 Task: Find a one-way flight from Minneapolis-St. Paul International to Cedar Rapids on Tuesday, 9 May for 3 passengers in Premium economy, with a price up to ₹1,500, using Delta airlines, and 1 carry-on bag.
Action: Mouse moved to (268, 91)
Screenshot: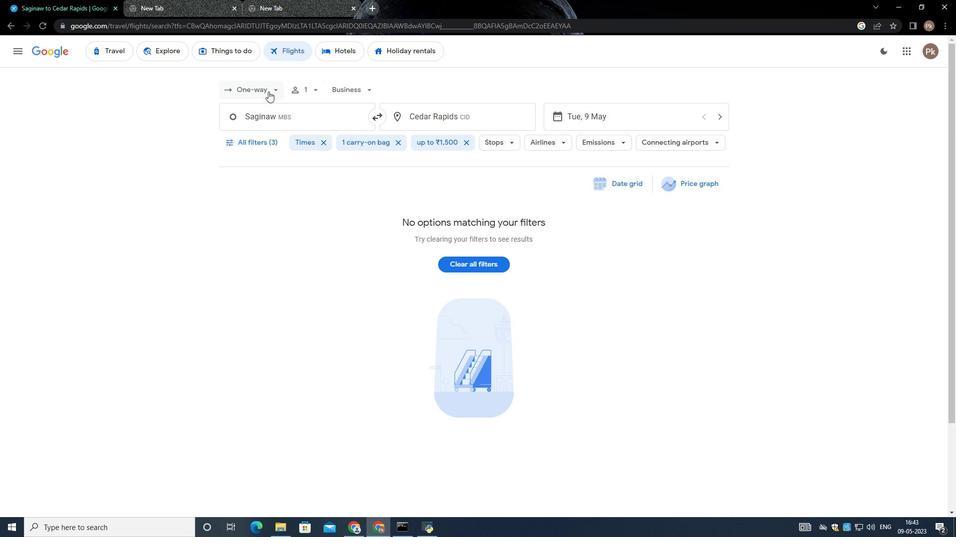 
Action: Mouse pressed left at (268, 91)
Screenshot: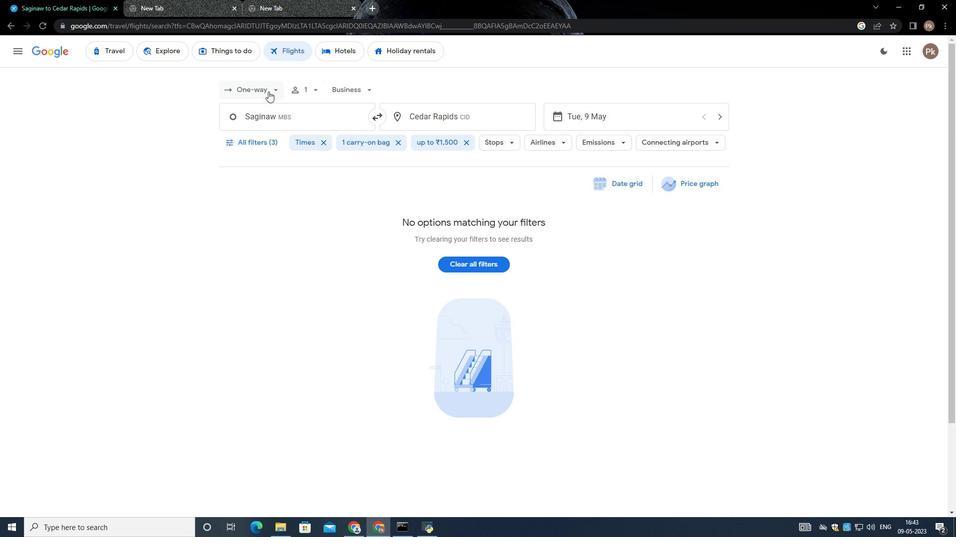
Action: Mouse moved to (279, 138)
Screenshot: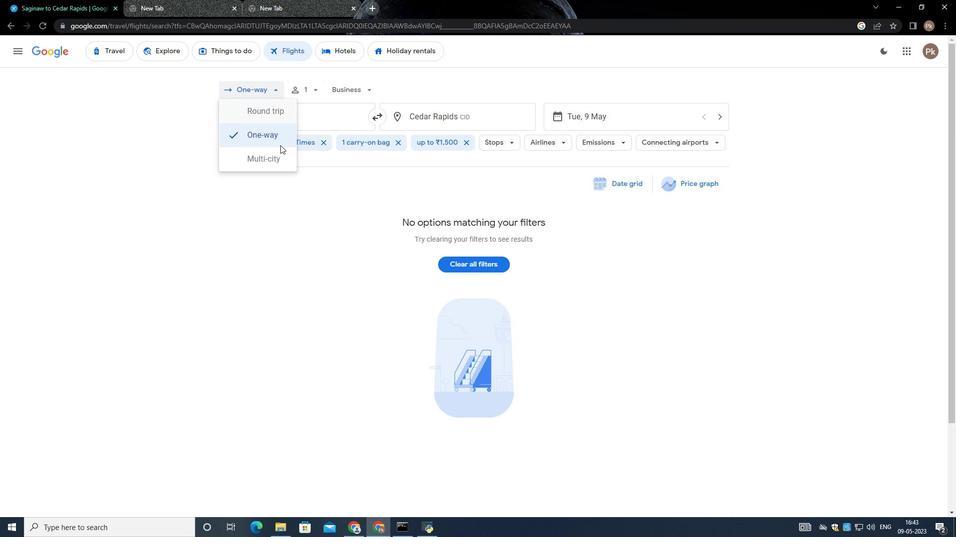 
Action: Mouse pressed left at (279, 138)
Screenshot: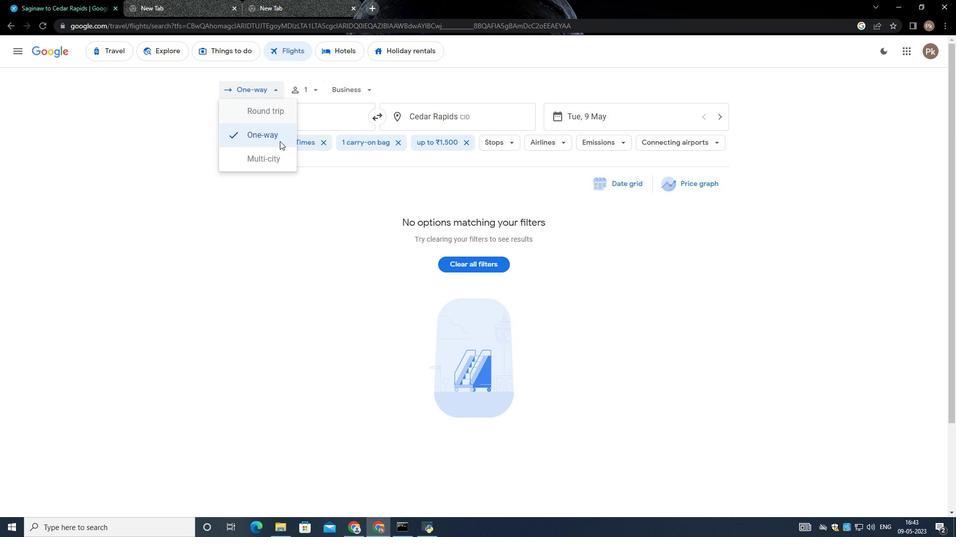 
Action: Mouse moved to (316, 89)
Screenshot: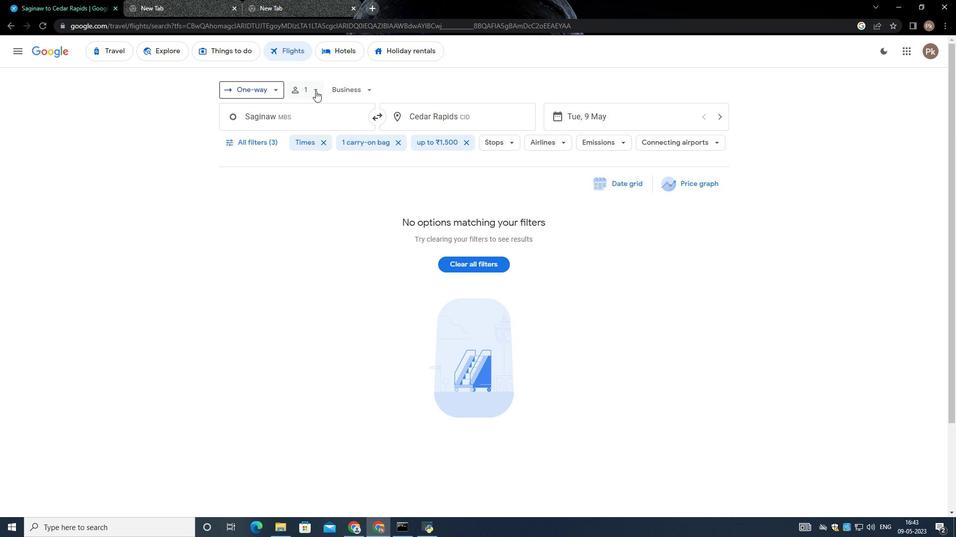 
Action: Mouse pressed left at (316, 89)
Screenshot: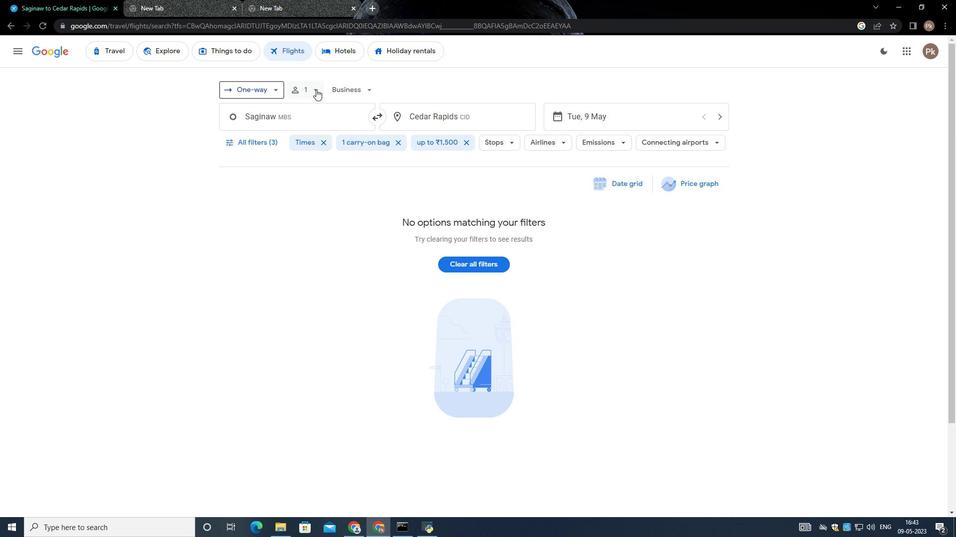 
Action: Mouse moved to (391, 138)
Screenshot: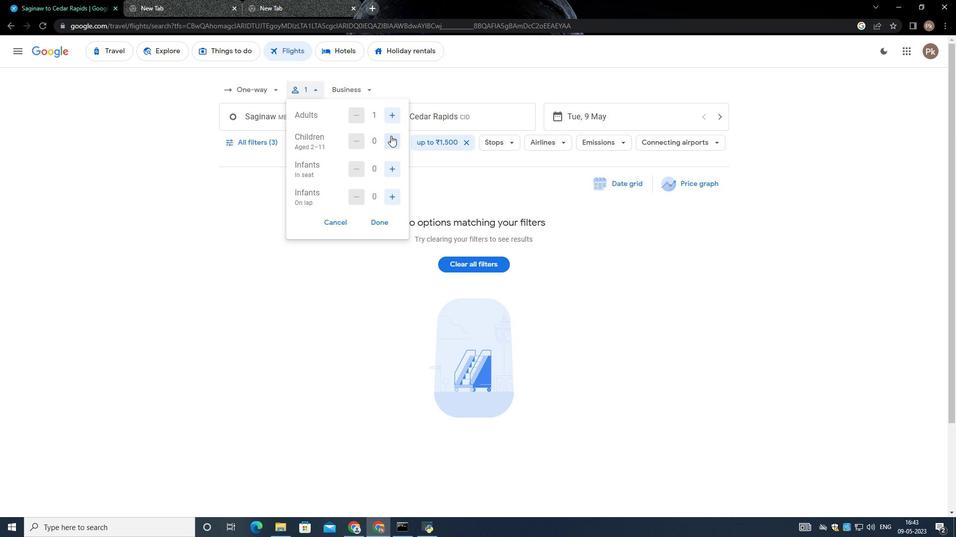 
Action: Mouse pressed left at (391, 138)
Screenshot: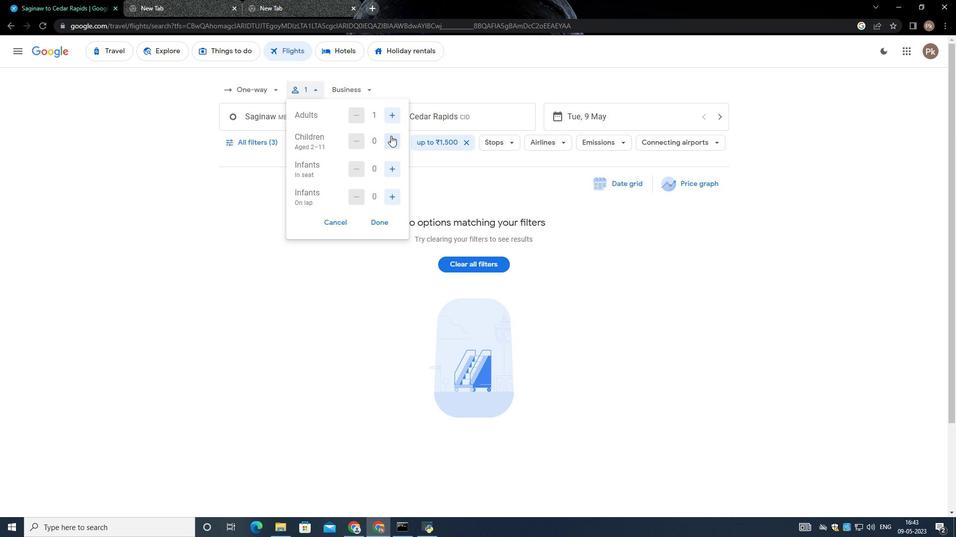 
Action: Mouse moved to (395, 167)
Screenshot: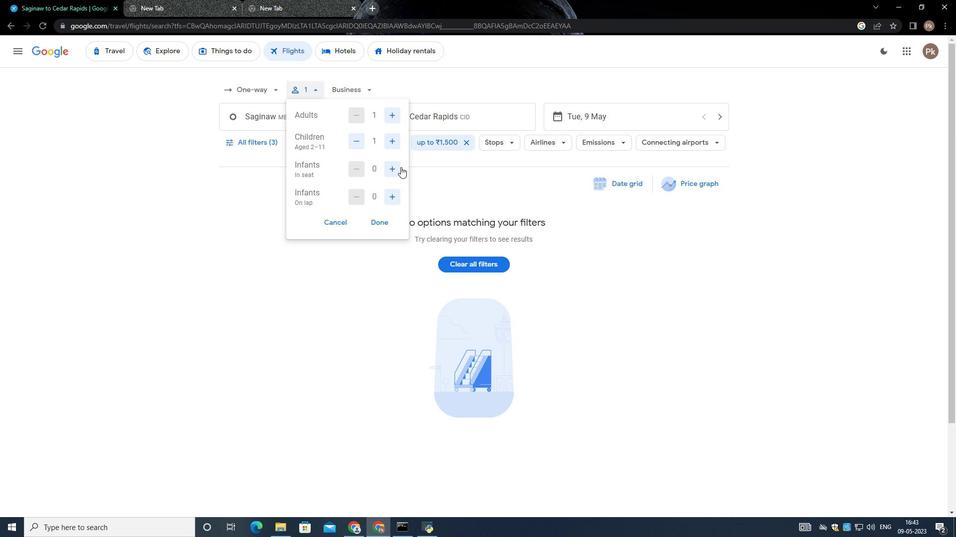 
Action: Mouse pressed left at (395, 167)
Screenshot: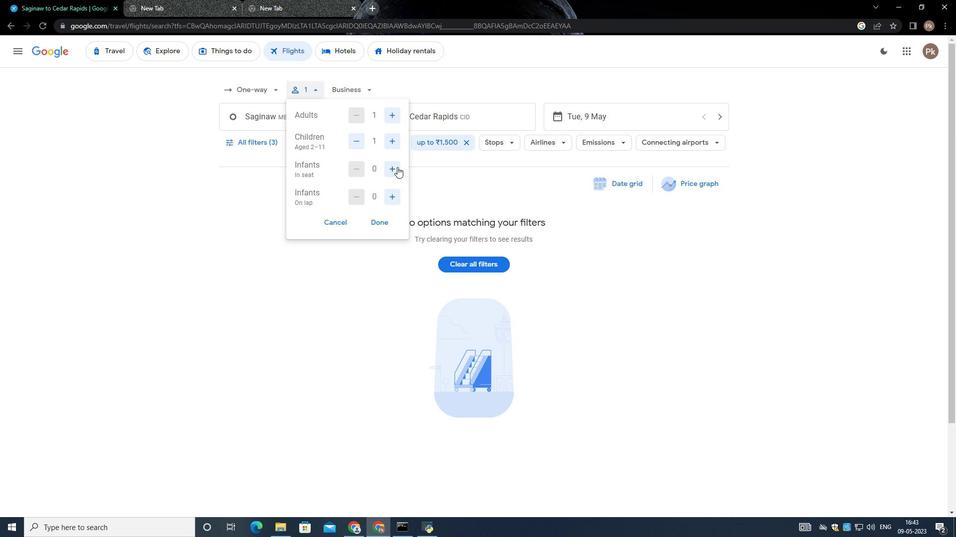
Action: Mouse moved to (381, 217)
Screenshot: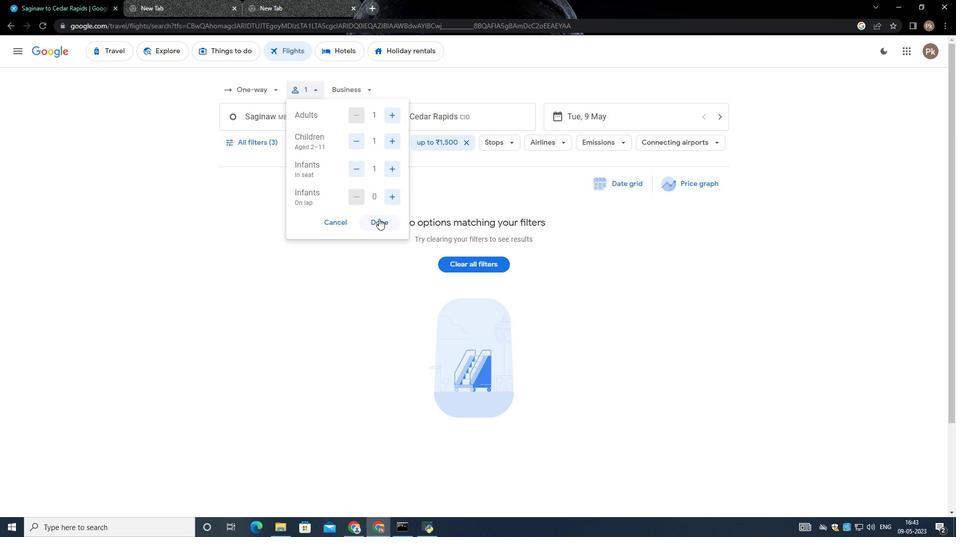 
Action: Mouse pressed left at (381, 217)
Screenshot: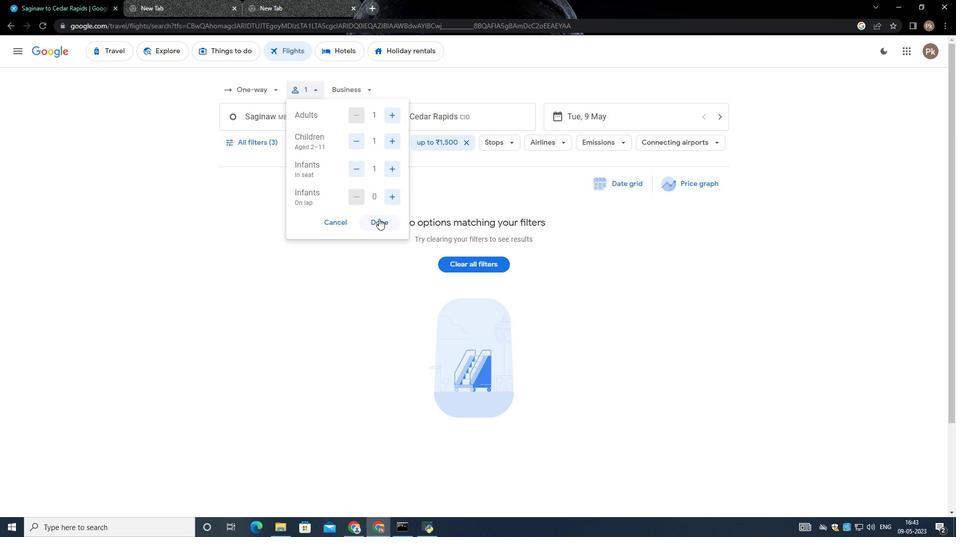 
Action: Mouse moved to (372, 87)
Screenshot: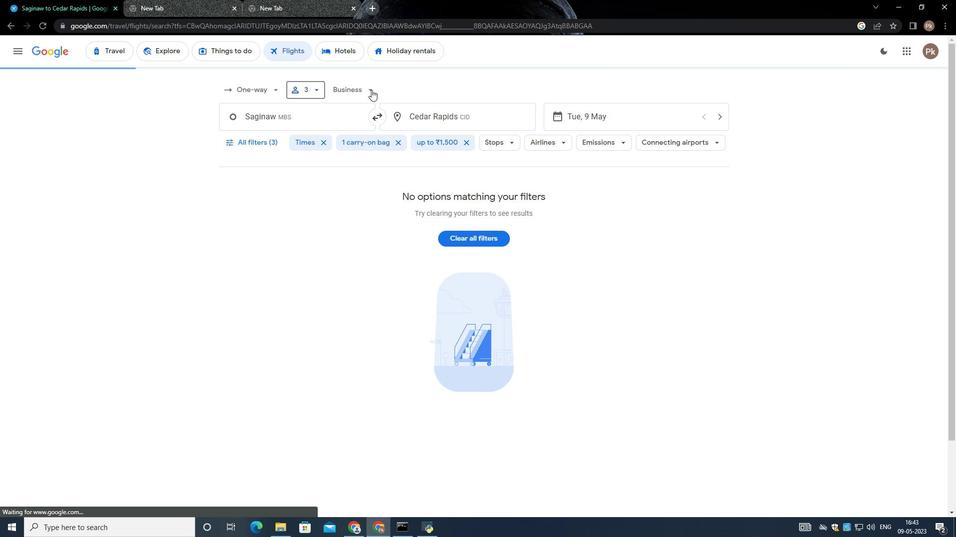 
Action: Mouse pressed left at (372, 87)
Screenshot: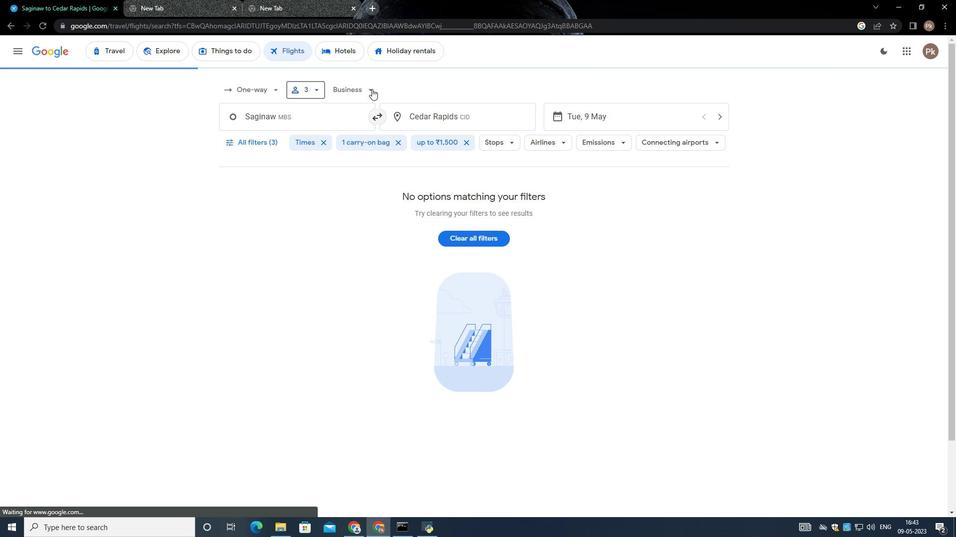 
Action: Mouse moved to (385, 132)
Screenshot: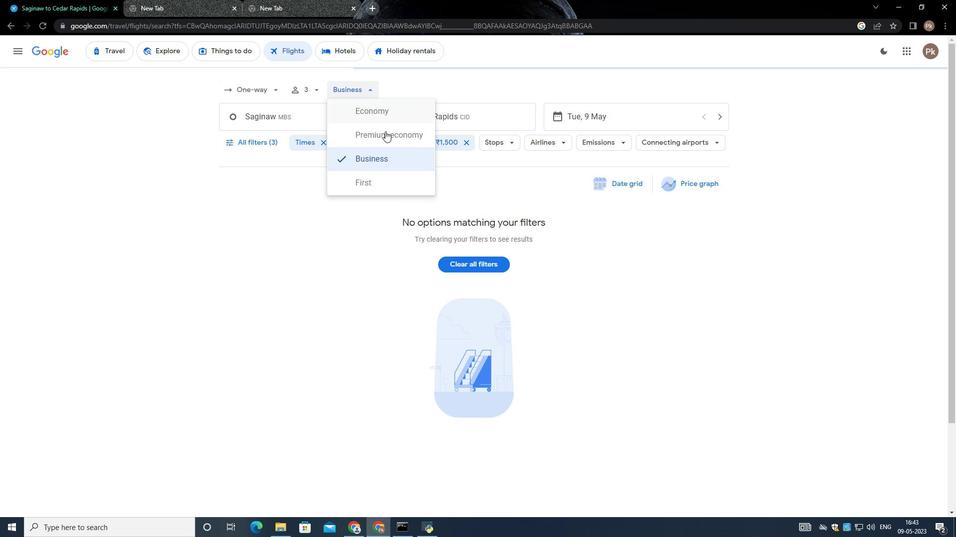 
Action: Mouse pressed left at (384, 132)
Screenshot: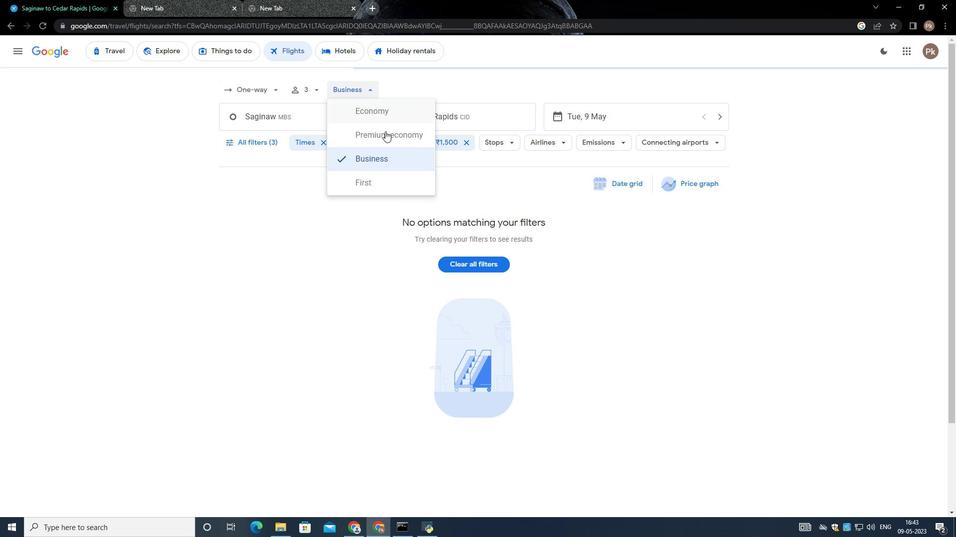 
Action: Mouse moved to (284, 109)
Screenshot: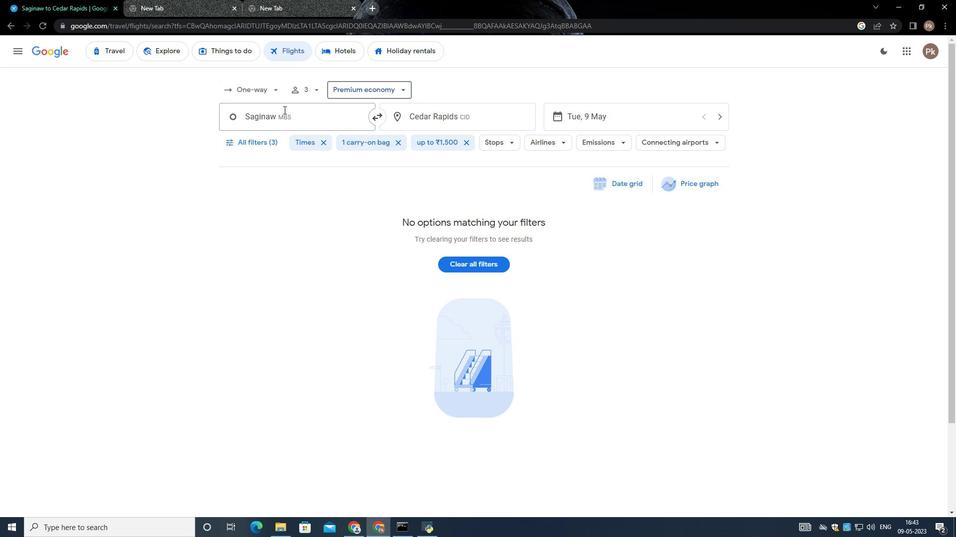 
Action: Mouse pressed left at (284, 109)
Screenshot: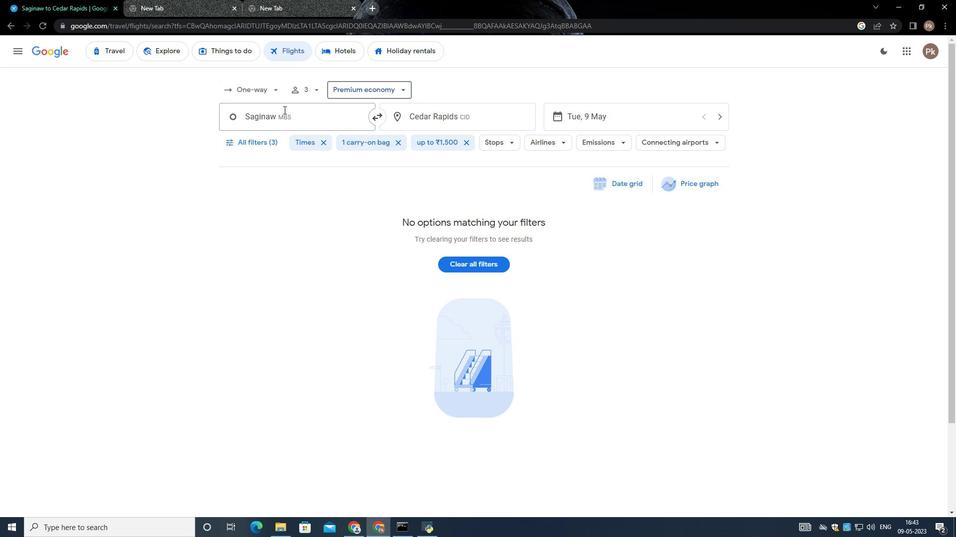 
Action: Mouse moved to (284, 109)
Screenshot: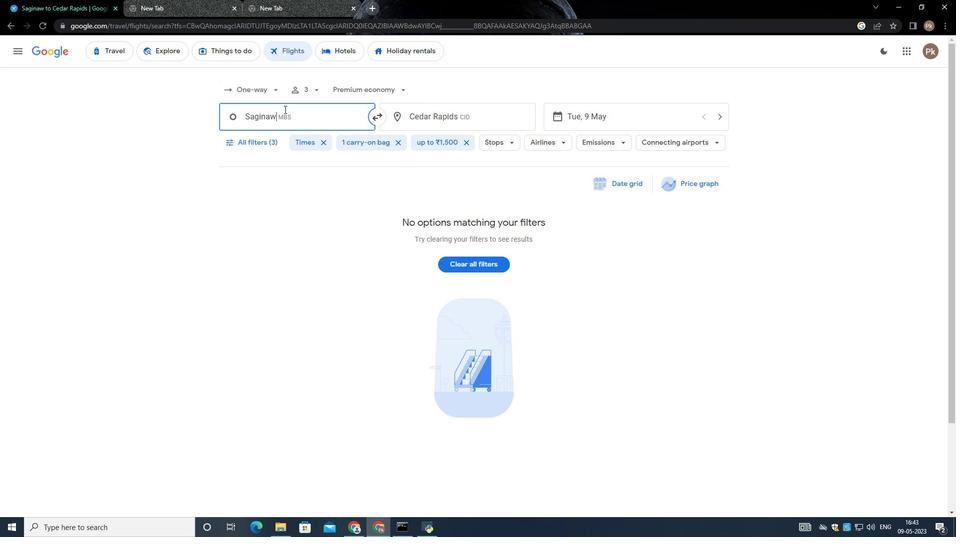 
Action: Key pressed <Key.backspace><Key.shift>Minneapolis-st.<Key.shift>Paul<Key.space><Key.shift>International/world-chamberlain<Key.space><Key.shift>Airport
Screenshot: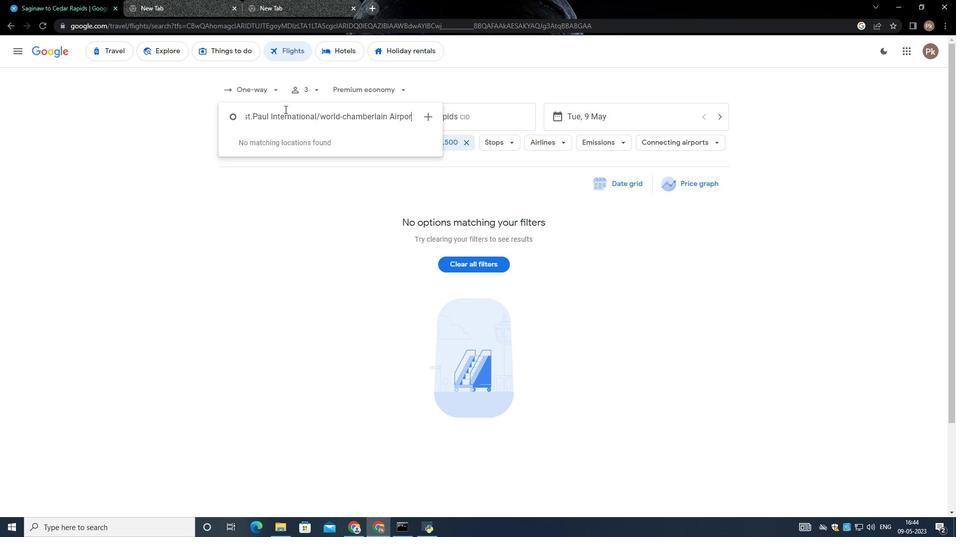 
Action: Mouse moved to (444, 94)
Screenshot: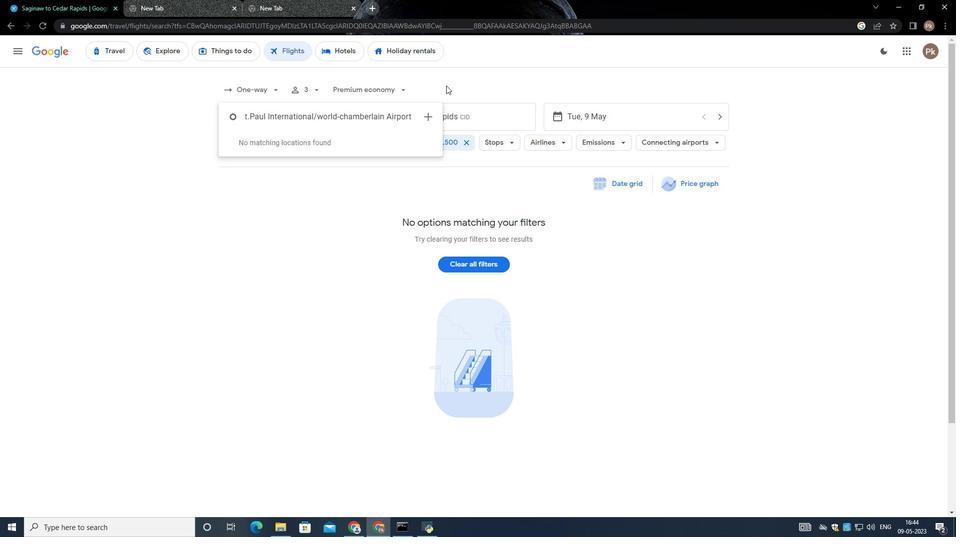 
Action: Key pressed <Key.enter>
Screenshot: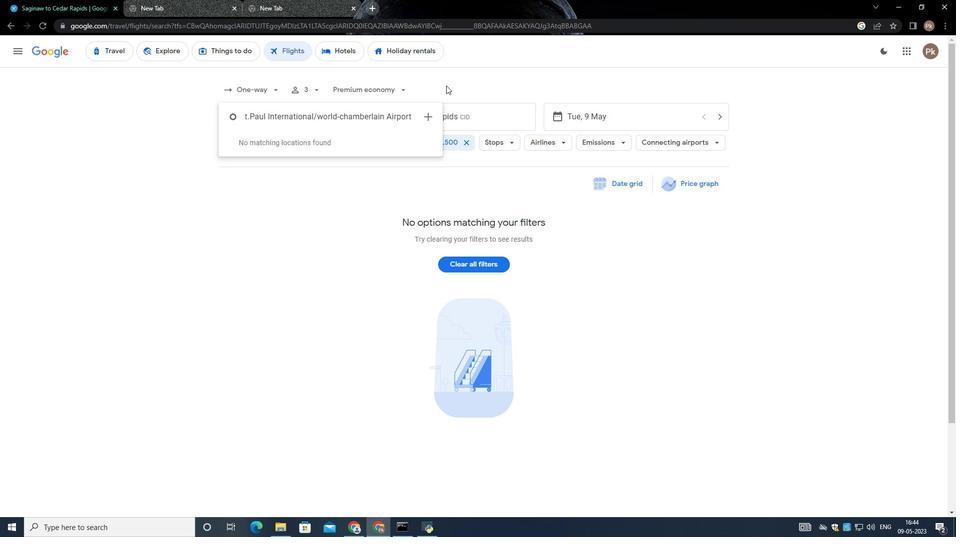 
Action: Mouse moved to (443, 125)
Screenshot: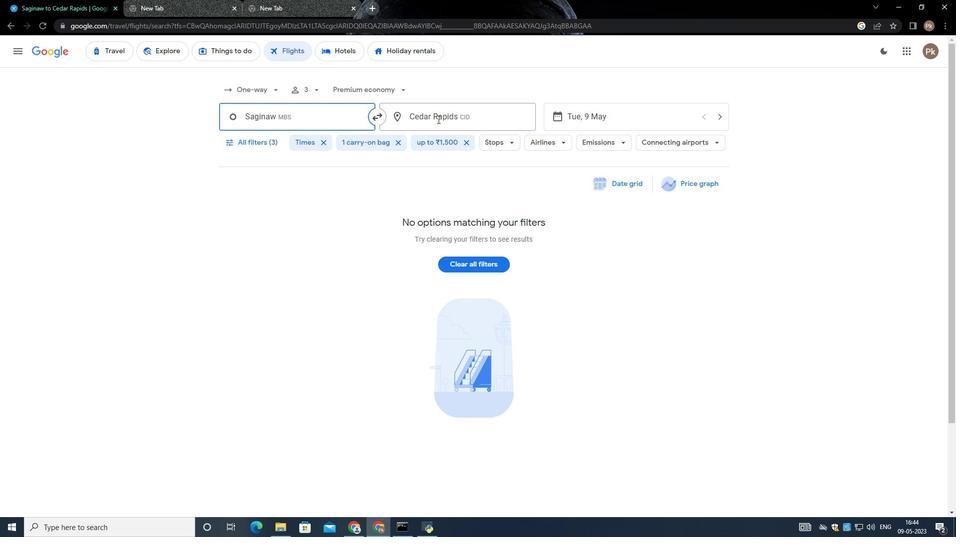 
Action: Mouse pressed left at (443, 125)
Screenshot: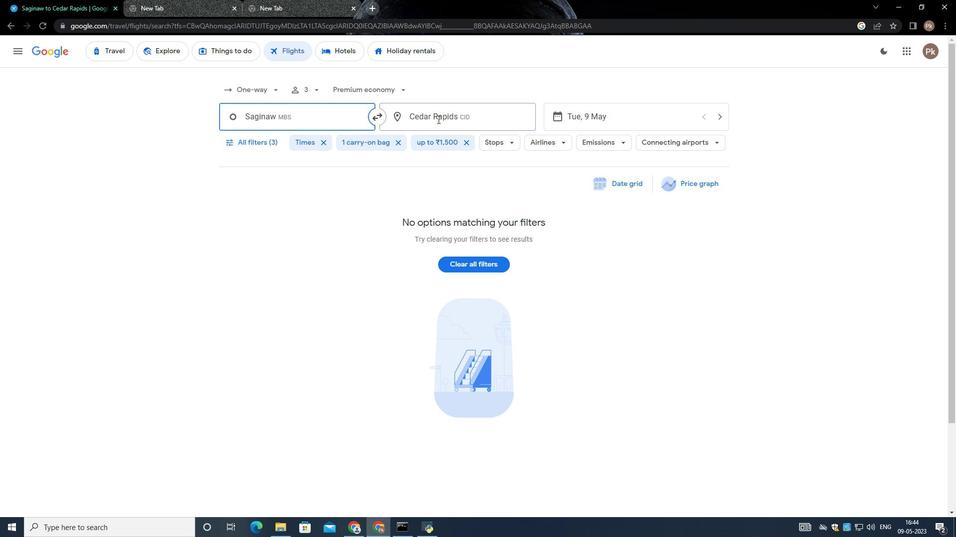 
Action: Mouse moved to (424, 122)
Screenshot: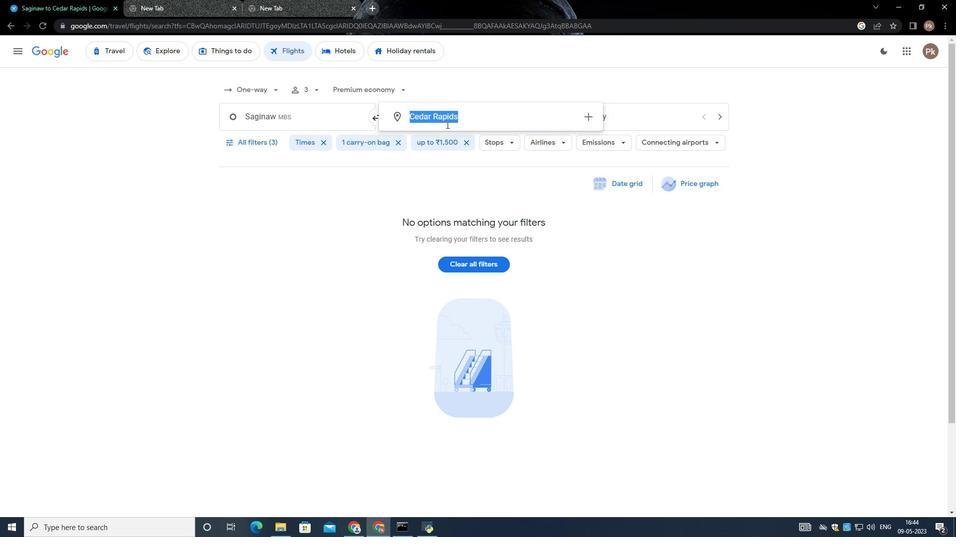
Action: Key pressed <Key.backspace>
Screenshot: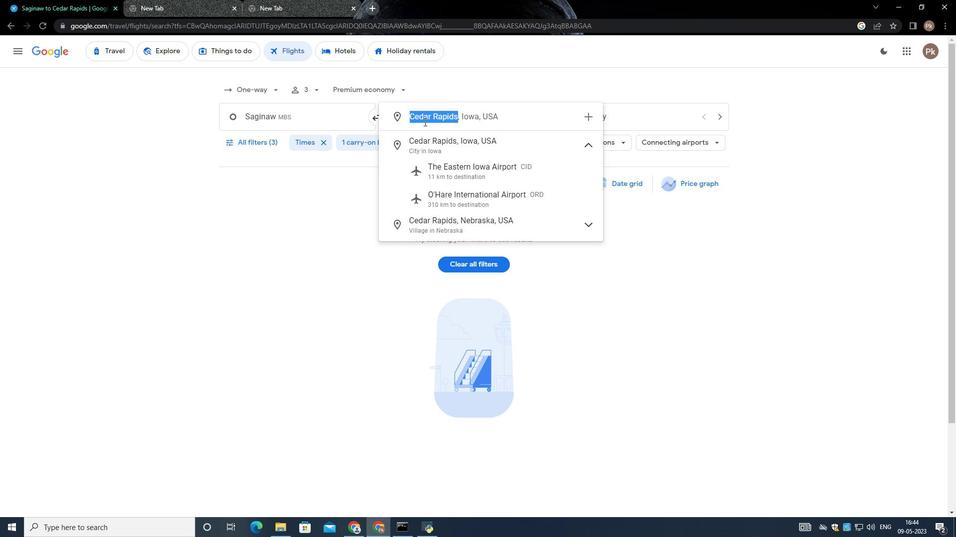 
Action: Mouse moved to (410, 126)
Screenshot: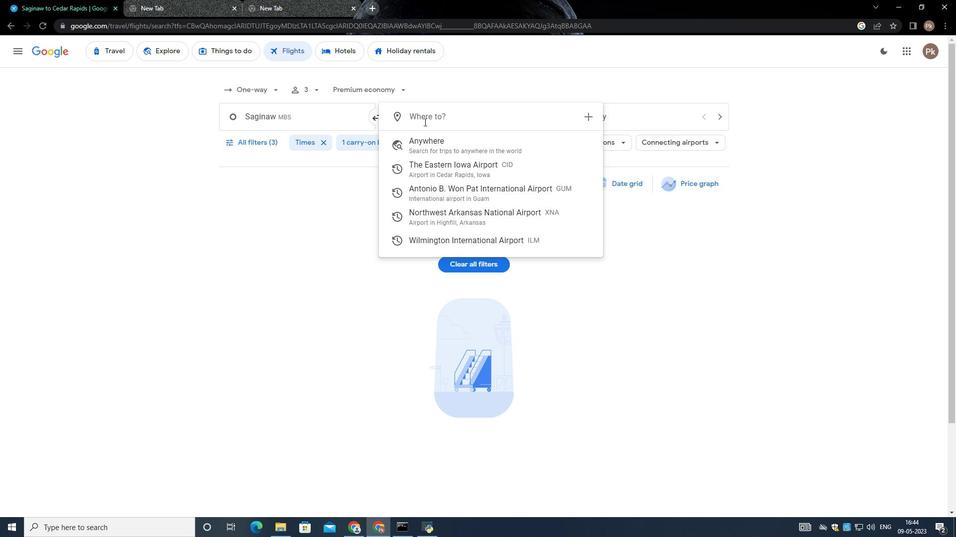 
Action: Key pressed <Key.shift>Eastern<Key.space>lowa
Screenshot: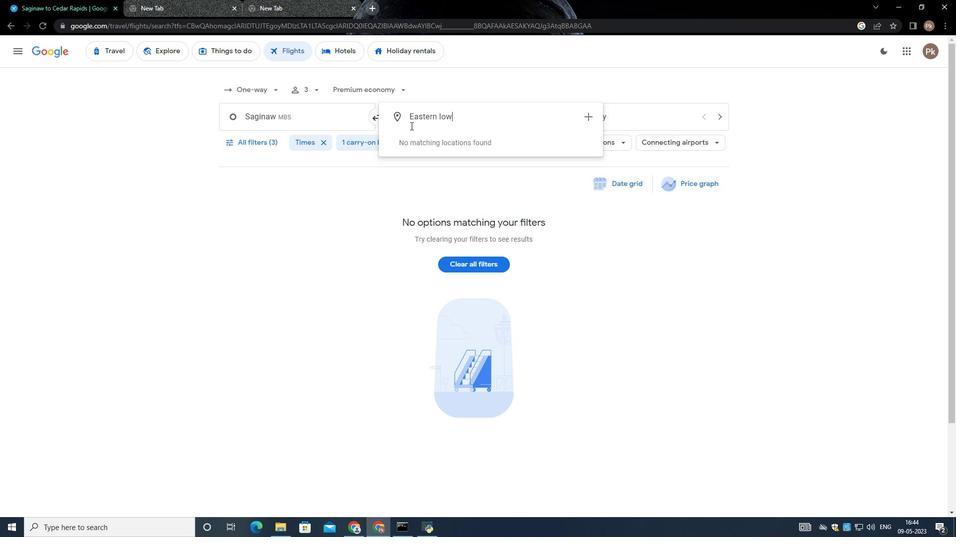 
Action: Mouse scrolled (410, 126) with delta (0, 0)
Screenshot: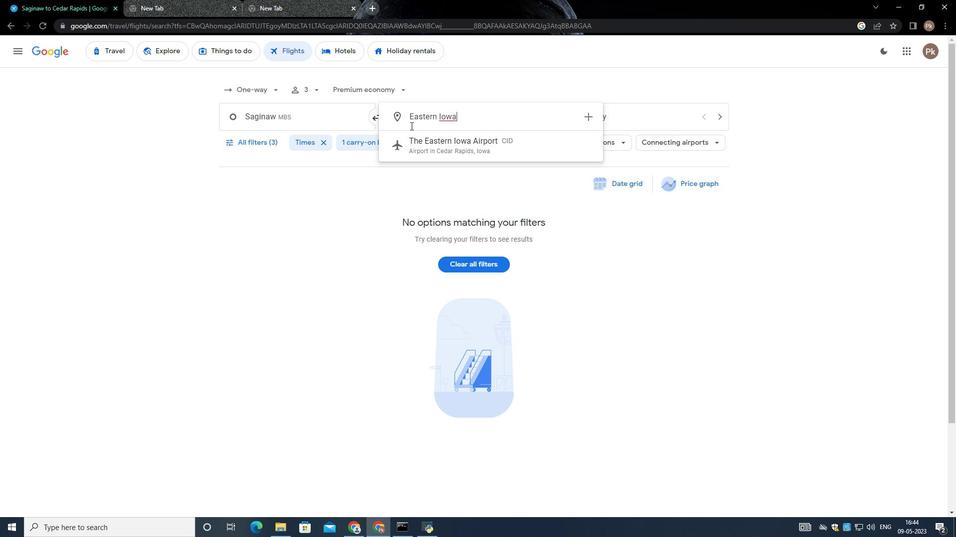 
Action: Mouse moved to (450, 141)
Screenshot: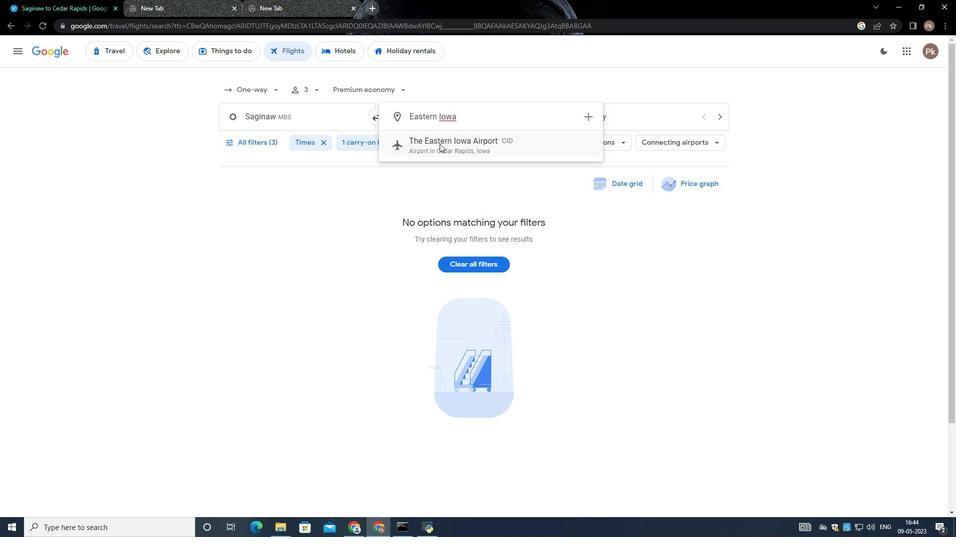 
Action: Mouse pressed left at (450, 141)
Screenshot: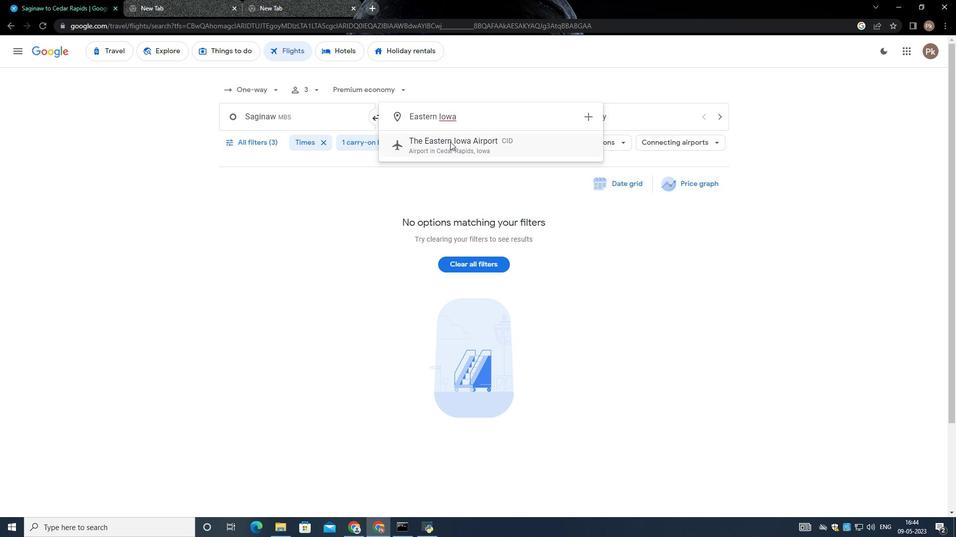 
Action: Mouse moved to (596, 126)
Screenshot: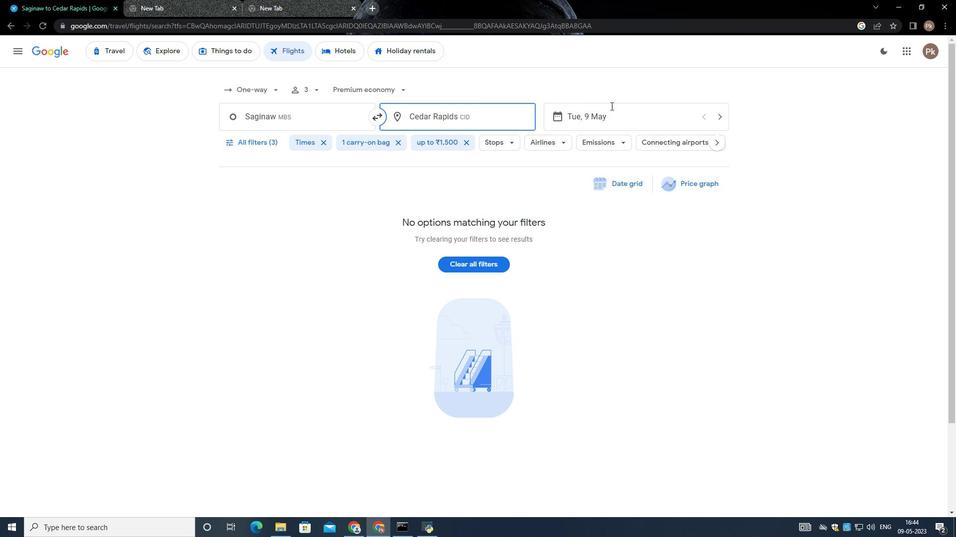 
Action: Mouse pressed left at (596, 126)
Screenshot: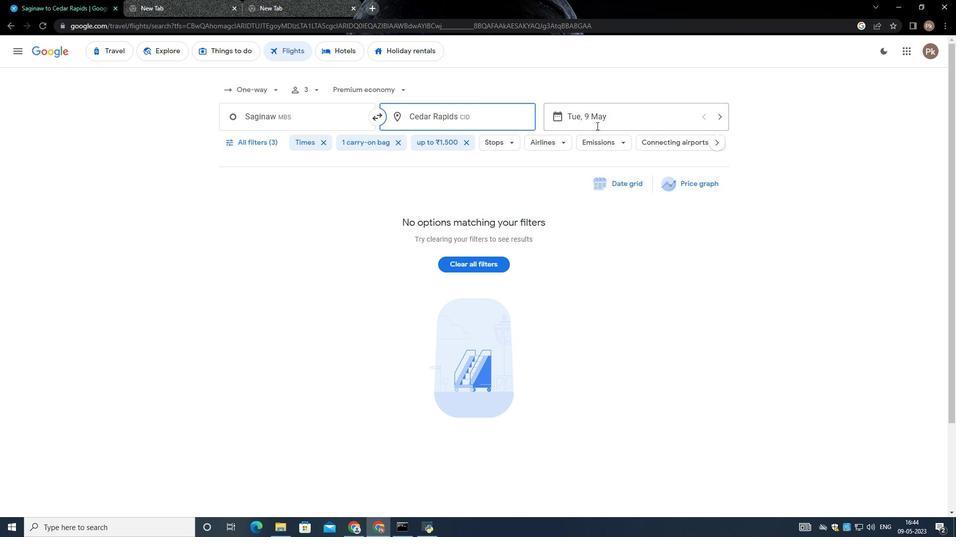 
Action: Mouse moved to (427, 222)
Screenshot: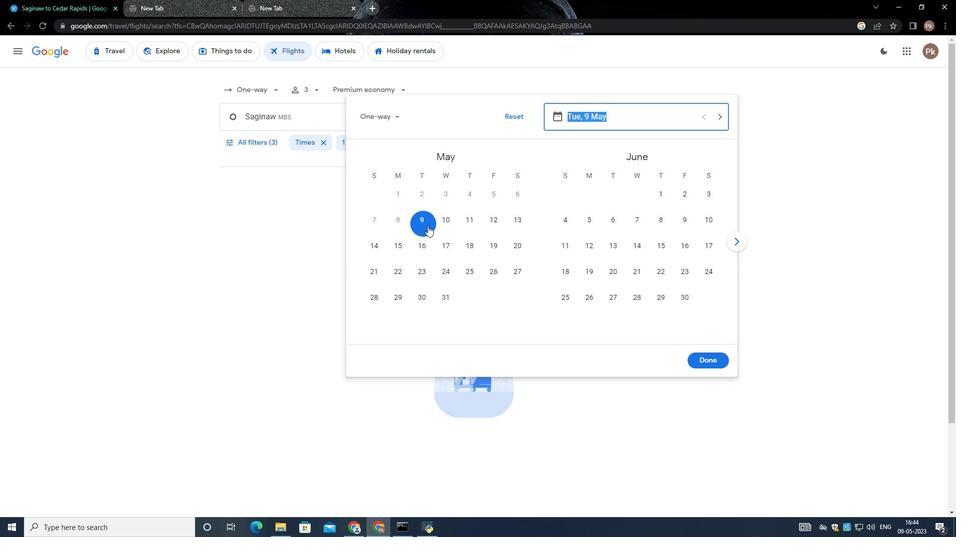 
Action: Mouse pressed left at (427, 222)
Screenshot: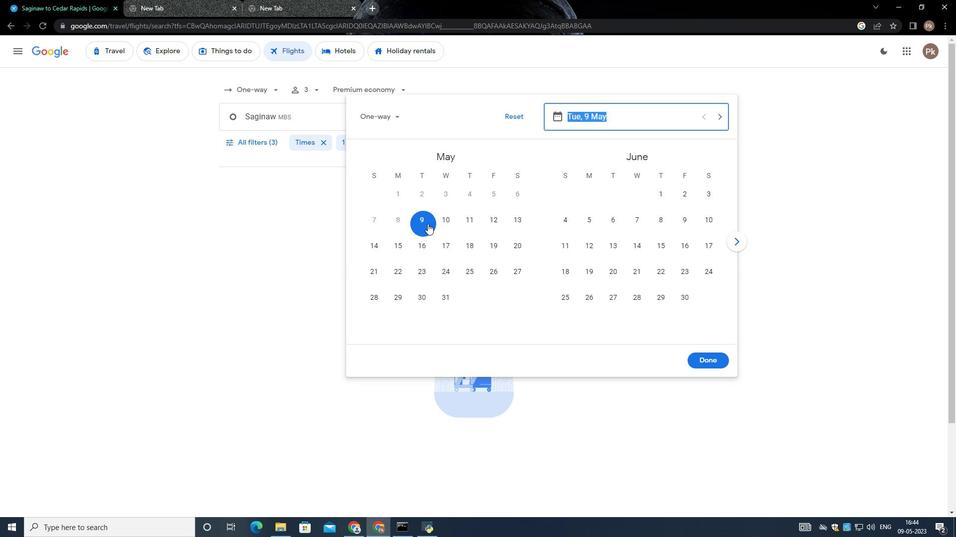 
Action: Mouse moved to (701, 357)
Screenshot: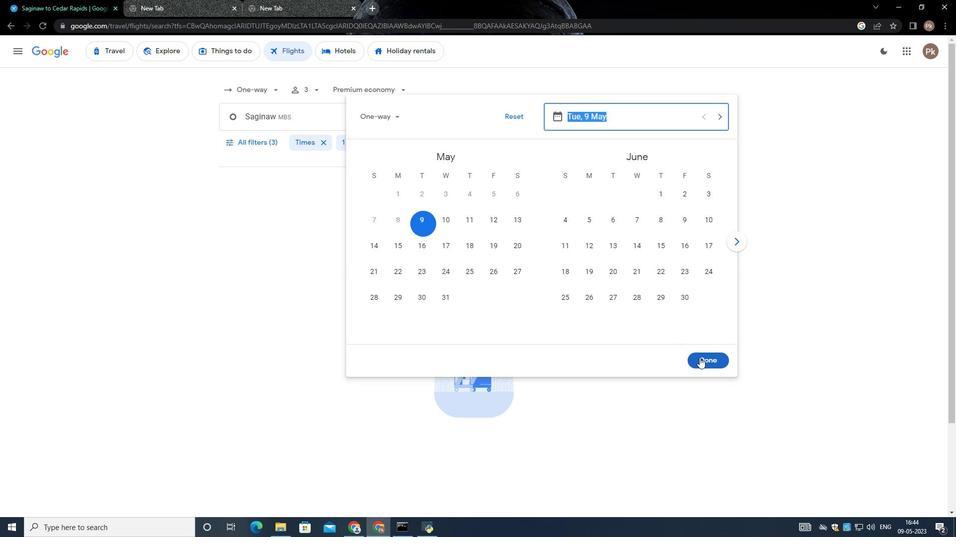 
Action: Mouse pressed left at (701, 357)
Screenshot: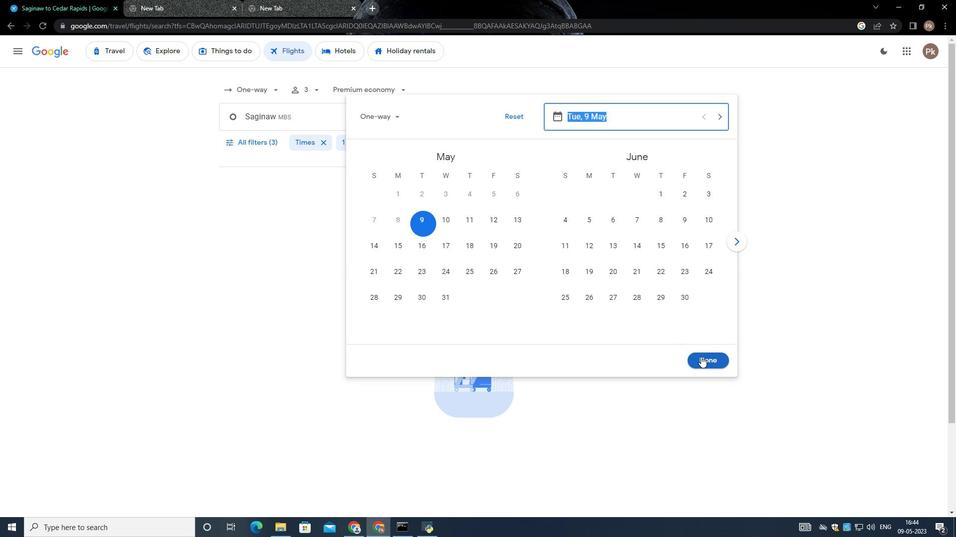 
Action: Mouse moved to (260, 143)
Screenshot: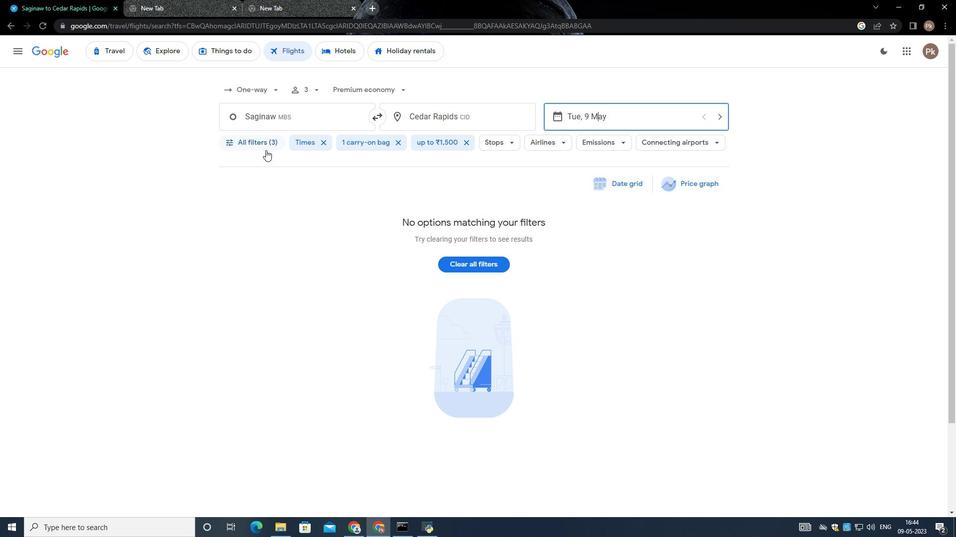 
Action: Mouse pressed left at (260, 143)
Screenshot: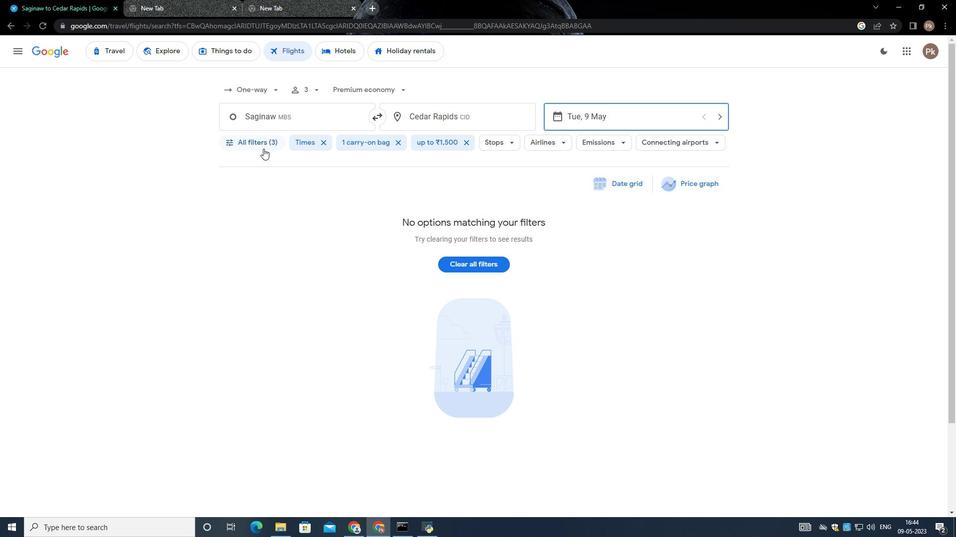 
Action: Mouse moved to (318, 338)
Screenshot: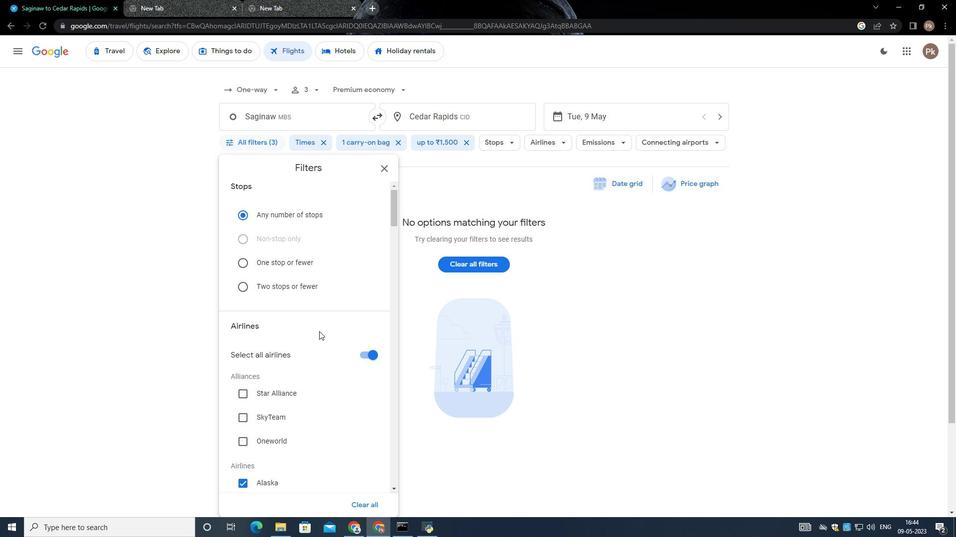 
Action: Mouse scrolled (318, 337) with delta (0, 0)
Screenshot: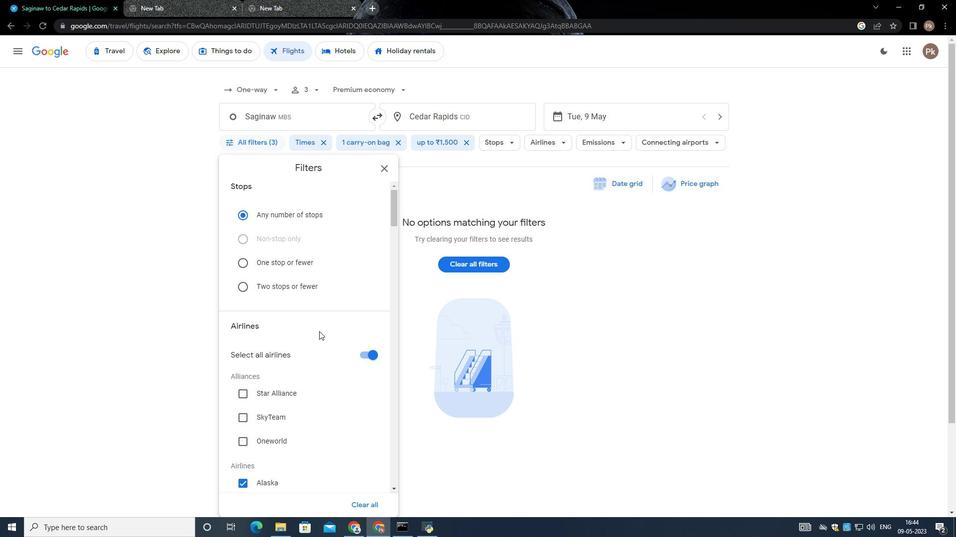 
Action: Mouse moved to (318, 344)
Screenshot: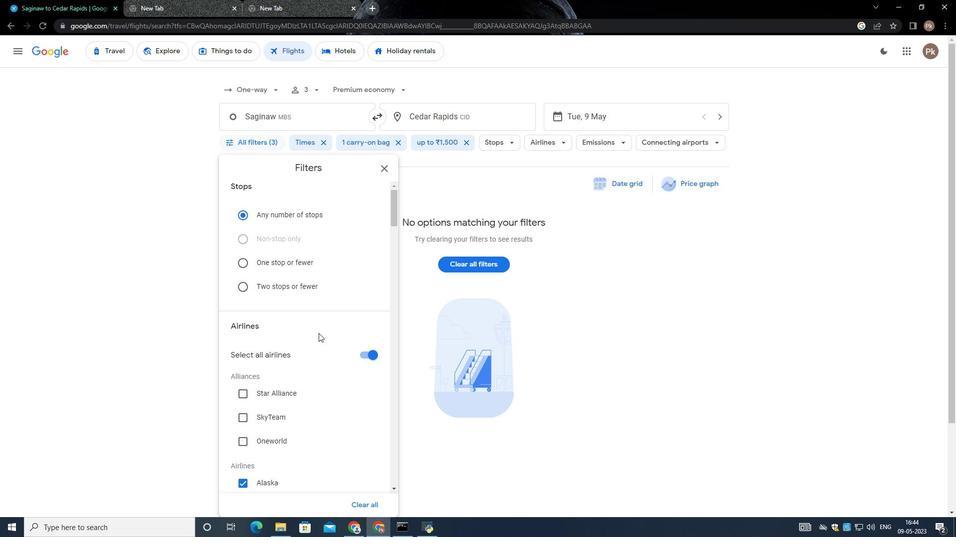 
Action: Mouse scrolled (318, 343) with delta (0, 0)
Screenshot: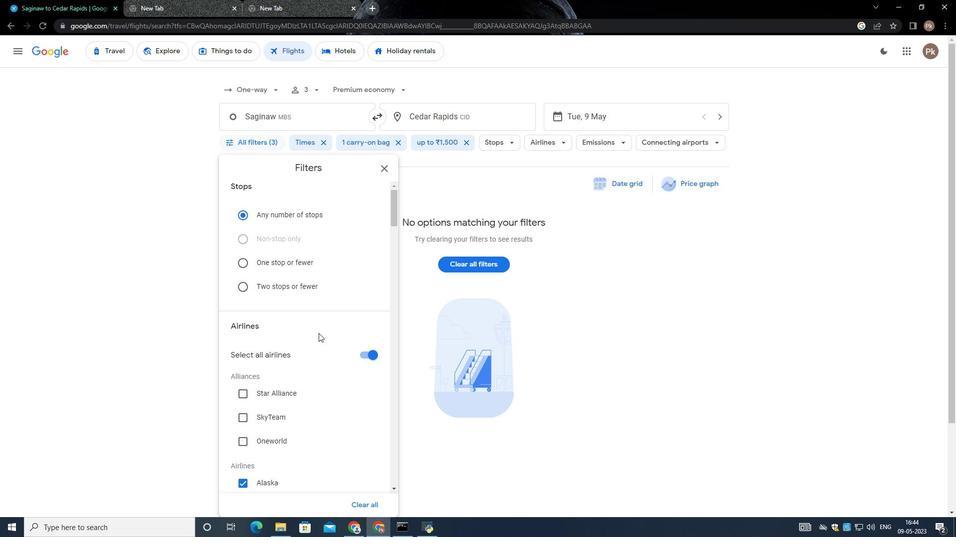 
Action: Mouse moved to (348, 428)
Screenshot: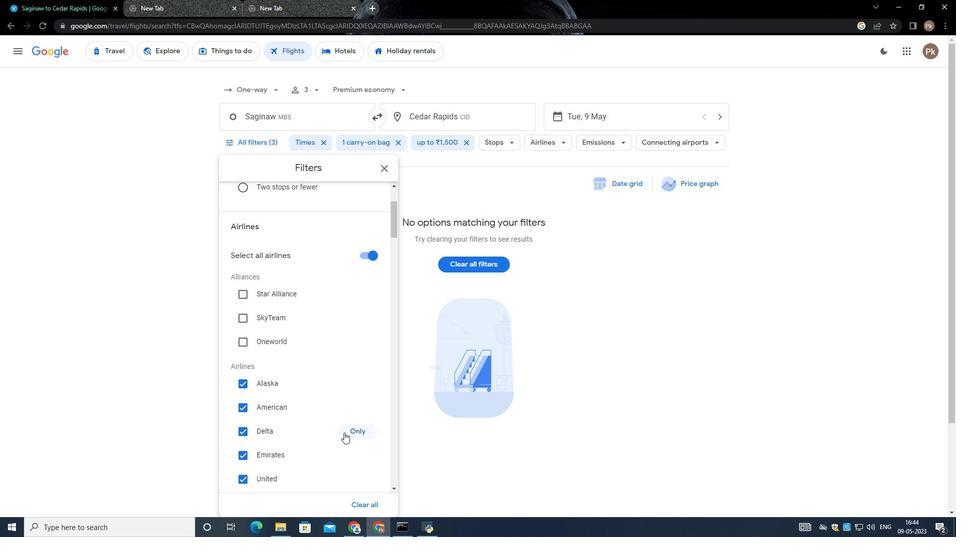 
Action: Mouse pressed left at (348, 428)
Screenshot: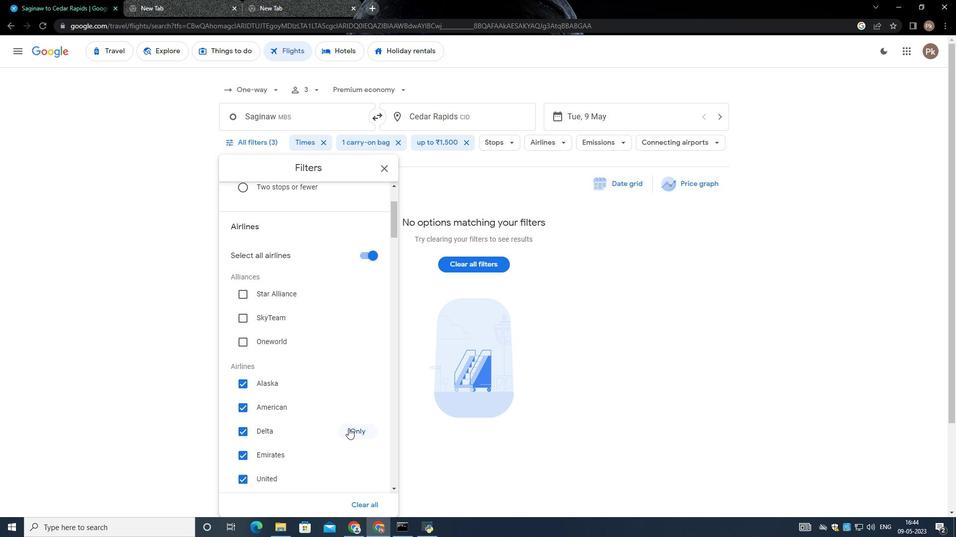 
Action: Mouse moved to (313, 357)
Screenshot: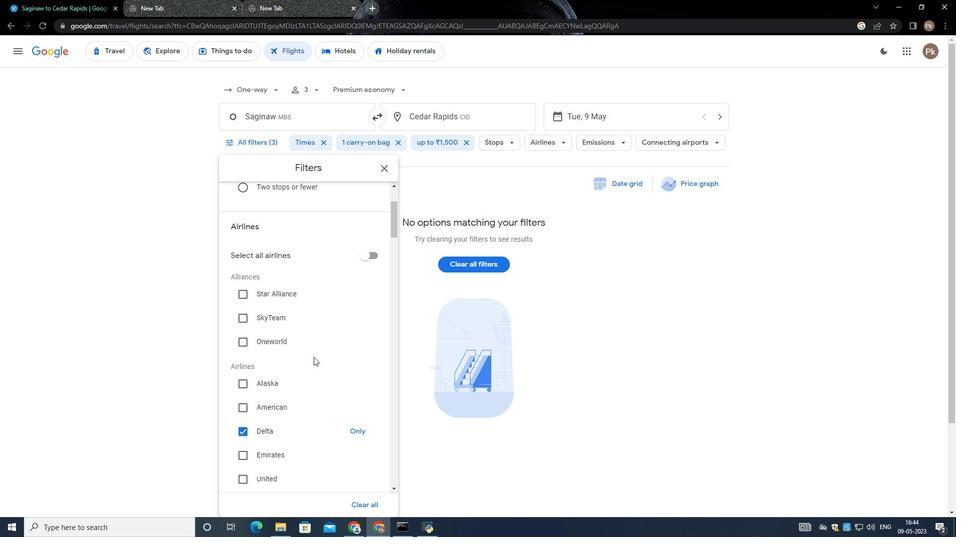 
Action: Mouse scrolled (313, 356) with delta (0, 0)
Screenshot: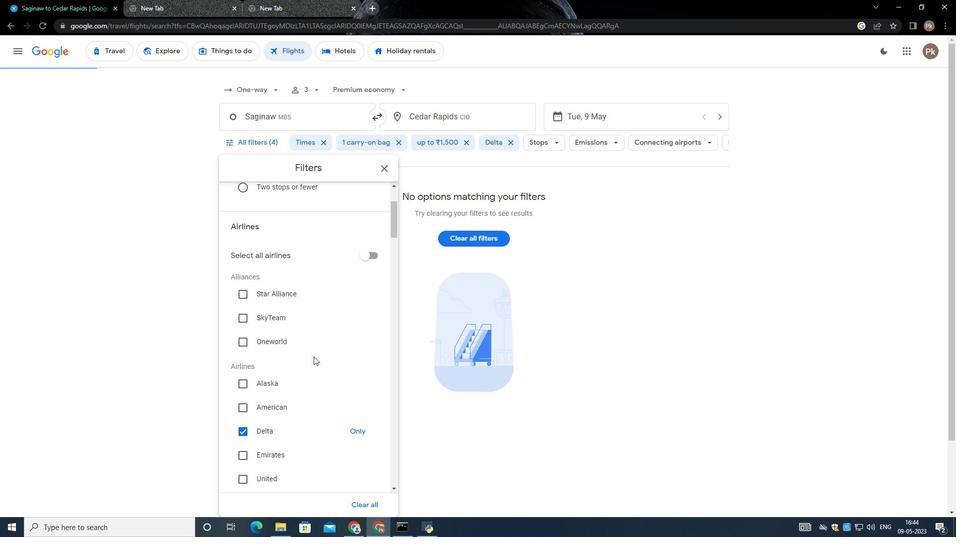 
Action: Mouse scrolled (313, 356) with delta (0, 0)
Screenshot: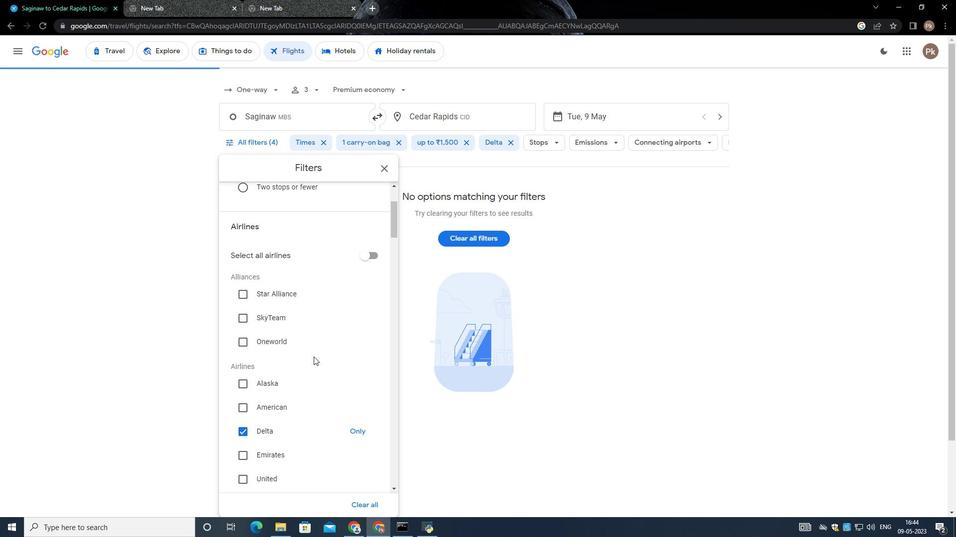 
Action: Mouse scrolled (313, 356) with delta (0, 0)
Screenshot: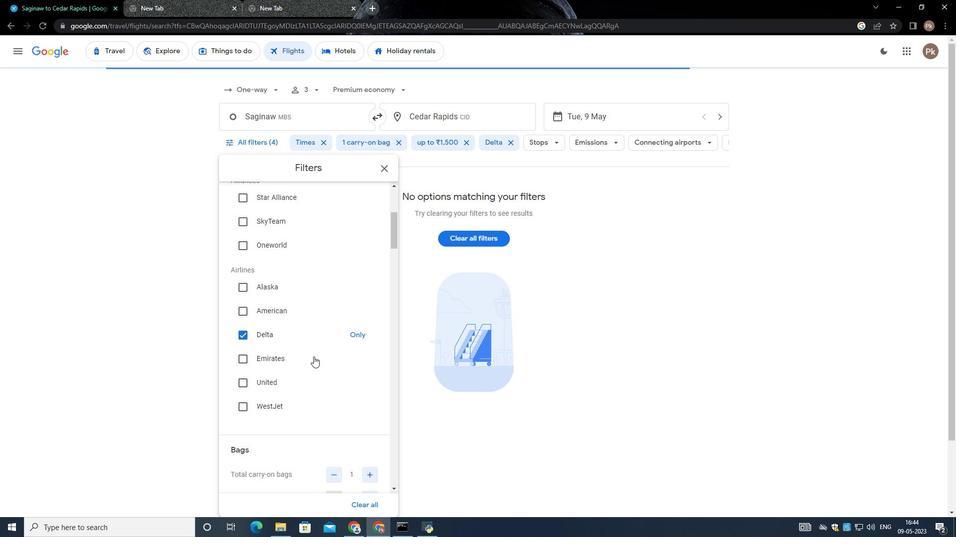 
Action: Mouse scrolled (313, 356) with delta (0, 0)
Screenshot: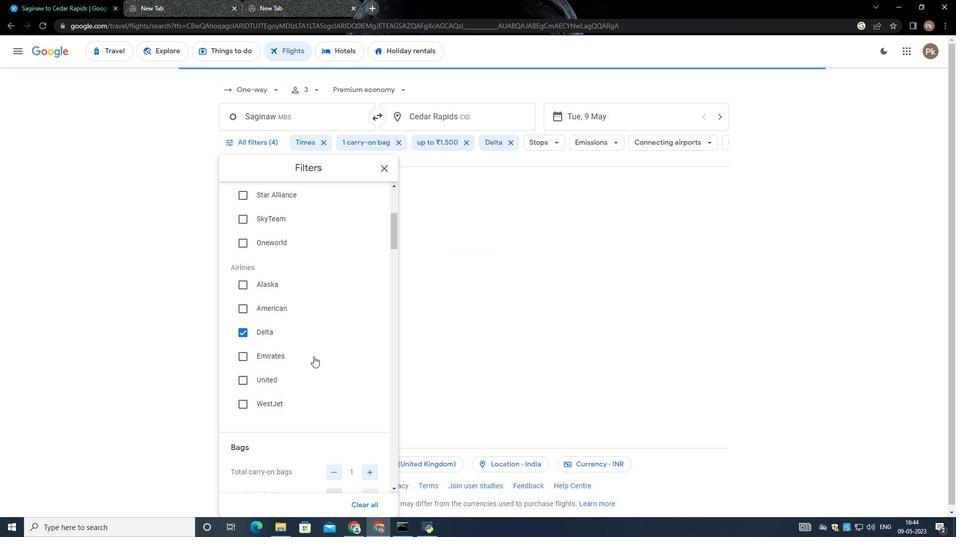 
Action: Mouse moved to (367, 395)
Screenshot: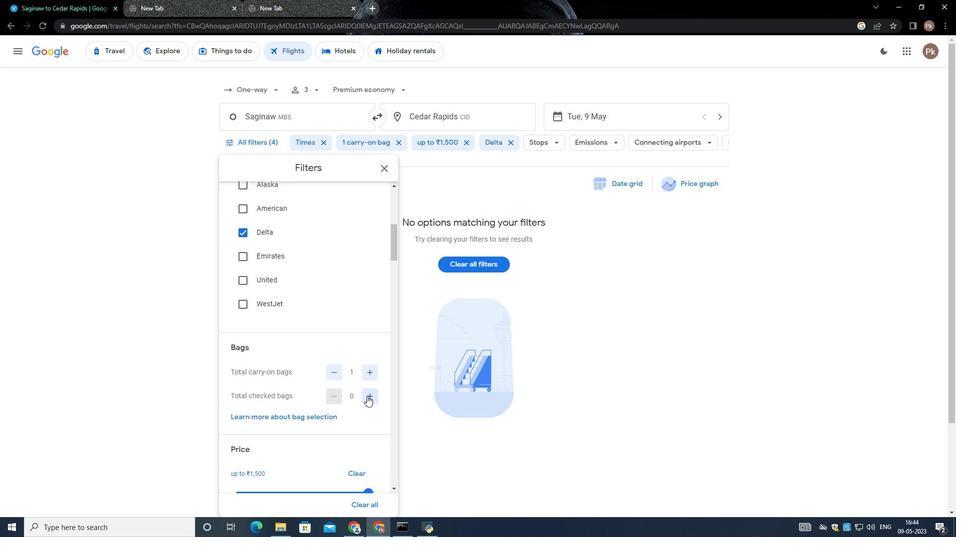 
Action: Mouse pressed left at (367, 395)
Screenshot: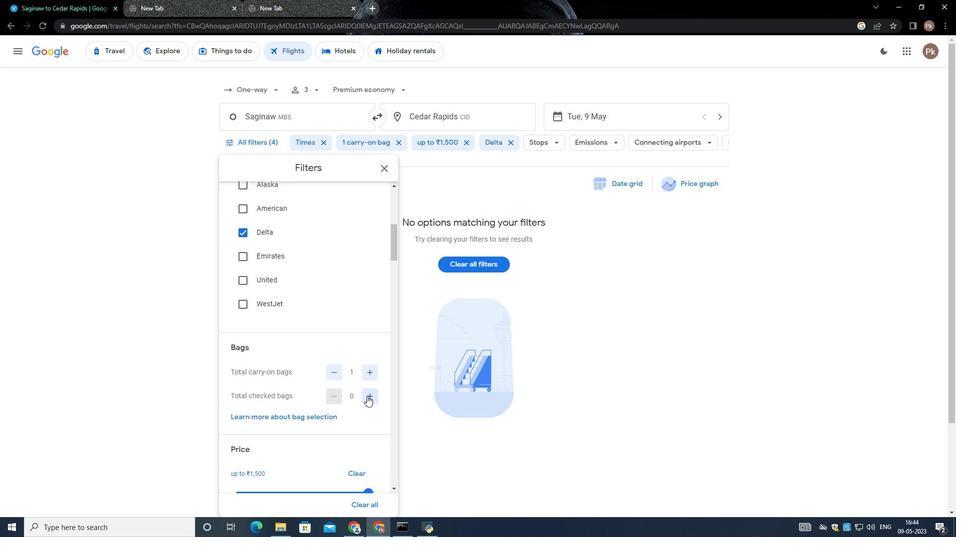 
Action: Mouse moved to (368, 394)
Screenshot: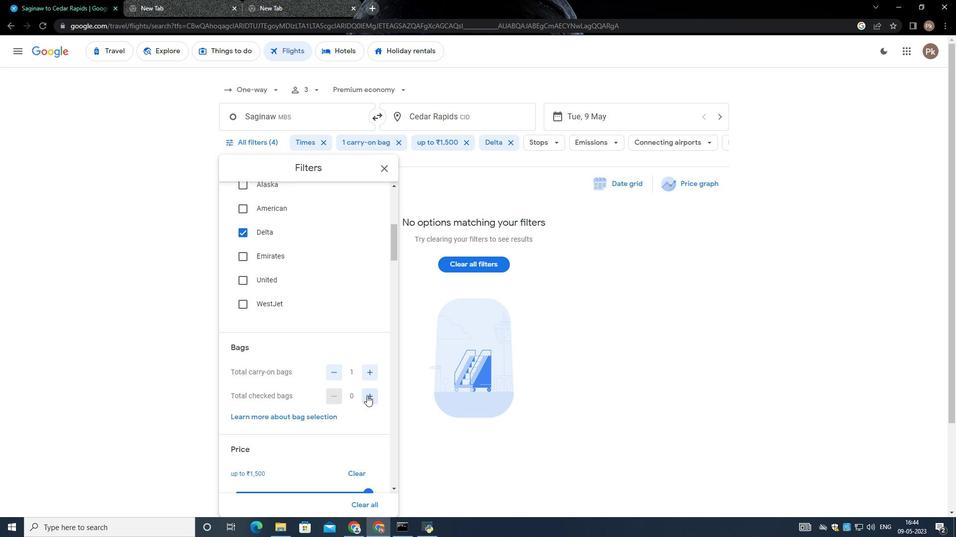 
Action: Mouse pressed left at (368, 394)
Screenshot: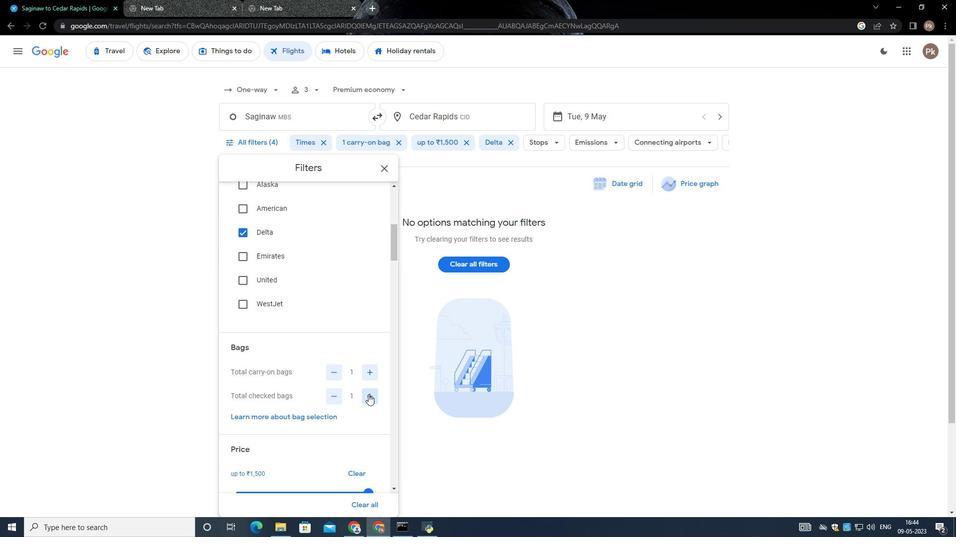 
Action: Mouse moved to (336, 370)
Screenshot: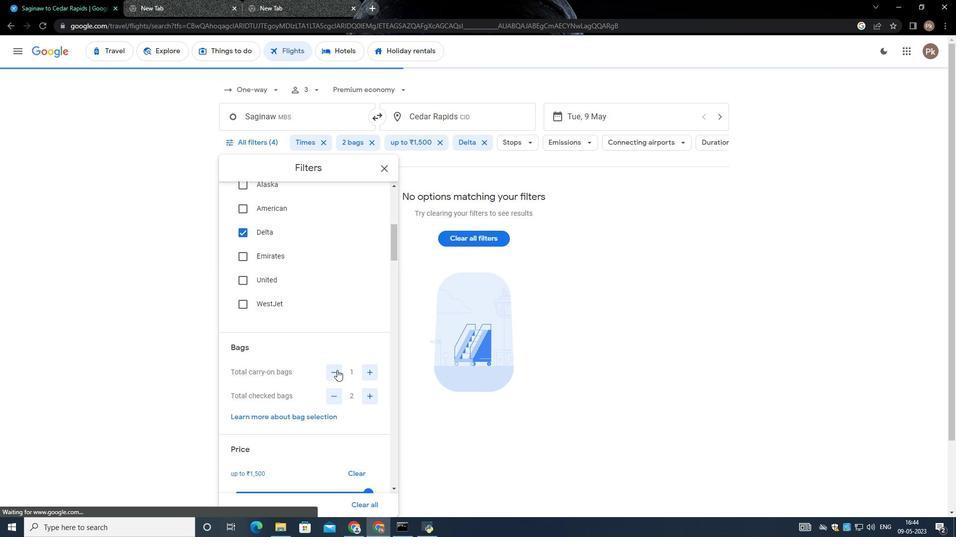 
Action: Mouse pressed left at (336, 370)
Screenshot: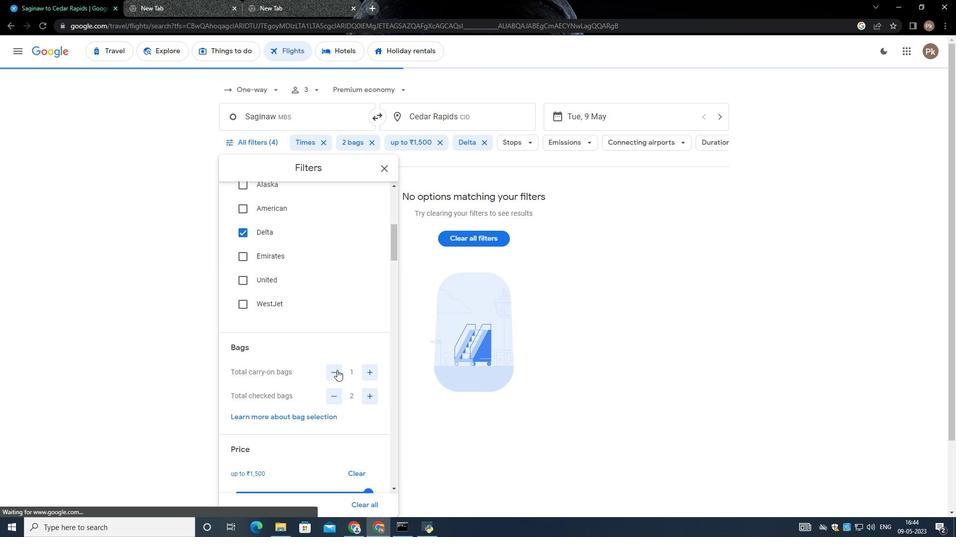 
Action: Mouse moved to (298, 347)
Screenshot: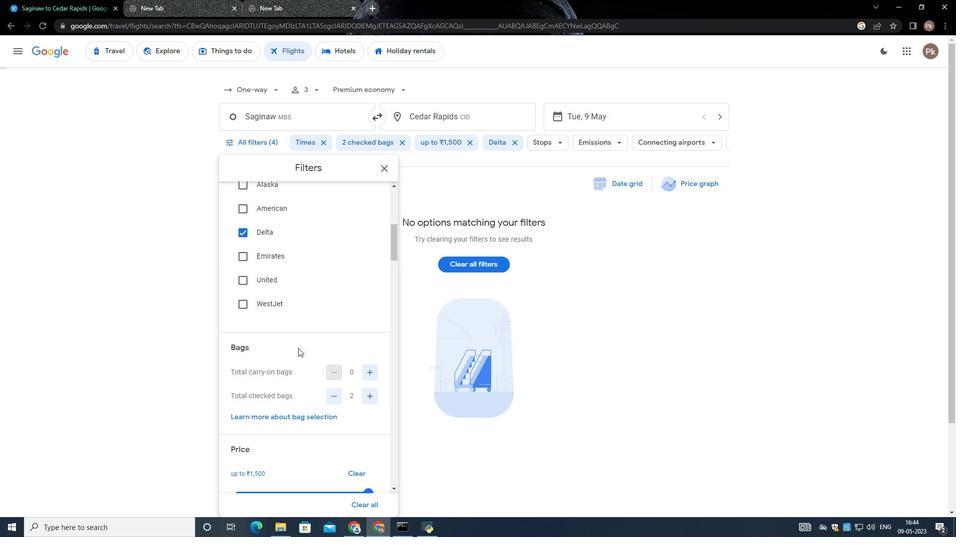 
Action: Mouse scrolled (298, 346) with delta (0, 0)
Screenshot: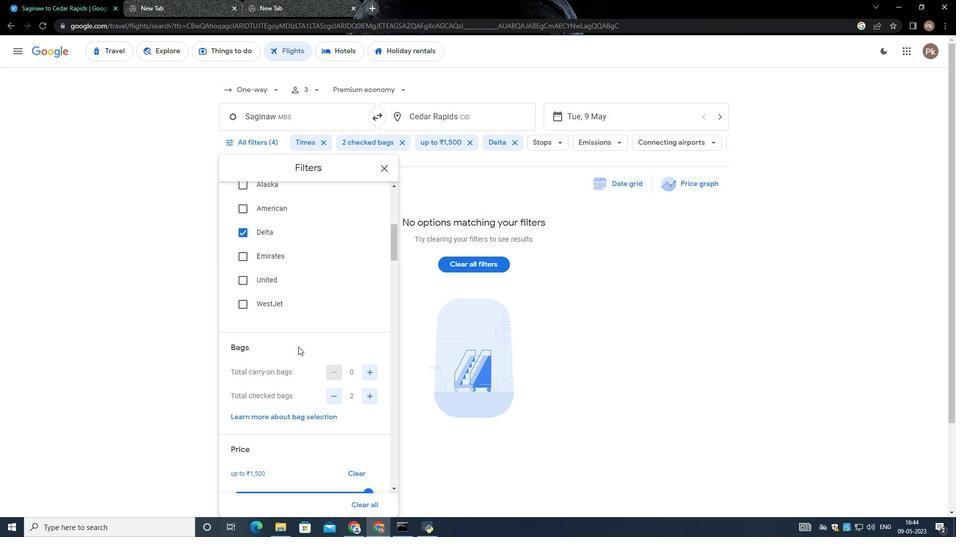 
Action: Mouse moved to (297, 346)
Screenshot: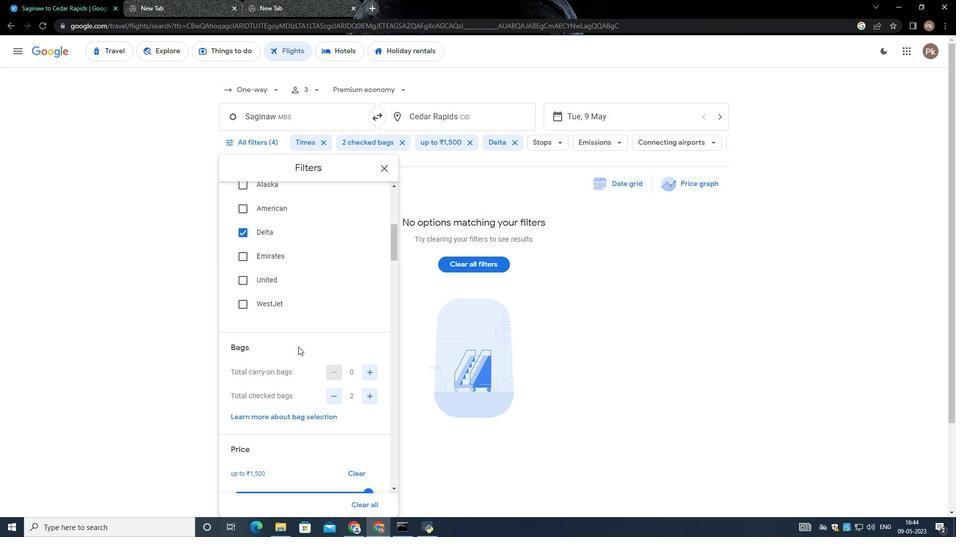 
Action: Mouse scrolled (297, 346) with delta (0, 0)
Screenshot: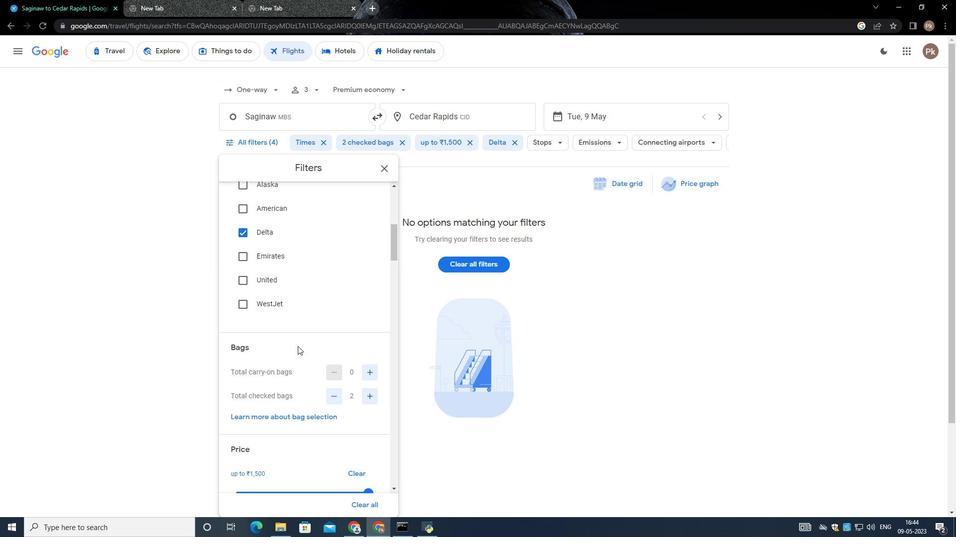 
Action: Mouse moved to (367, 393)
Screenshot: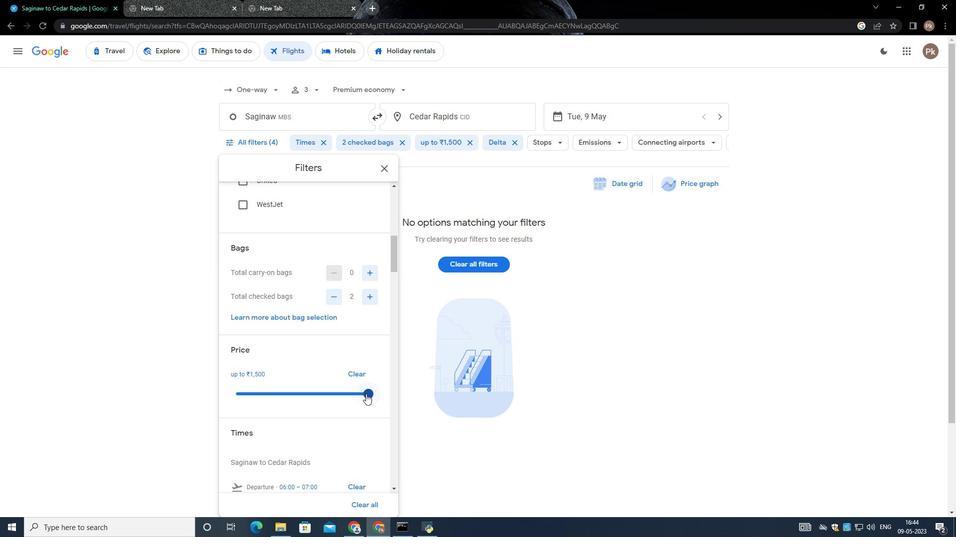 
Action: Mouse pressed left at (367, 393)
Screenshot: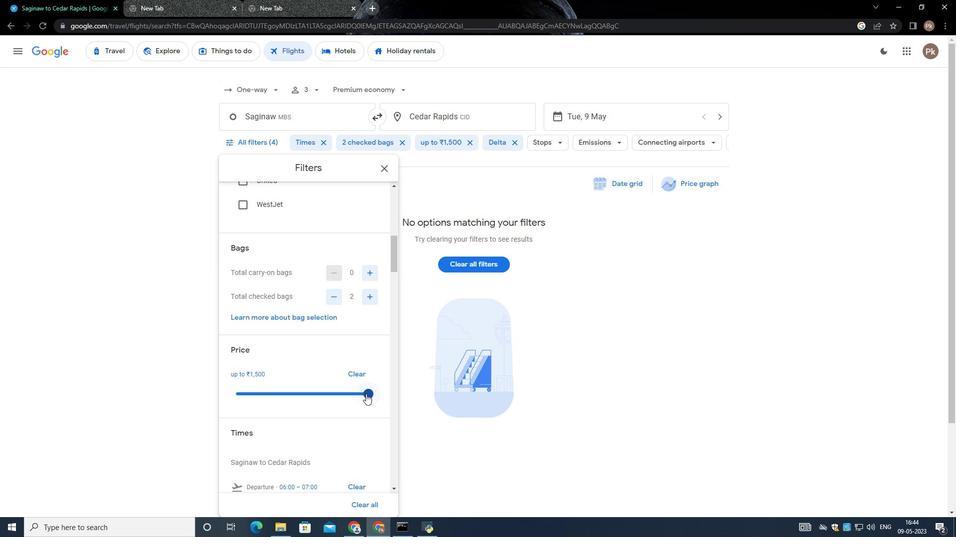
Action: Mouse moved to (330, 370)
Screenshot: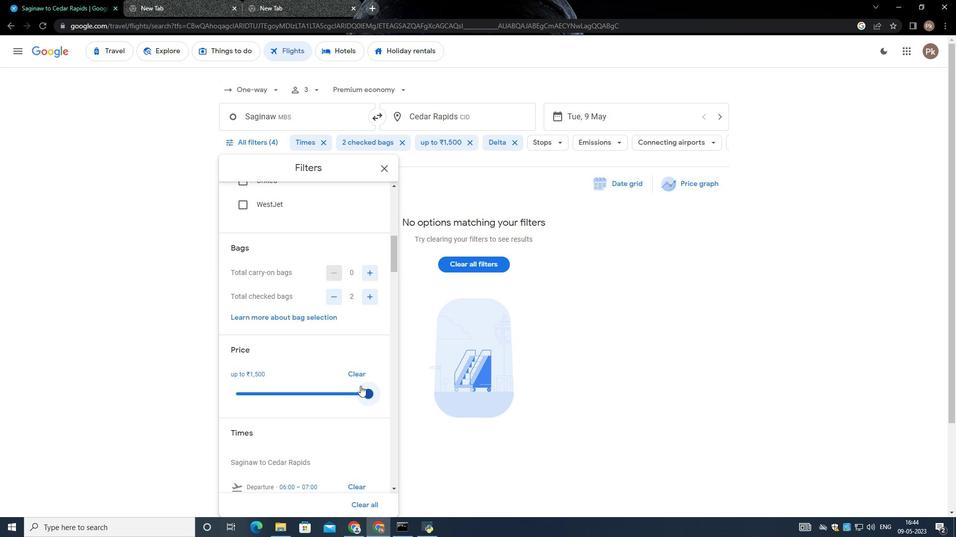 
Action: Mouse scrolled (330, 369) with delta (0, 0)
Screenshot: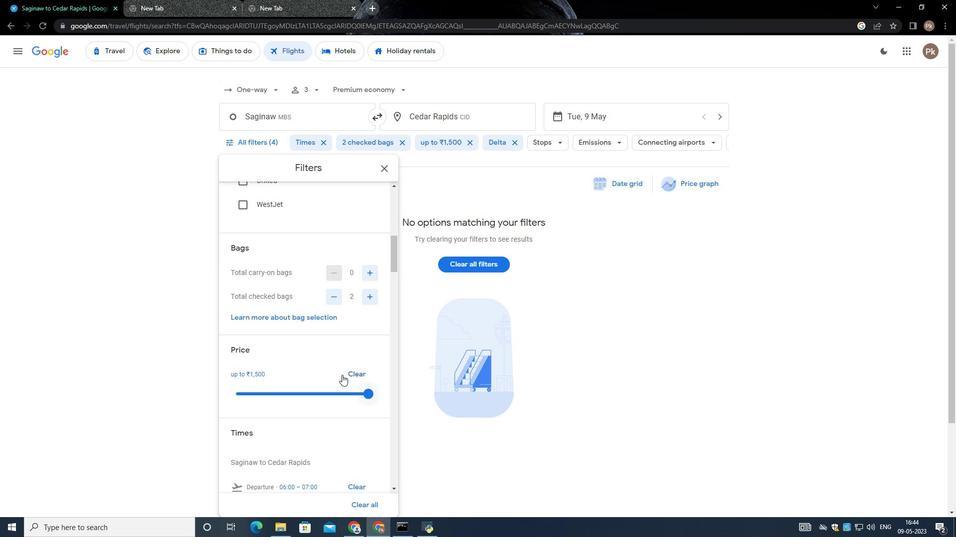 
Action: Mouse scrolled (330, 369) with delta (0, 0)
Screenshot: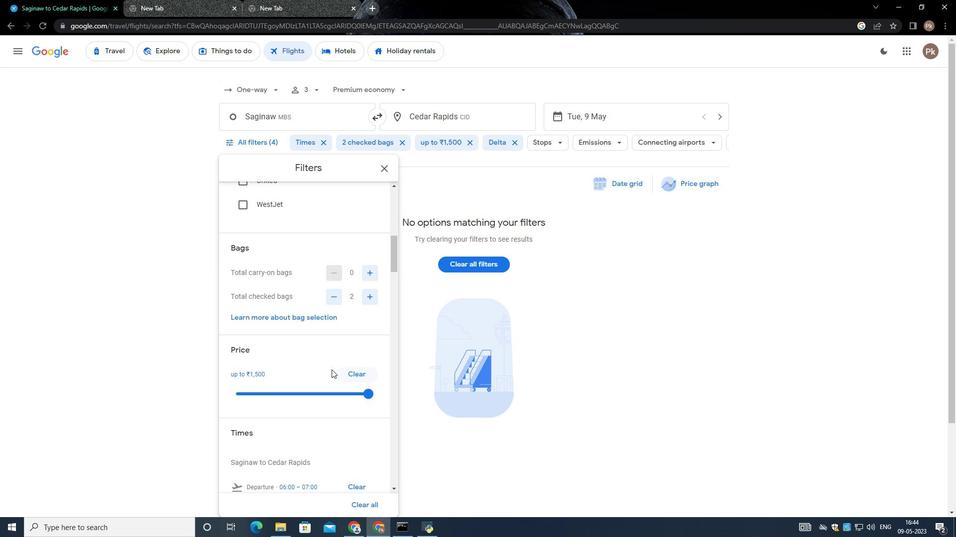
Action: Mouse scrolled (330, 369) with delta (0, 0)
Screenshot: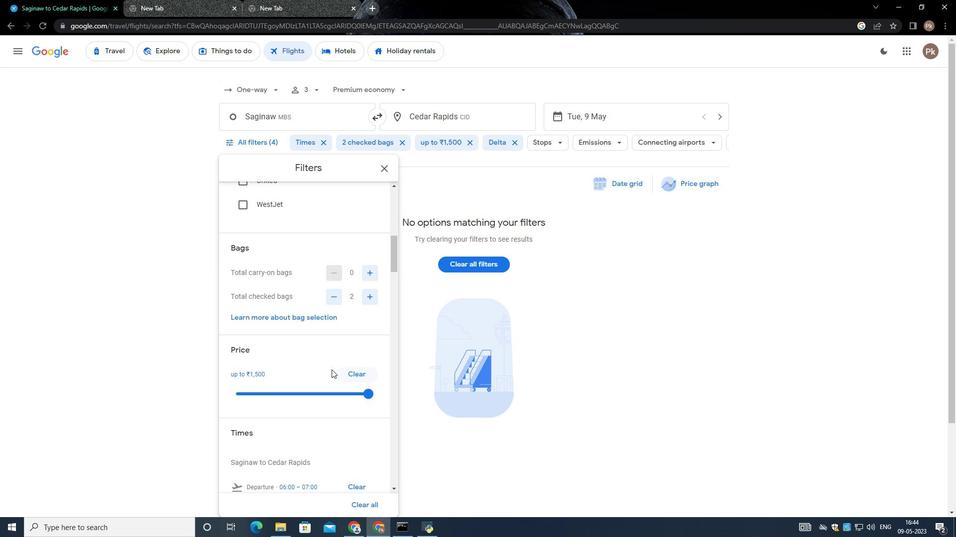 
Action: Mouse scrolled (330, 369) with delta (0, 0)
Screenshot: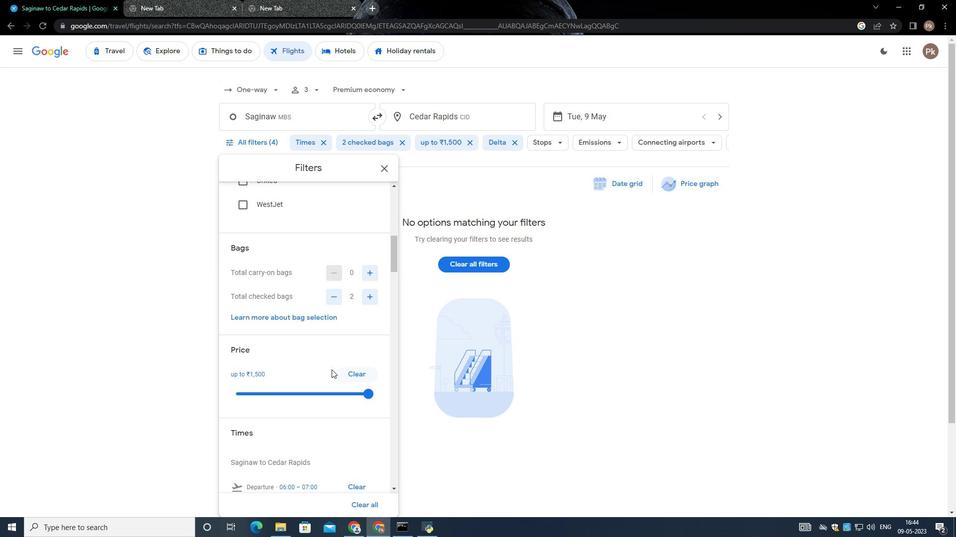 
Action: Mouse moved to (339, 346)
Screenshot: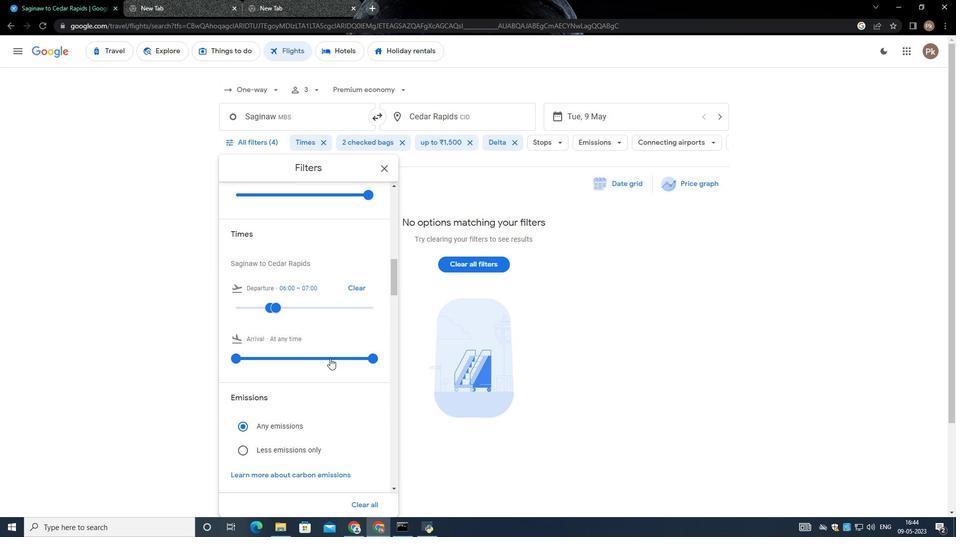 
Action: Mouse scrolled (339, 346) with delta (0, 0)
Screenshot: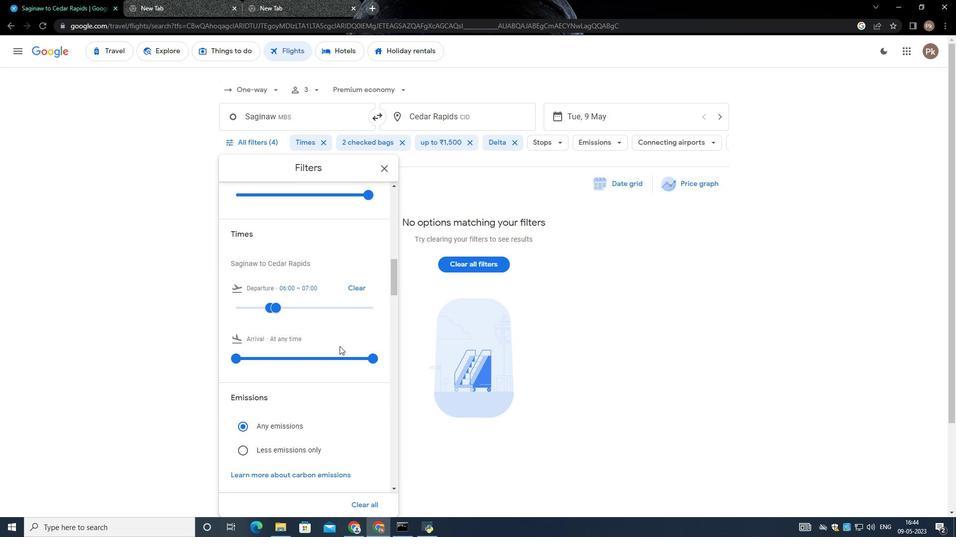 
Action: Mouse moved to (292, 247)
Screenshot: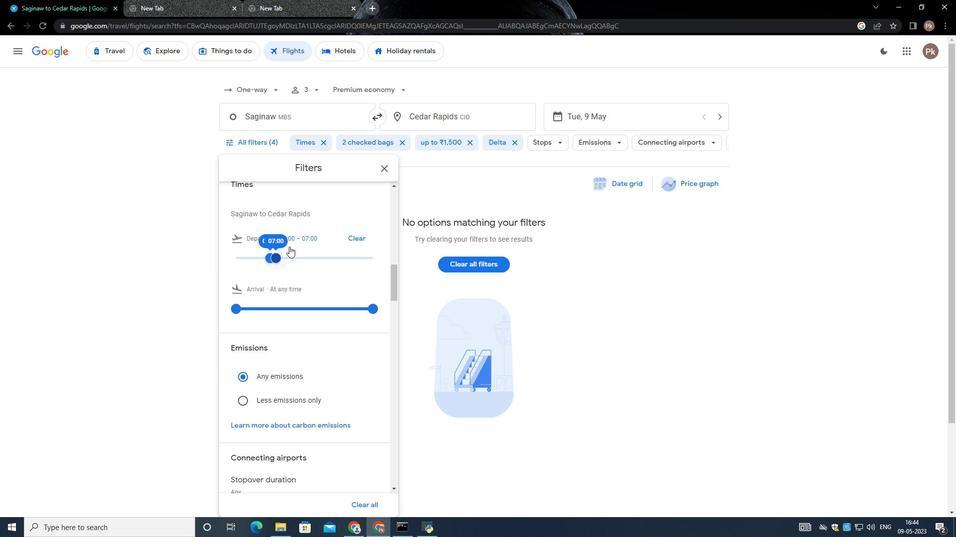 
Action: Mouse pressed left at (292, 247)
Screenshot: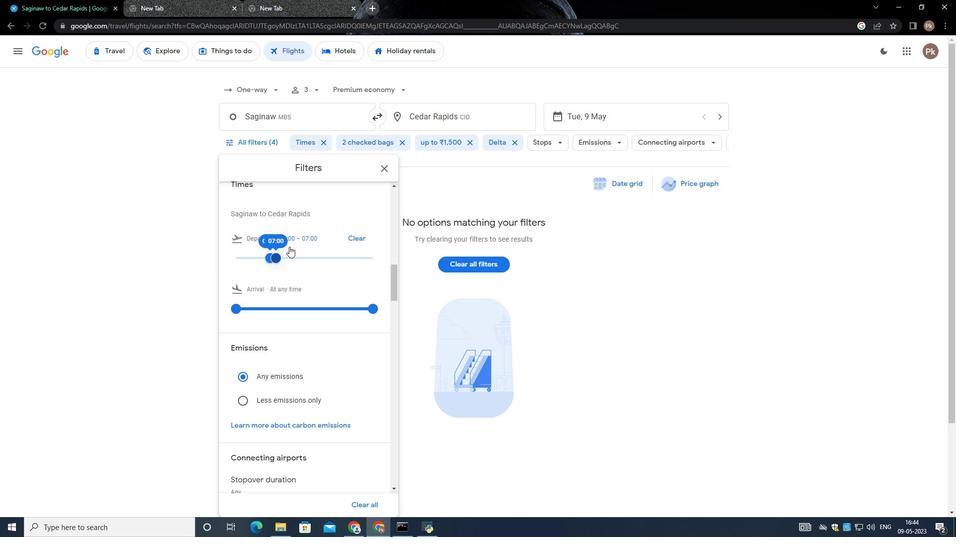 
Action: Mouse moved to (270, 257)
Screenshot: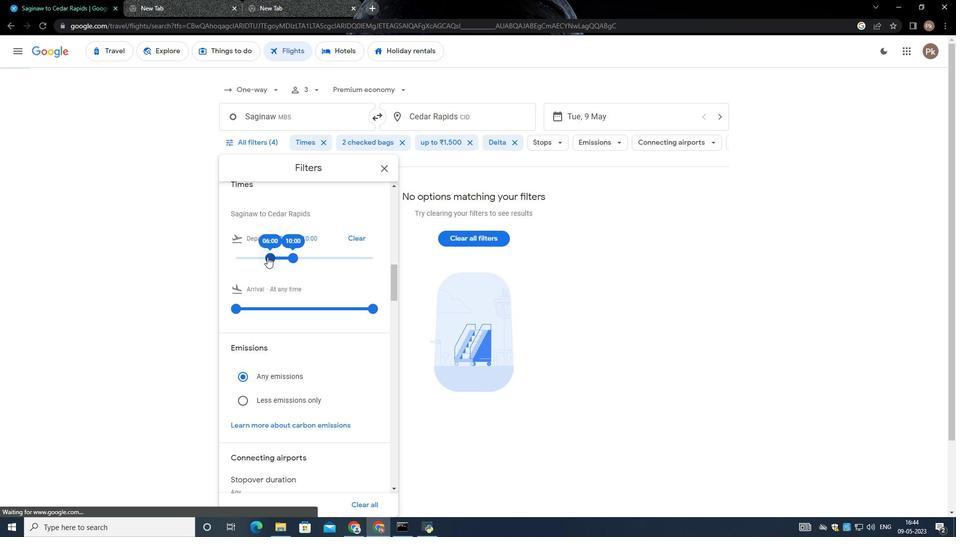 
Action: Mouse pressed left at (270, 257)
Screenshot: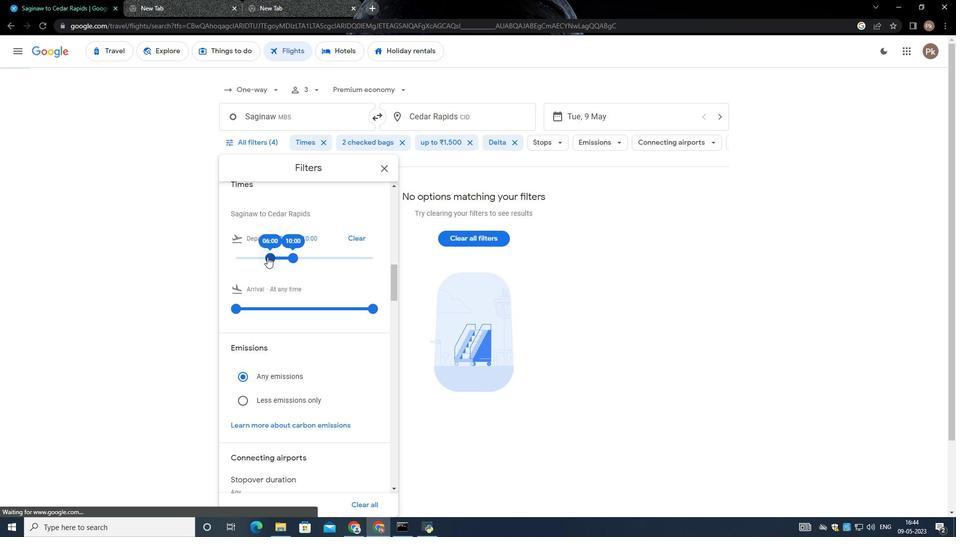 
Action: Mouse moved to (291, 256)
Screenshot: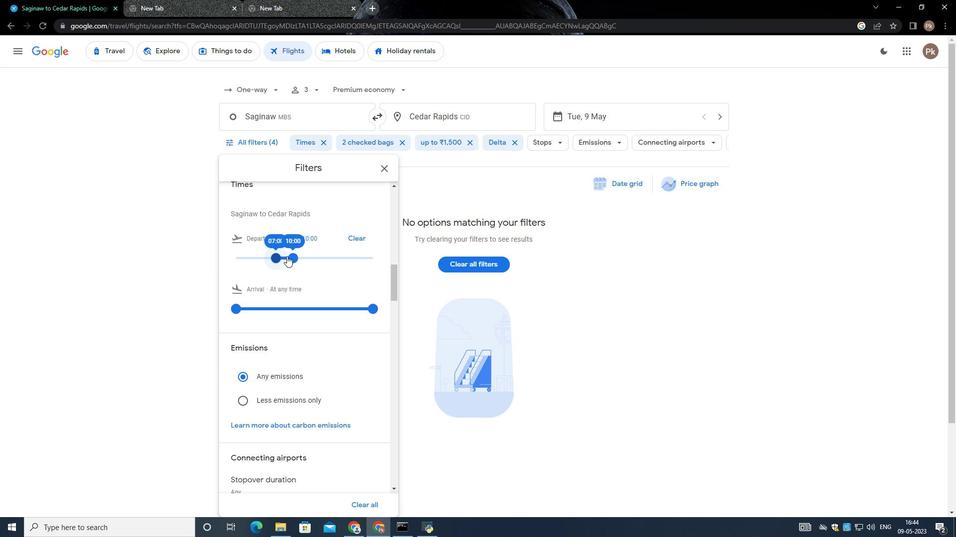 
Action: Mouse pressed left at (291, 256)
Screenshot: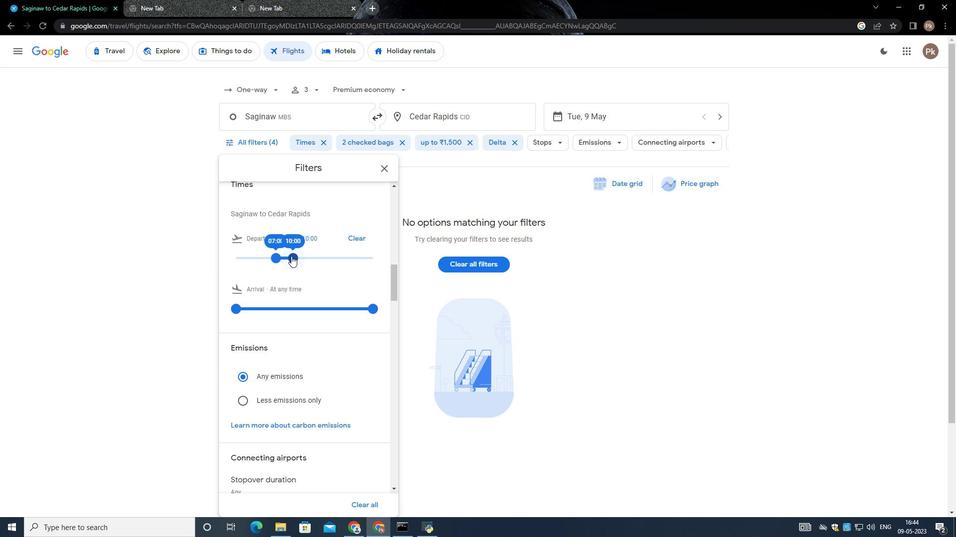 
Action: Mouse moved to (287, 364)
Screenshot: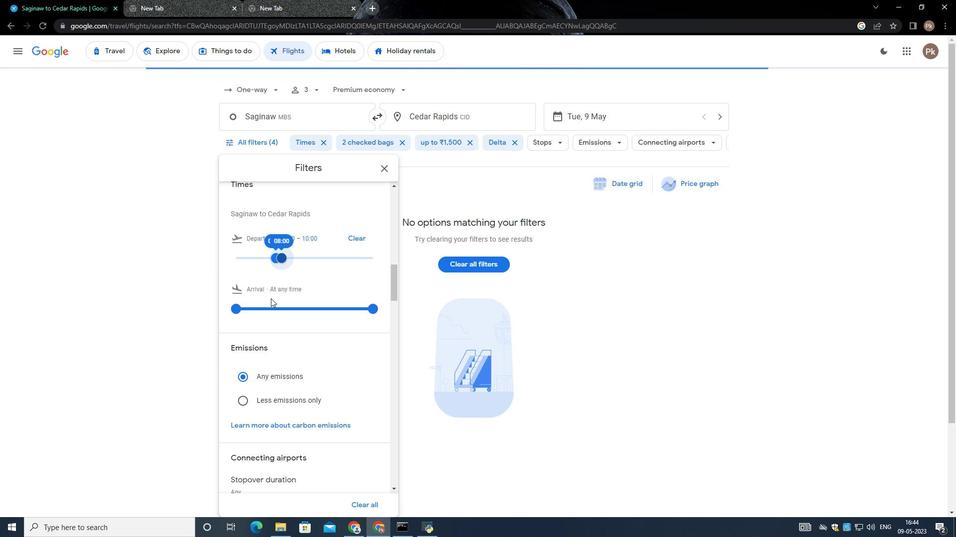 
Action: Mouse scrolled (287, 363) with delta (0, 0)
Screenshot: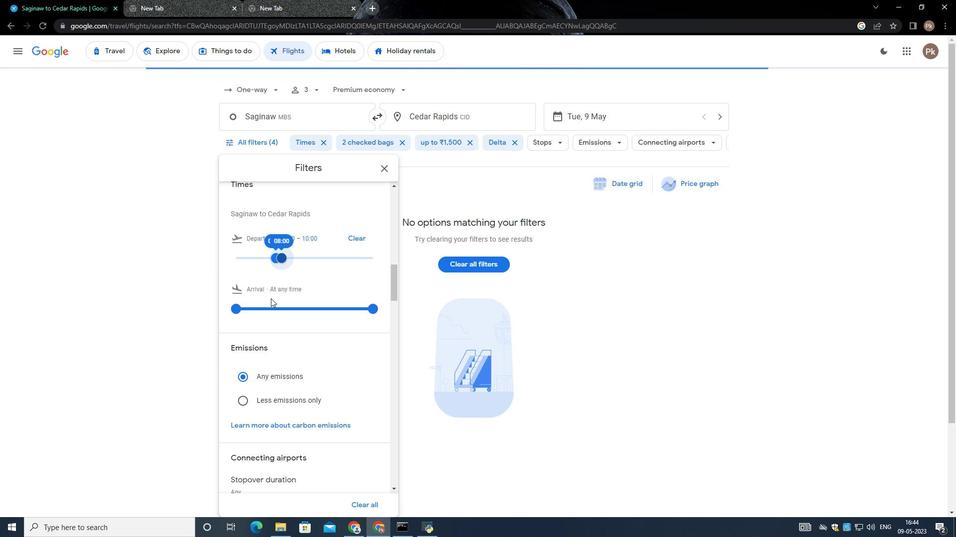
Action: Mouse moved to (289, 388)
Screenshot: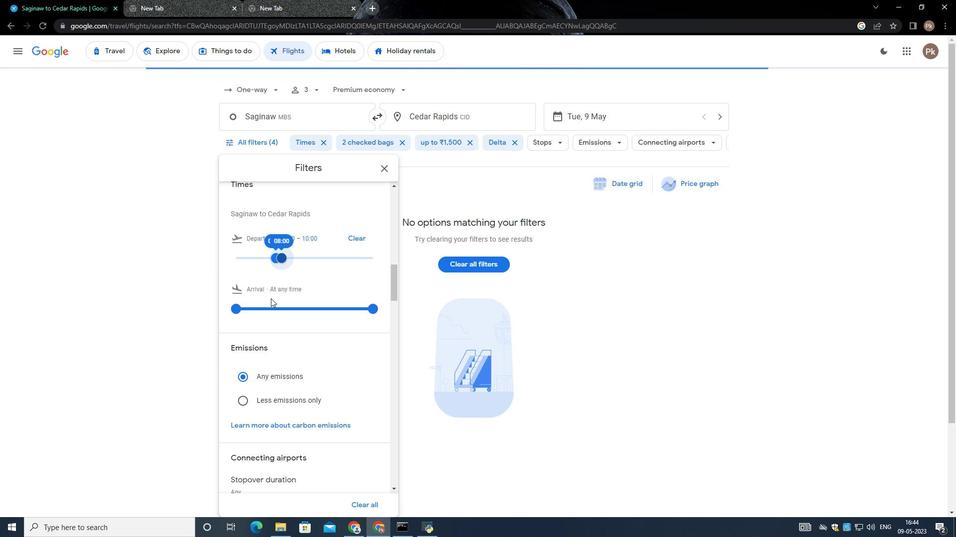 
Action: Mouse scrolled (289, 388) with delta (0, 0)
Screenshot: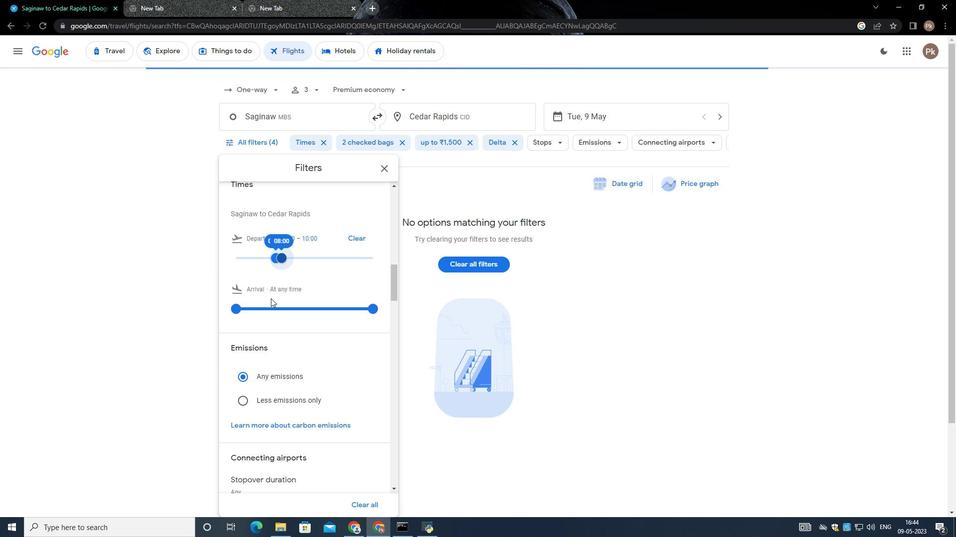 
Action: Mouse moved to (289, 400)
Screenshot: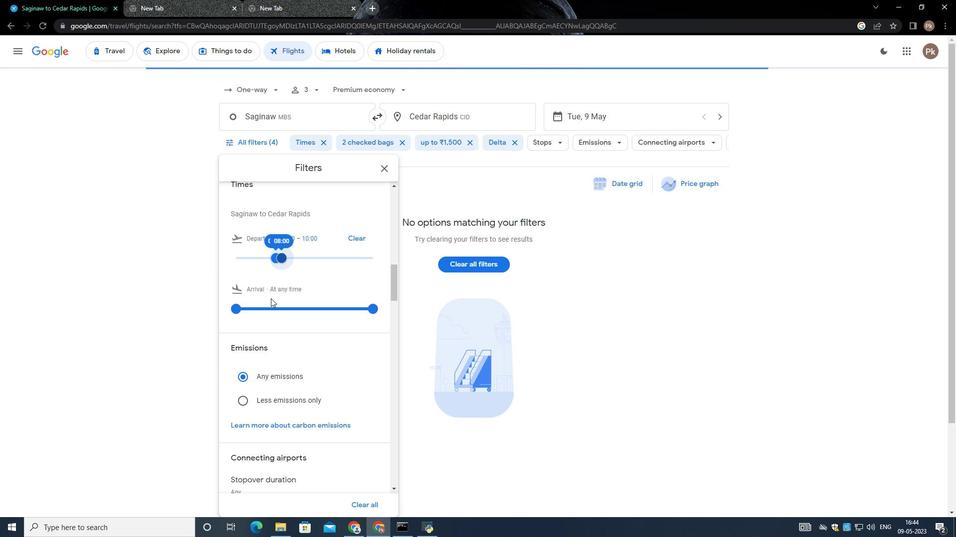 
Action: Mouse scrolled (289, 399) with delta (0, 0)
Screenshot: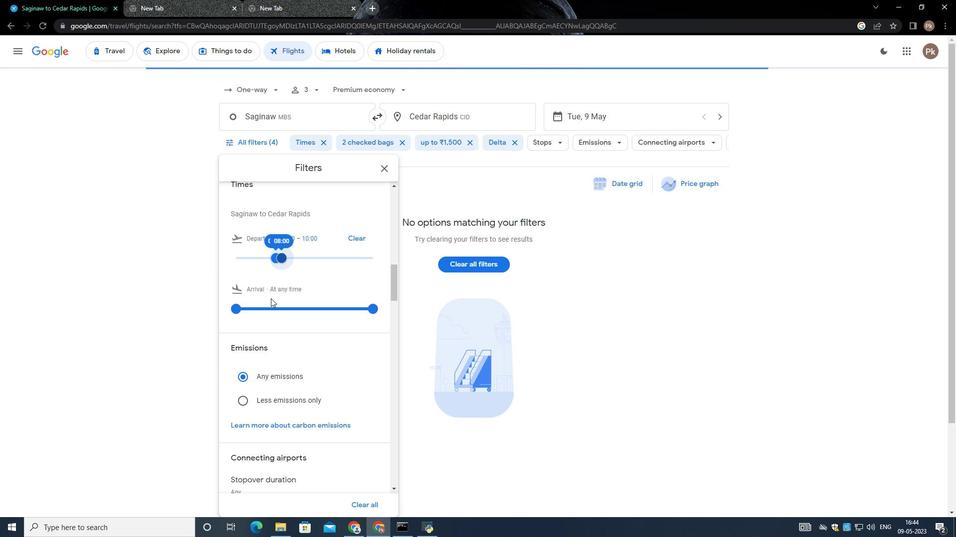 
Action: Mouse moved to (289, 403)
Screenshot: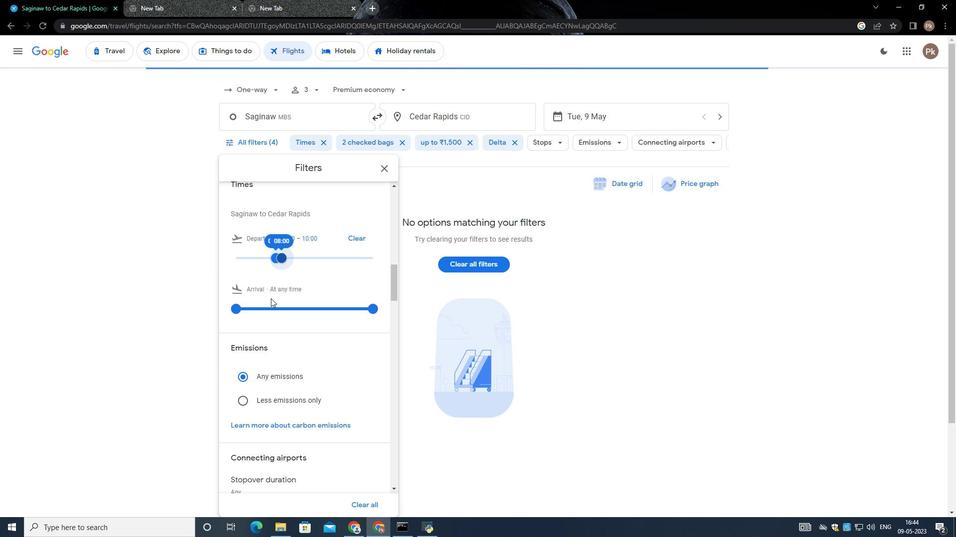 
Action: Mouse scrolled (289, 402) with delta (0, 0)
Screenshot: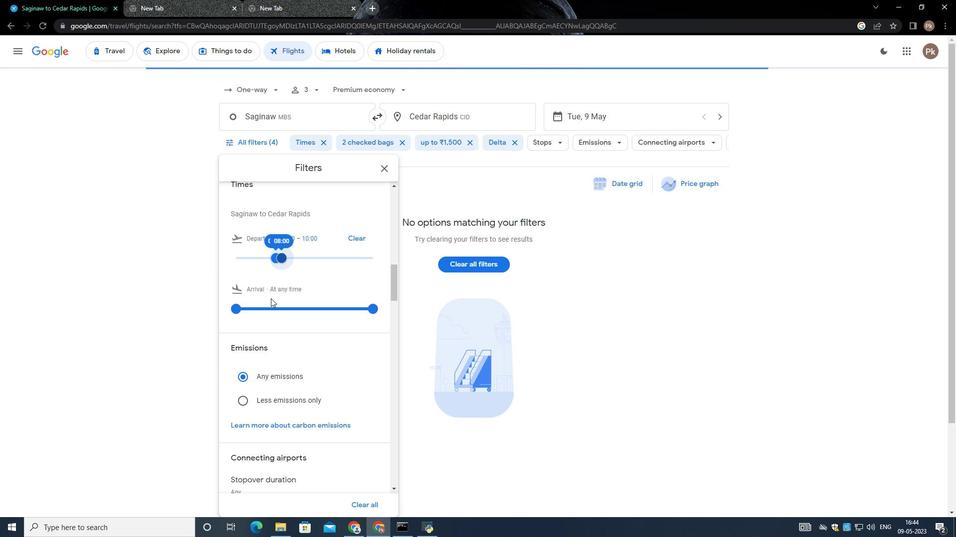 
Action: Mouse moved to (289, 406)
Screenshot: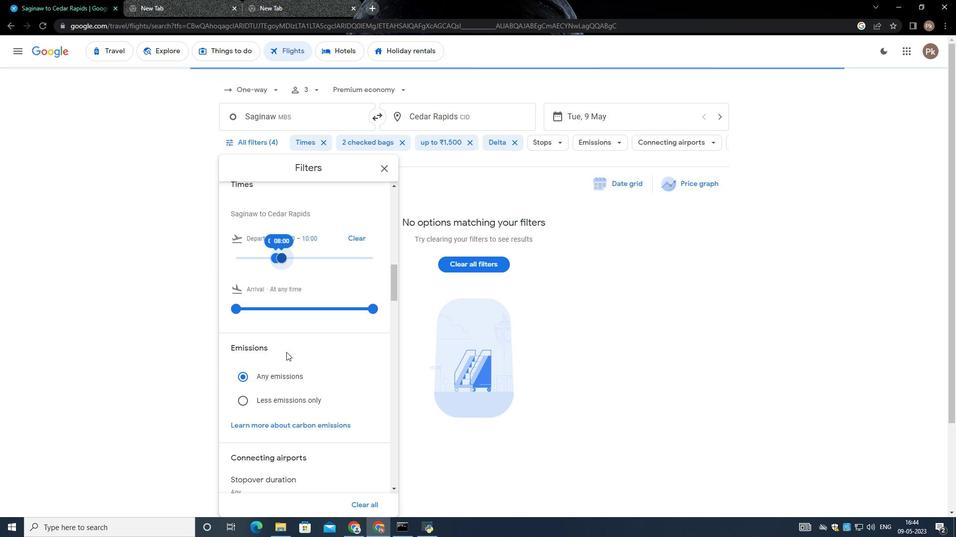
Action: Mouse scrolled (289, 405) with delta (0, 0)
Screenshot: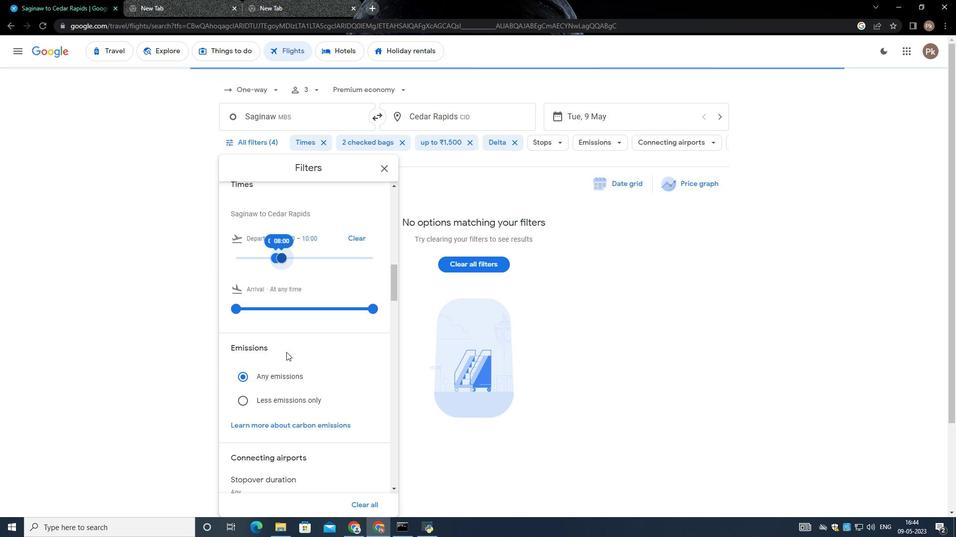 
Action: Mouse moved to (288, 405)
Screenshot: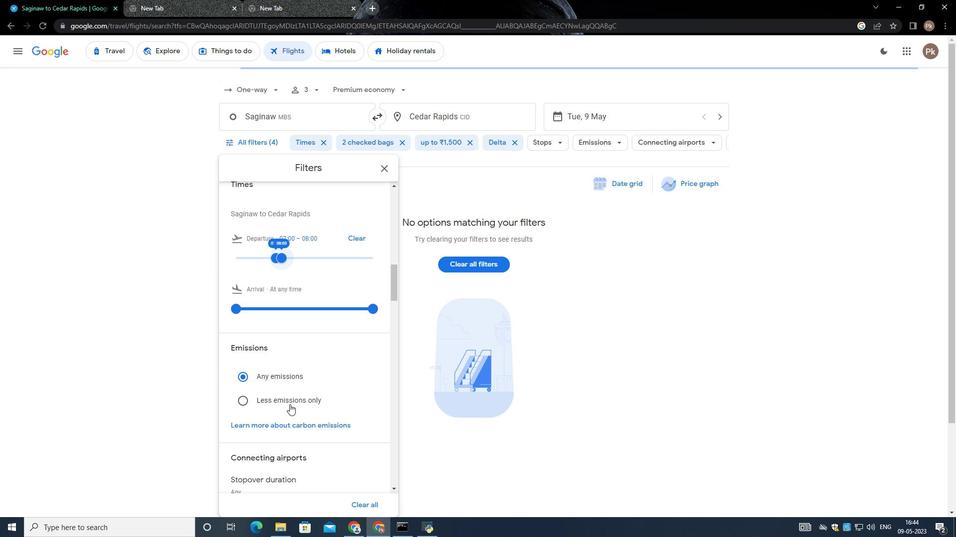 
Action: Mouse scrolled (288, 404) with delta (0, 0)
Screenshot: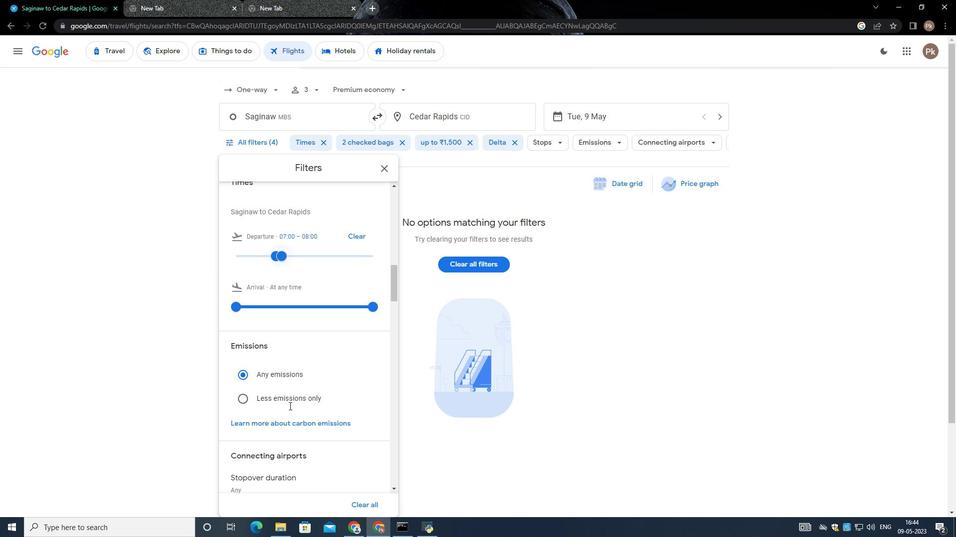 
Action: Mouse scrolled (288, 404) with delta (0, 0)
Screenshot: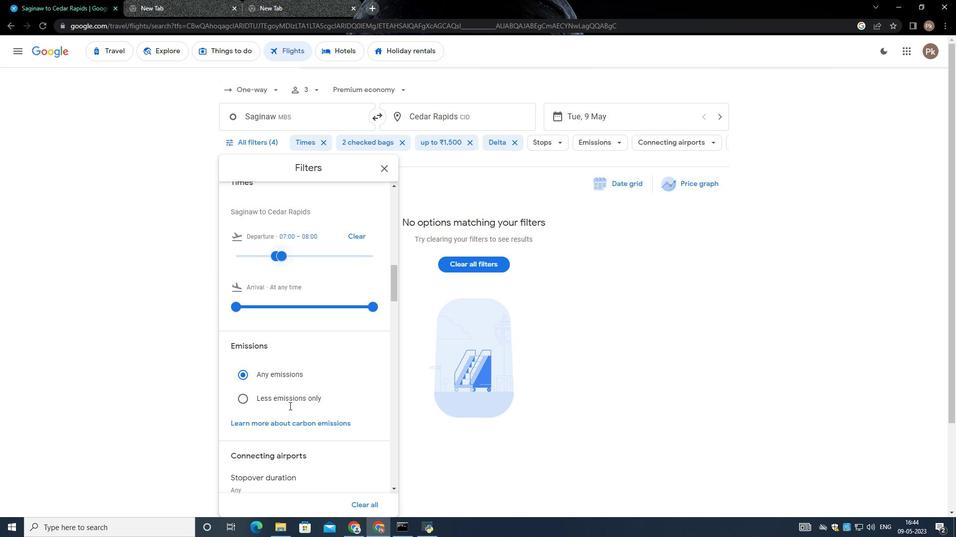 
Action: Mouse scrolled (288, 404) with delta (0, 0)
Screenshot: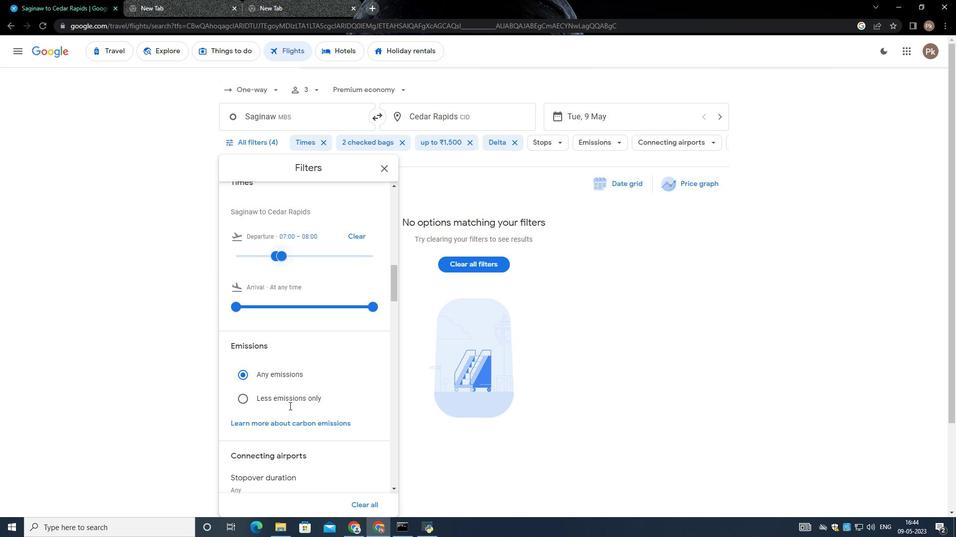 
Action: Mouse scrolled (288, 404) with delta (0, 0)
Screenshot: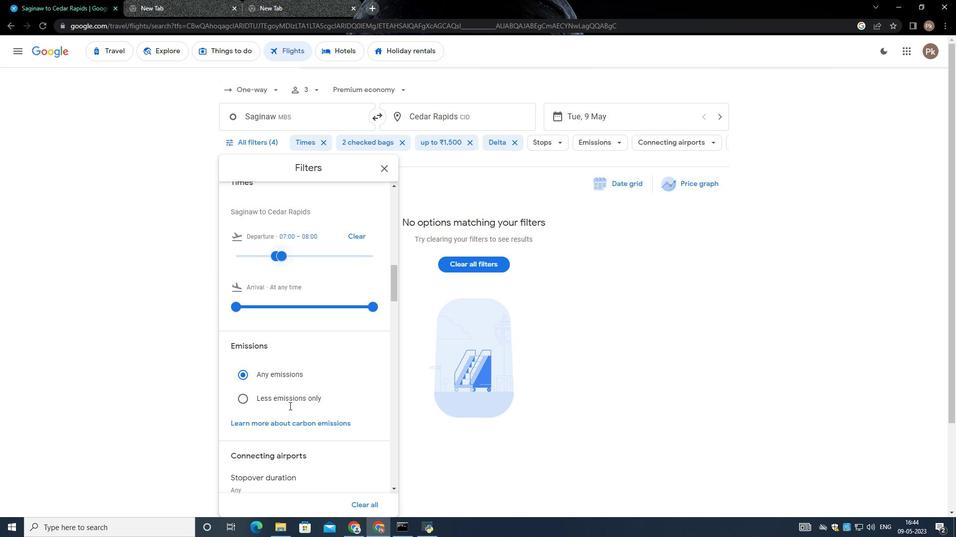
Action: Mouse moved to (288, 405)
Screenshot: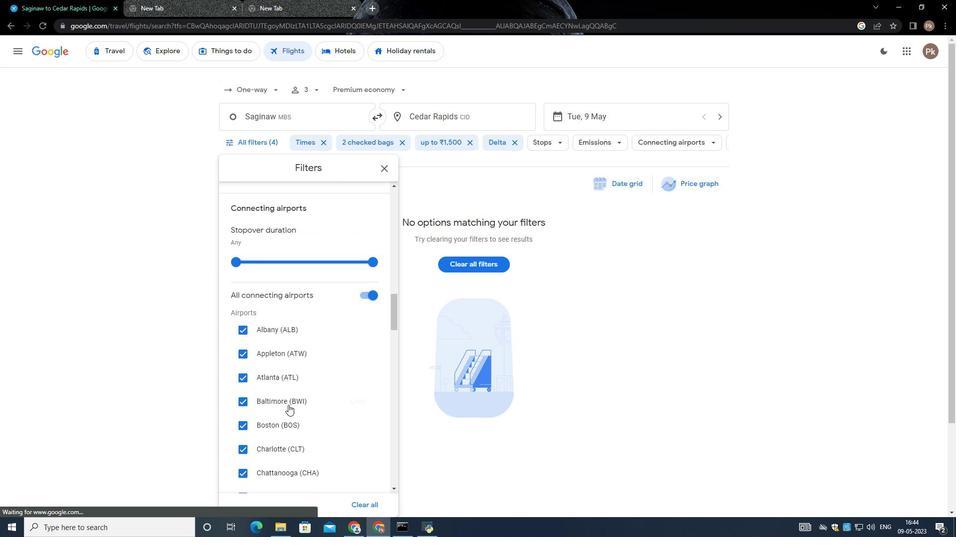 
Action: Mouse scrolled (288, 404) with delta (0, 0)
Screenshot: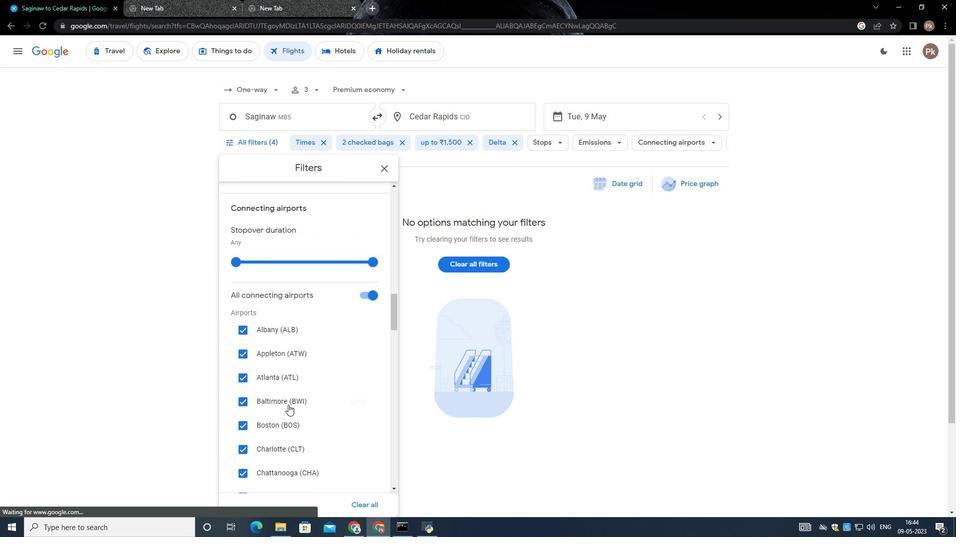 
Action: Mouse scrolled (288, 404) with delta (0, 0)
Screenshot: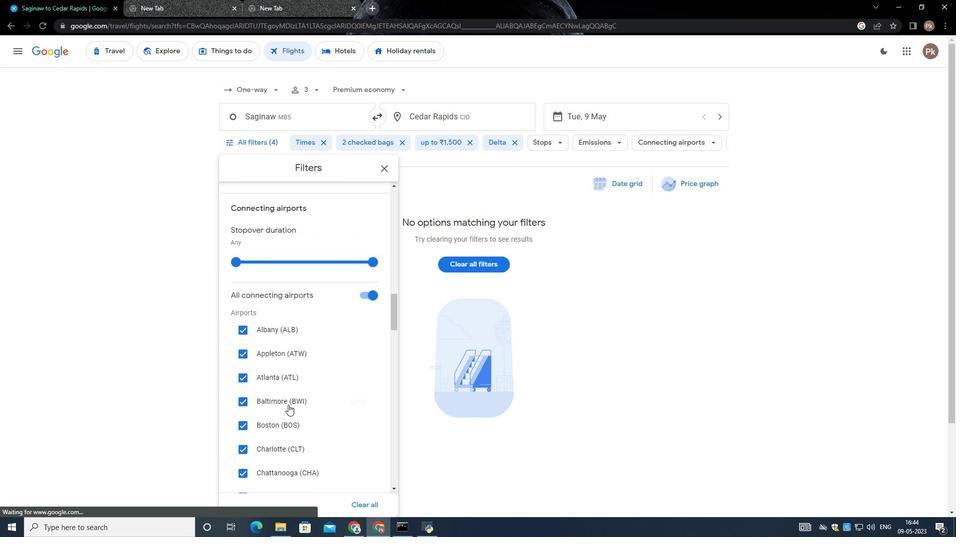 
Action: Mouse scrolled (288, 404) with delta (0, 0)
Screenshot: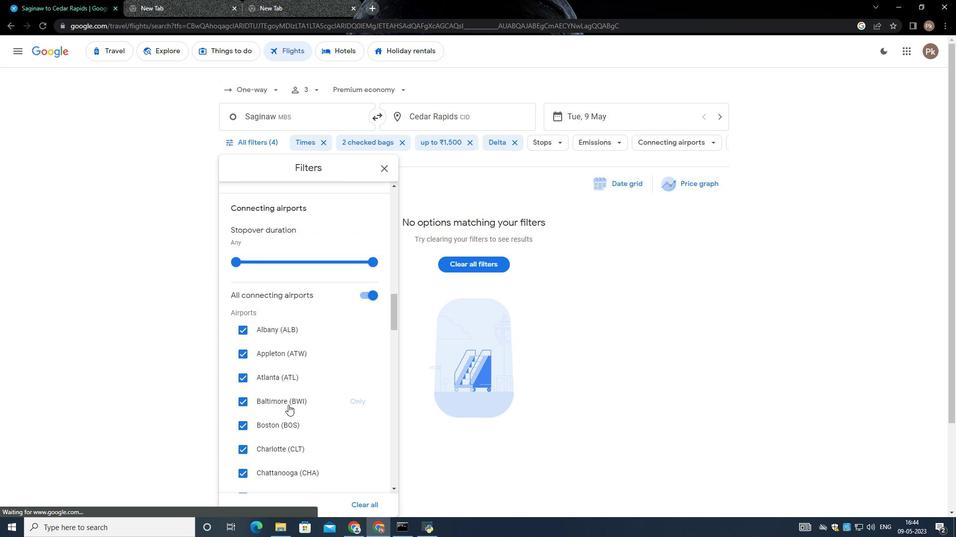 
Action: Mouse scrolled (288, 404) with delta (0, 0)
Screenshot: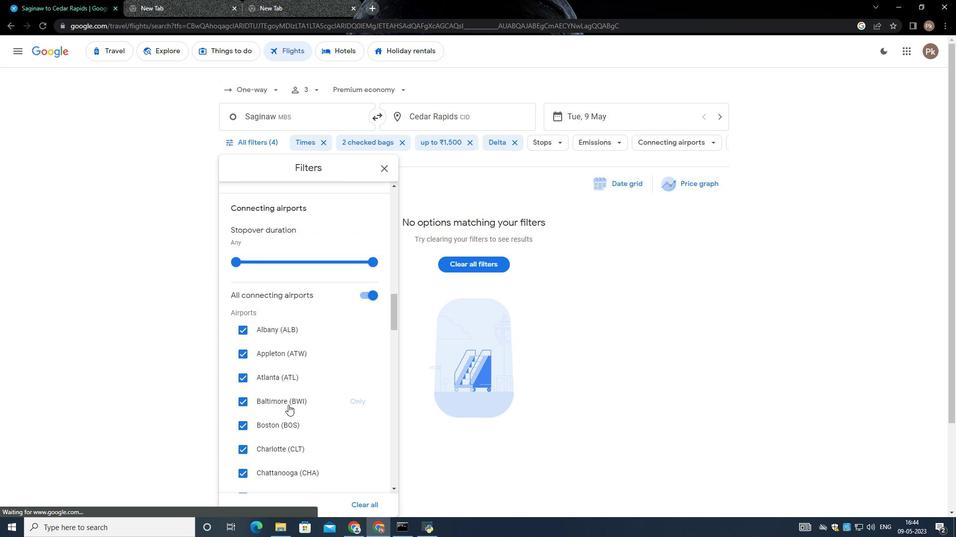 
Action: Mouse moved to (287, 404)
Screenshot: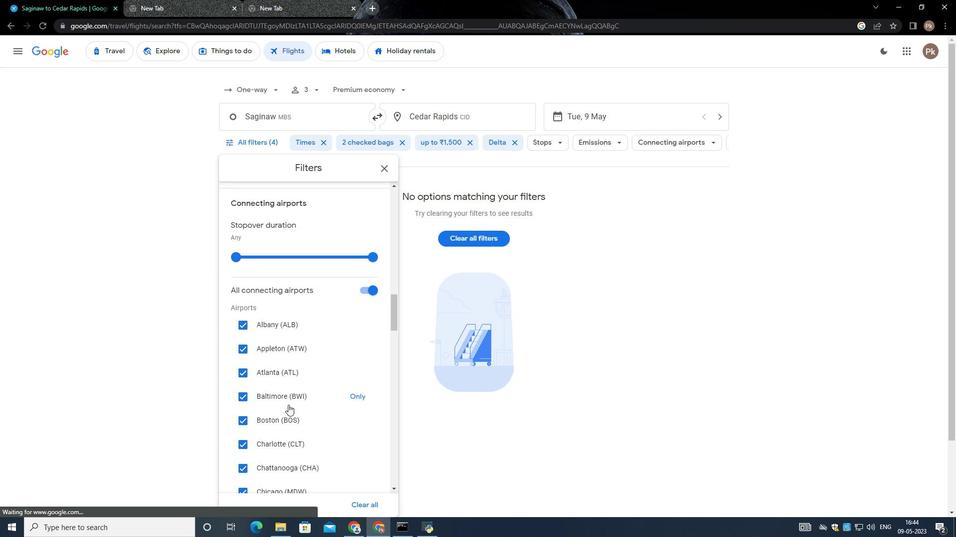 
Action: Mouse scrolled (287, 403) with delta (0, 0)
Screenshot: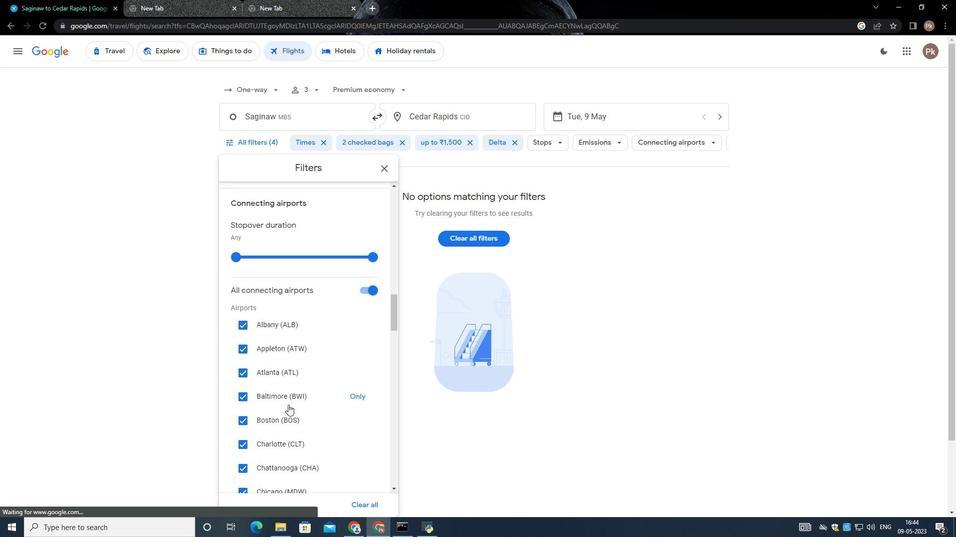 
Action: Mouse scrolled (287, 403) with delta (0, 0)
Screenshot: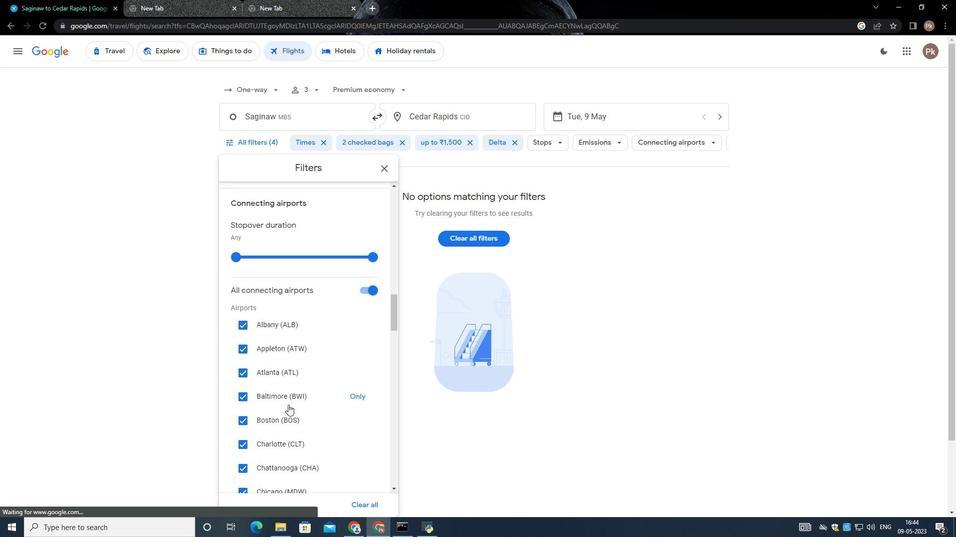 
Action: Mouse scrolled (287, 403) with delta (0, 0)
Screenshot: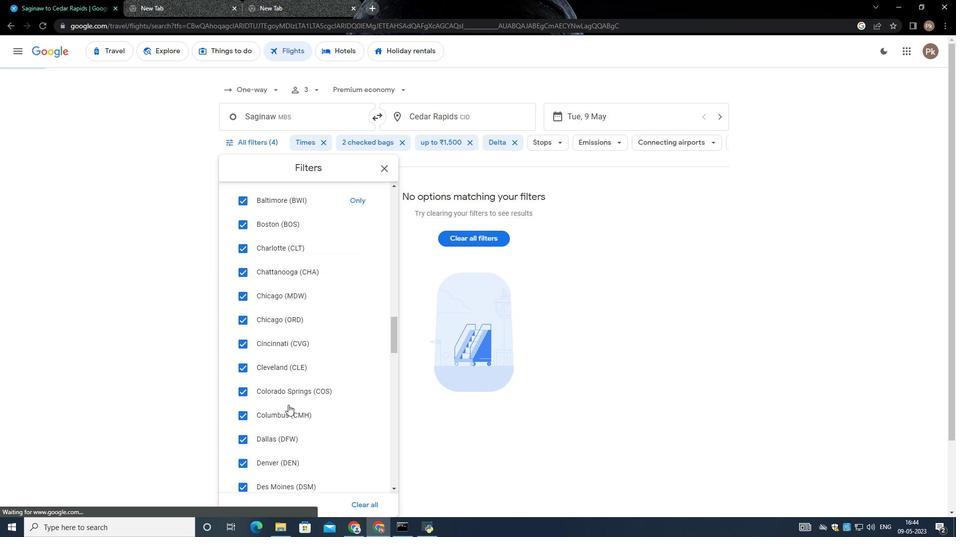 
Action: Mouse scrolled (287, 403) with delta (0, 0)
Screenshot: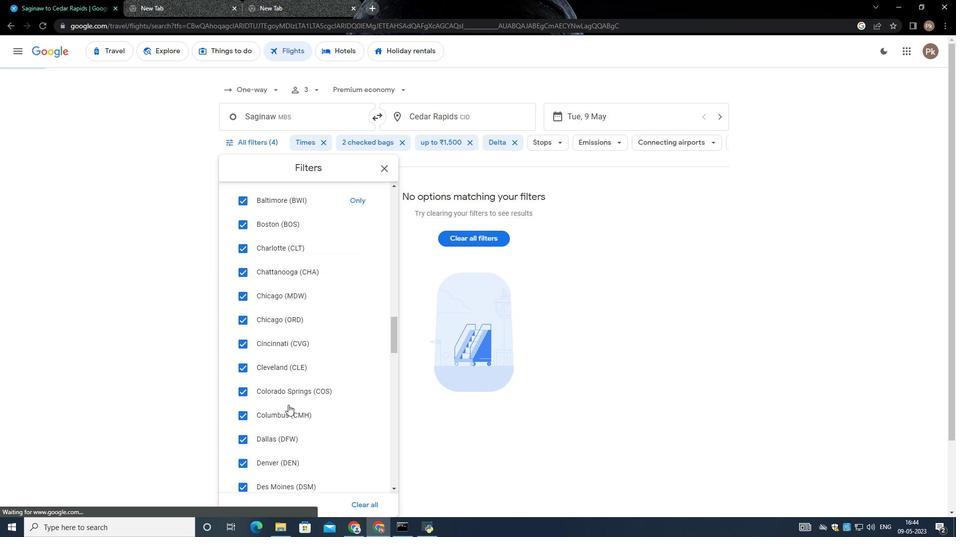 
Action: Mouse scrolled (287, 403) with delta (0, 0)
Screenshot: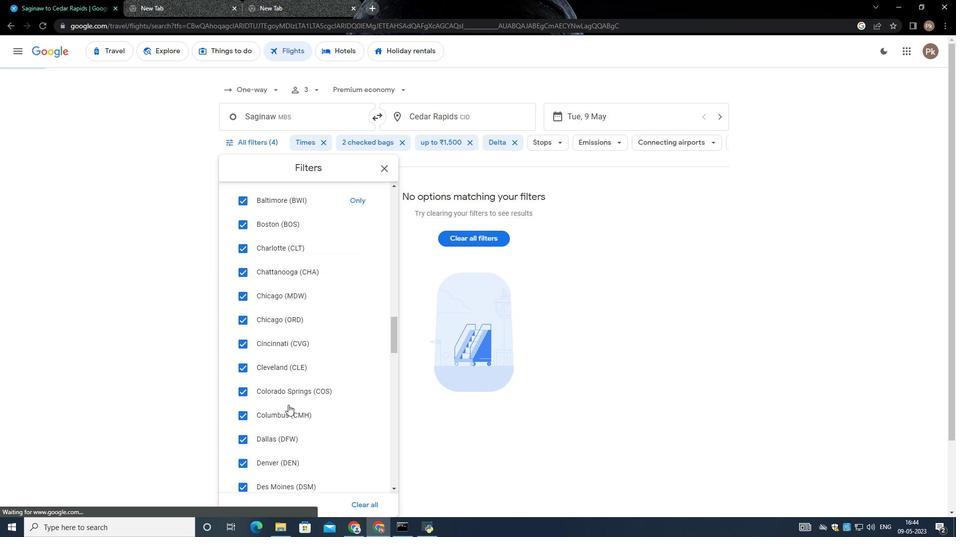 
Action: Mouse moved to (287, 401)
Screenshot: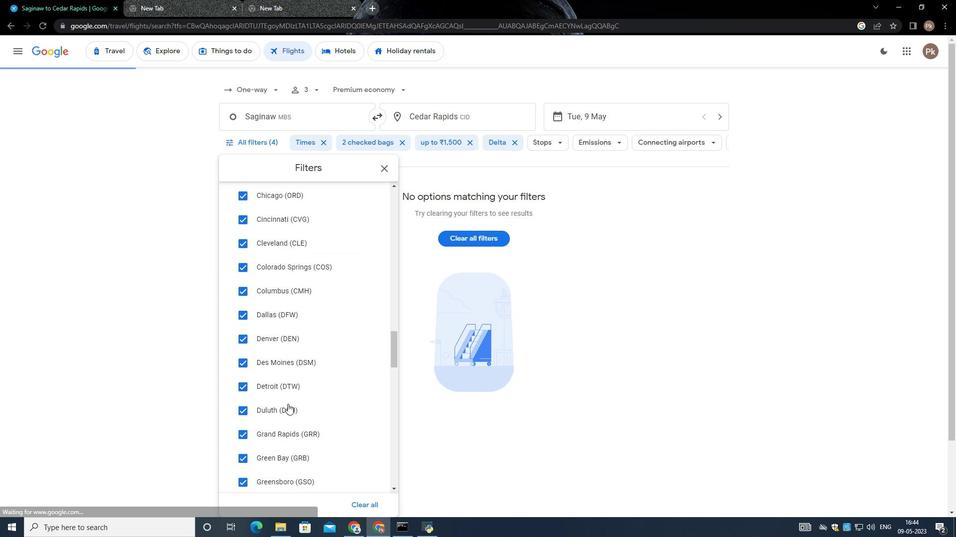 
Action: Mouse scrolled (287, 402) with delta (0, 0)
Screenshot: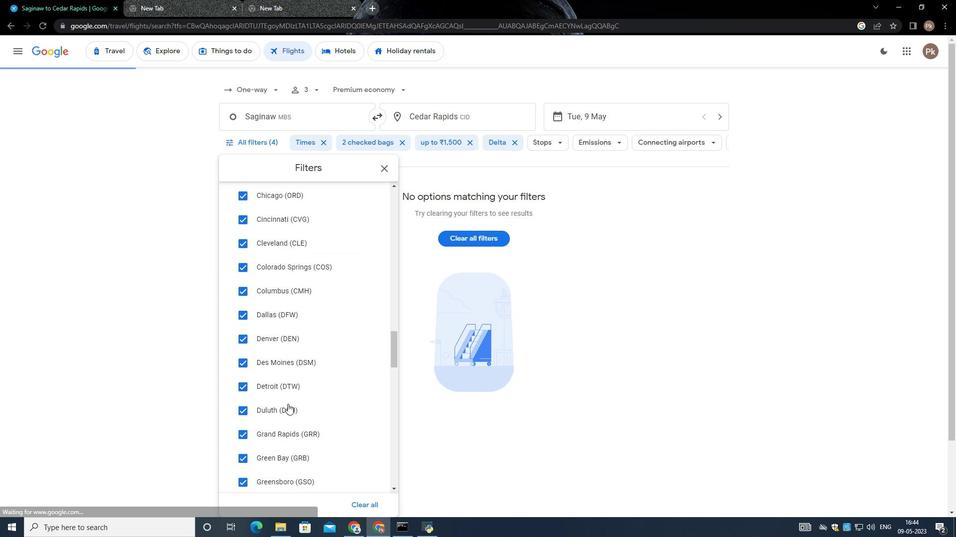 
Action: Mouse scrolled (287, 401) with delta (0, 0)
Screenshot: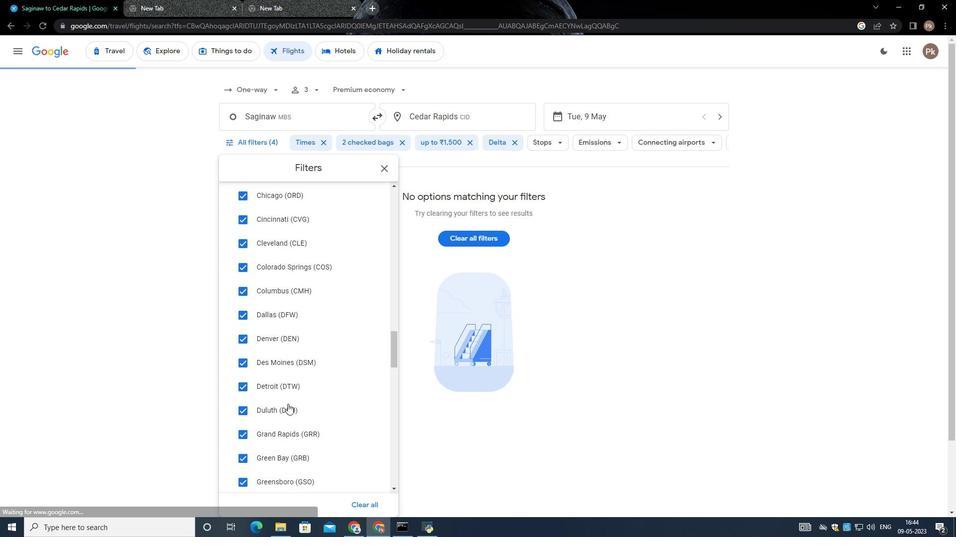 
Action: Mouse moved to (287, 401)
Screenshot: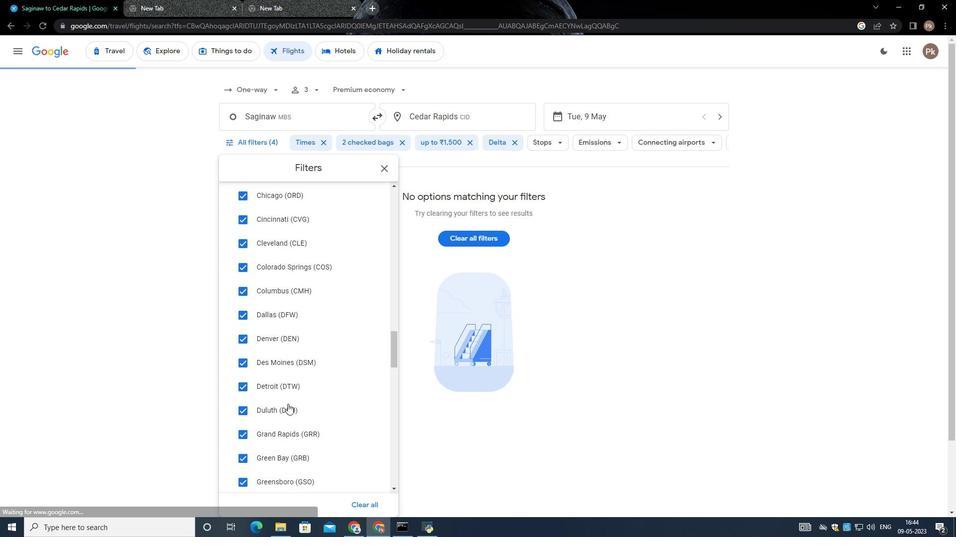 
Action: Mouse scrolled (287, 400) with delta (0, 0)
Screenshot: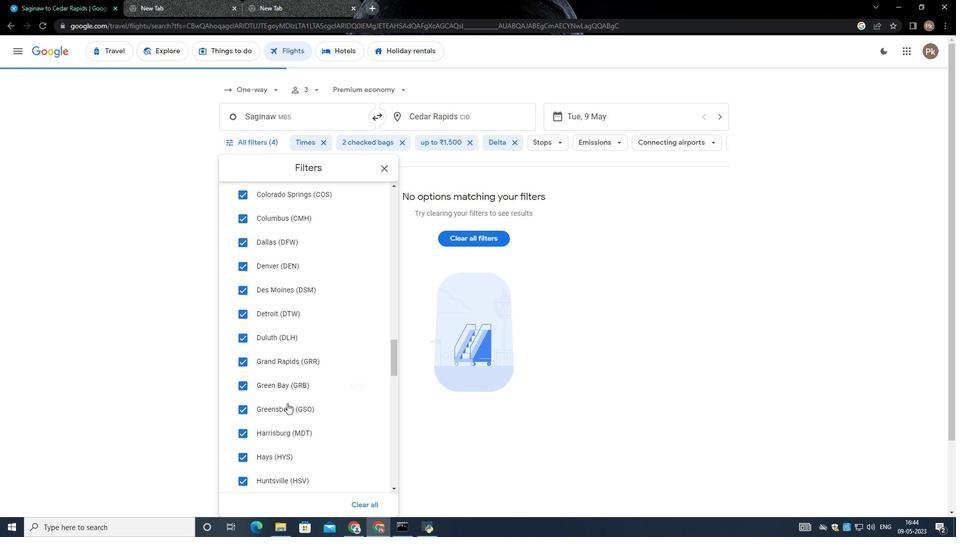 
Action: Mouse moved to (286, 401)
Screenshot: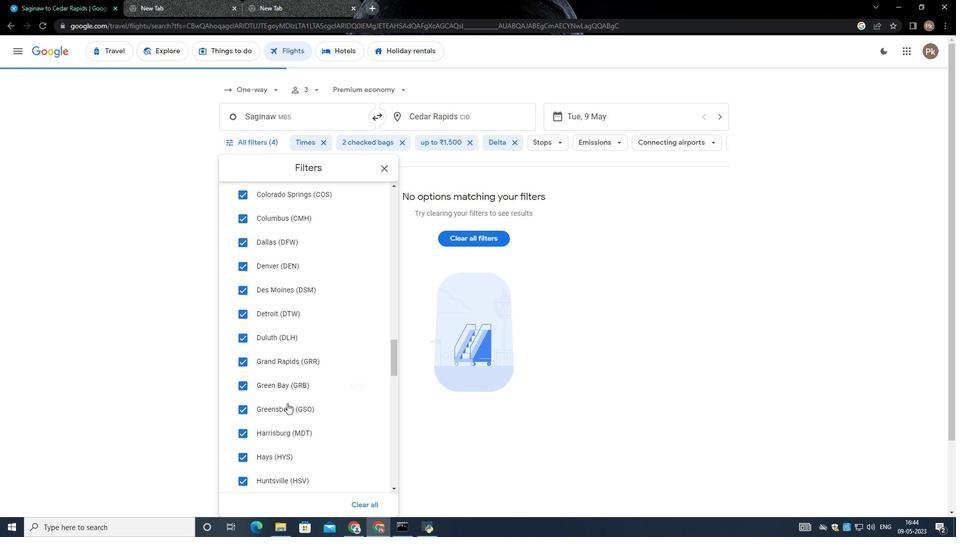
Action: Mouse scrolled (286, 400) with delta (0, 0)
Screenshot: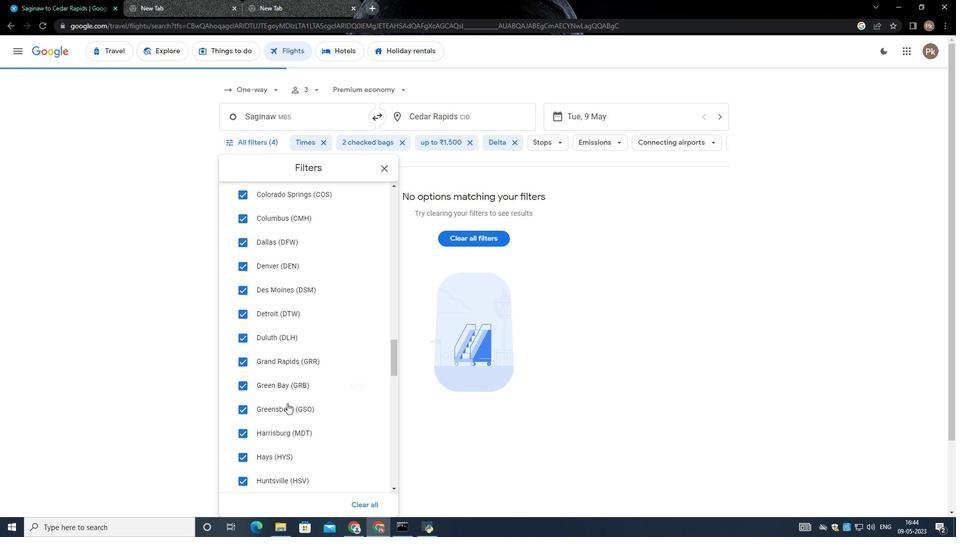 
Action: Mouse moved to (286, 401)
Screenshot: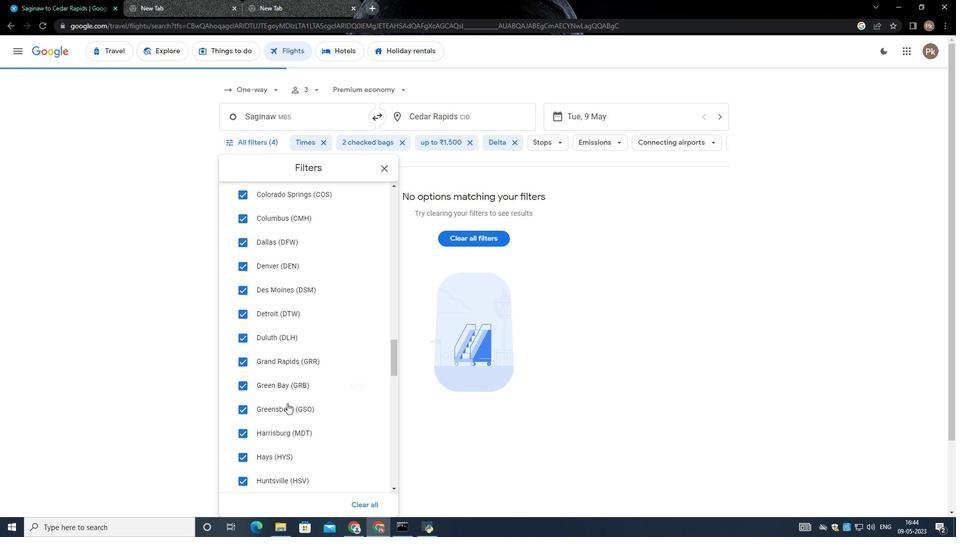 
Action: Mouse scrolled (286, 400) with delta (0, 0)
Screenshot: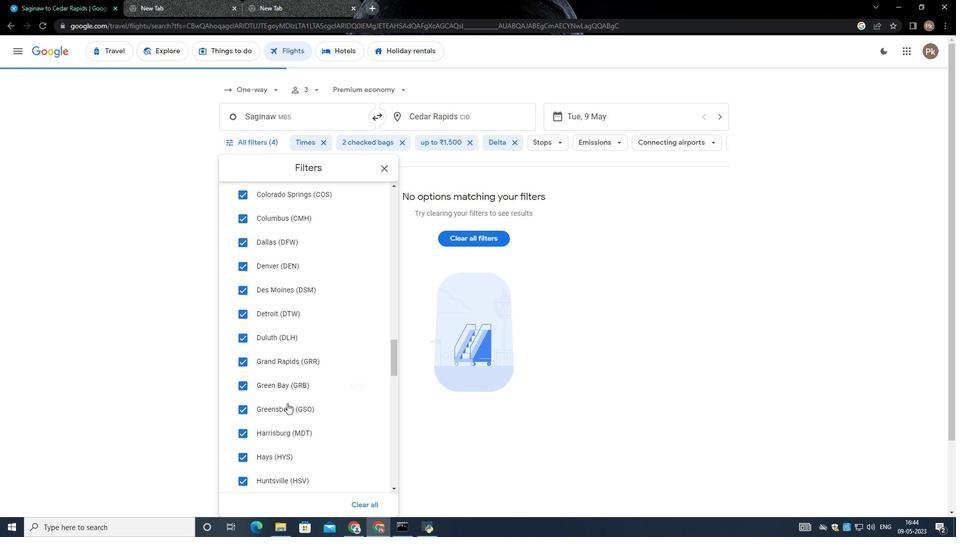
Action: Mouse scrolled (286, 400) with delta (0, 0)
Screenshot: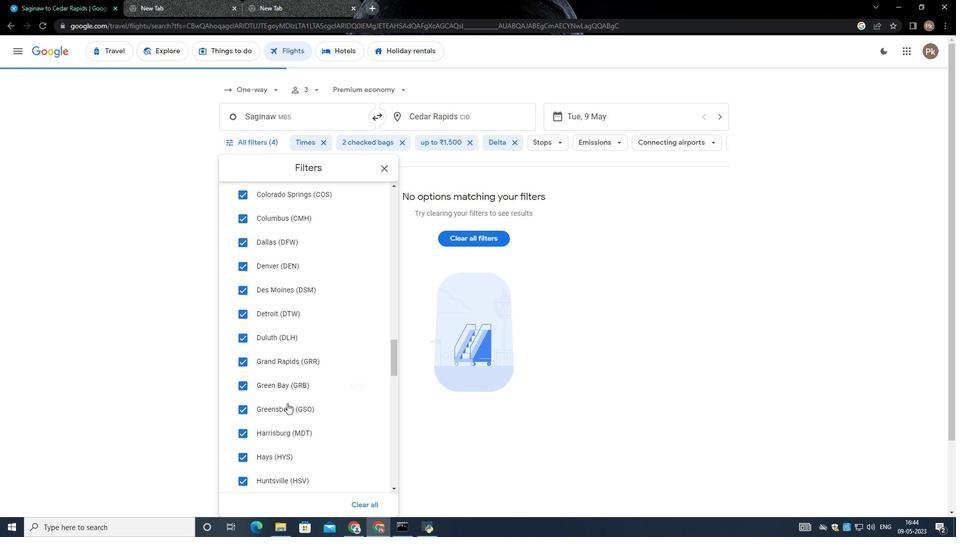 
Action: Mouse moved to (280, 408)
Screenshot: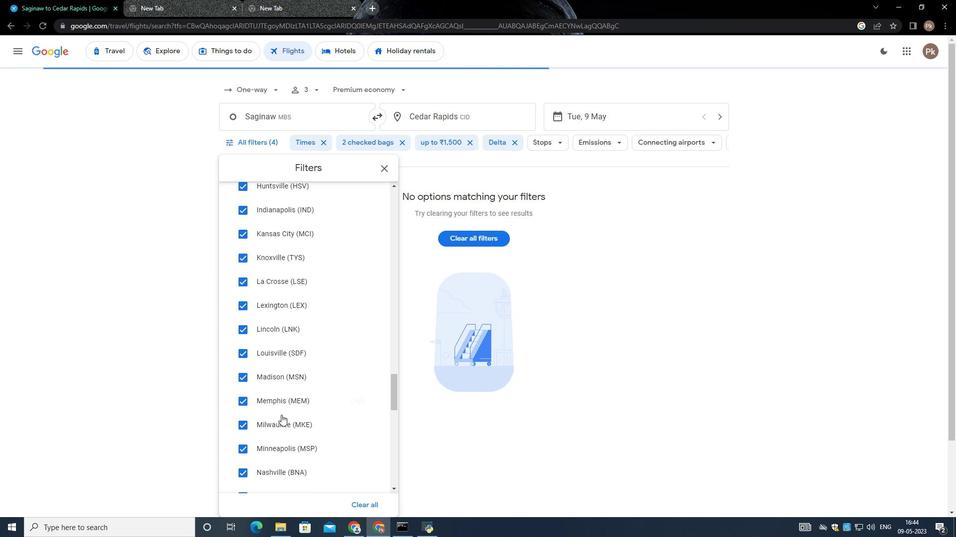 
Action: Mouse scrolled (280, 408) with delta (0, 0)
Screenshot: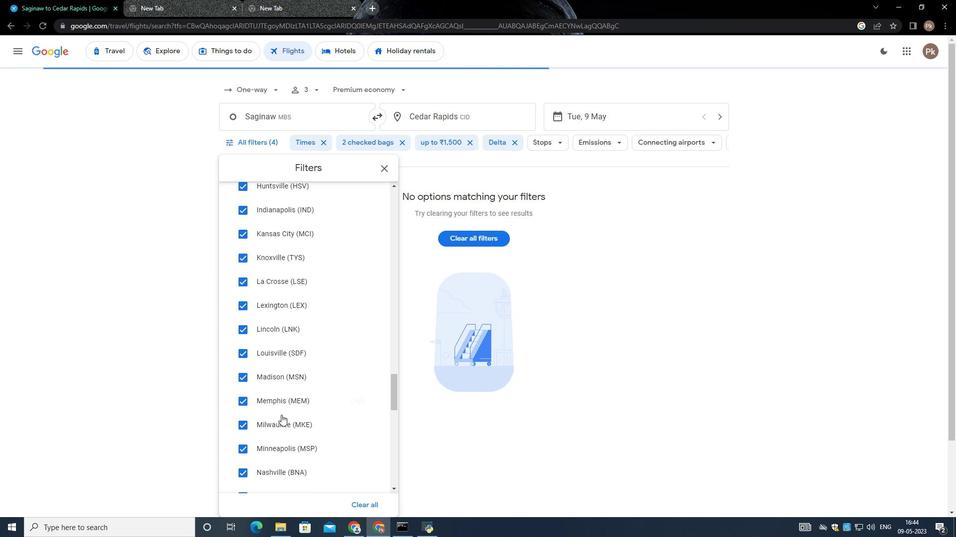 
Action: Mouse scrolled (280, 407) with delta (0, 0)
Screenshot: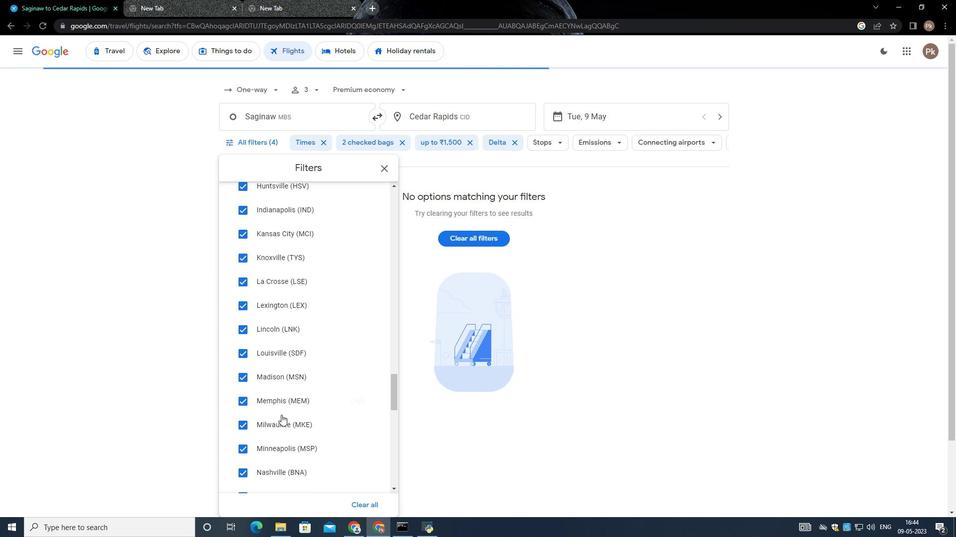 
Action: Mouse scrolled (280, 407) with delta (0, 0)
Screenshot: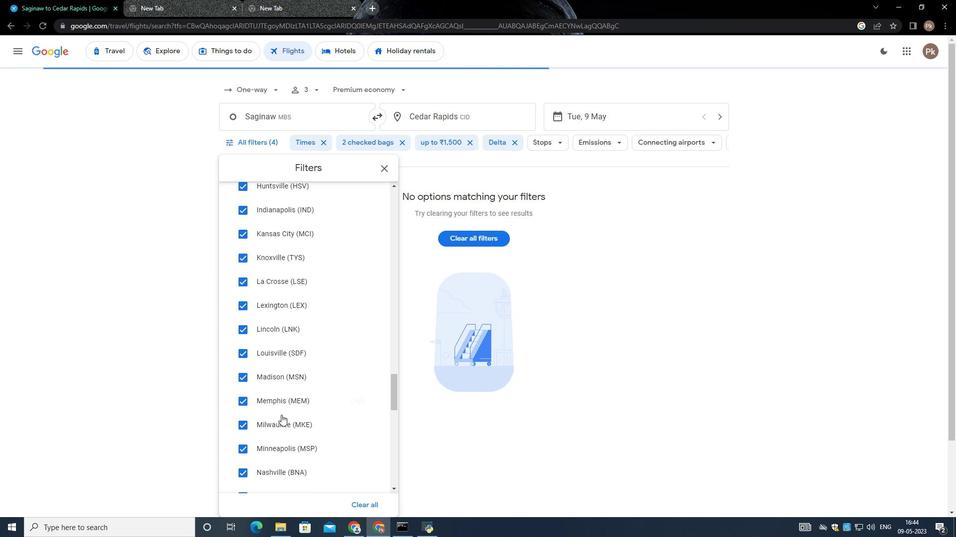 
Action: Mouse scrolled (280, 407) with delta (0, 0)
Screenshot: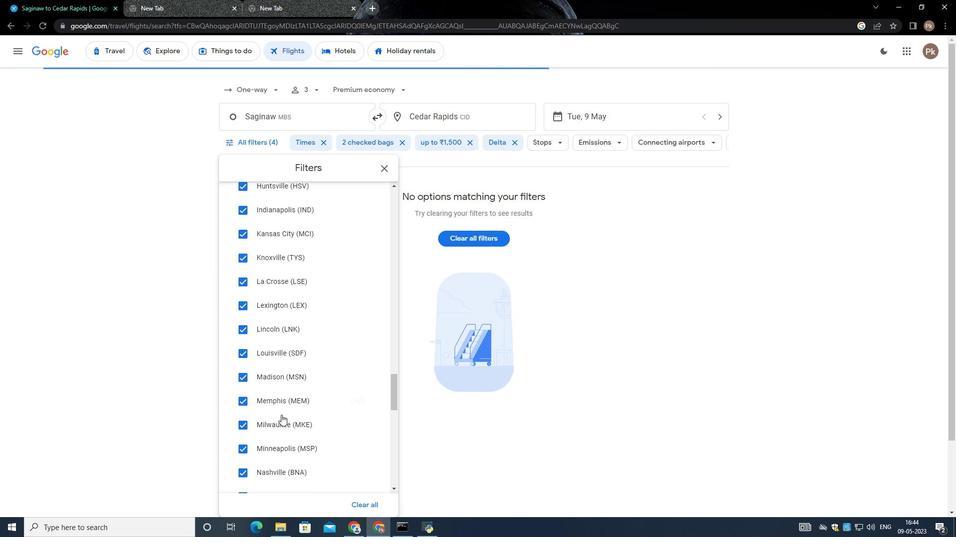 
Action: Mouse scrolled (280, 407) with delta (0, 0)
Screenshot: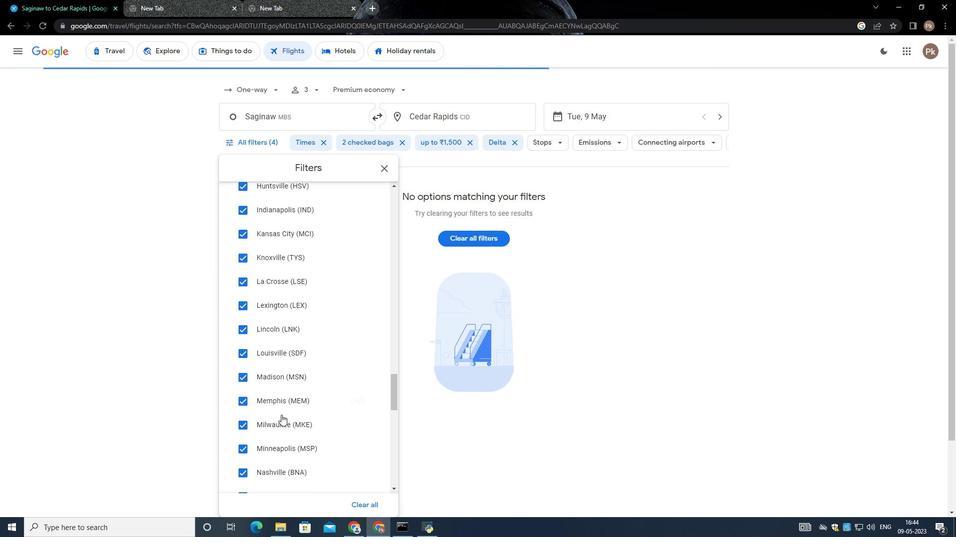 
Action: Mouse scrolled (280, 407) with delta (0, 0)
Screenshot: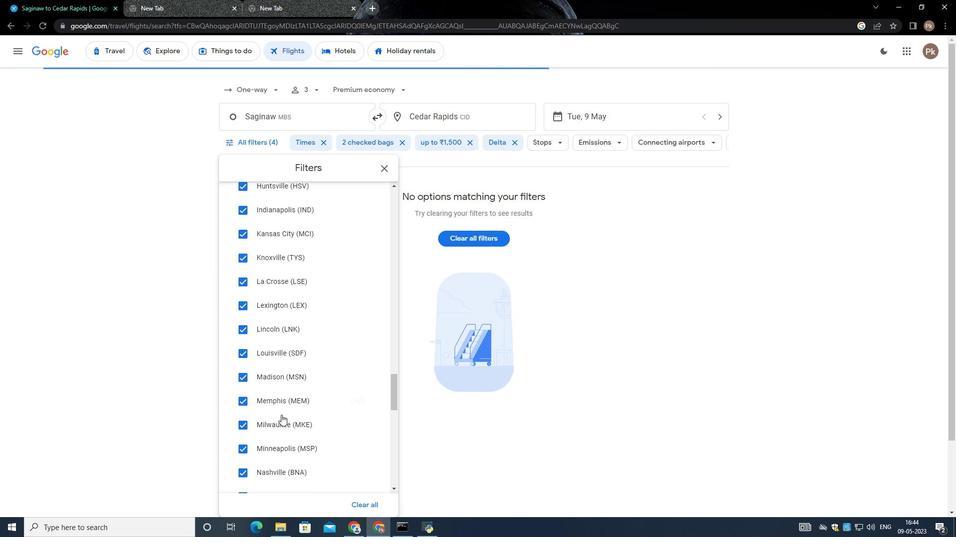 
Action: Mouse moved to (283, 391)
Screenshot: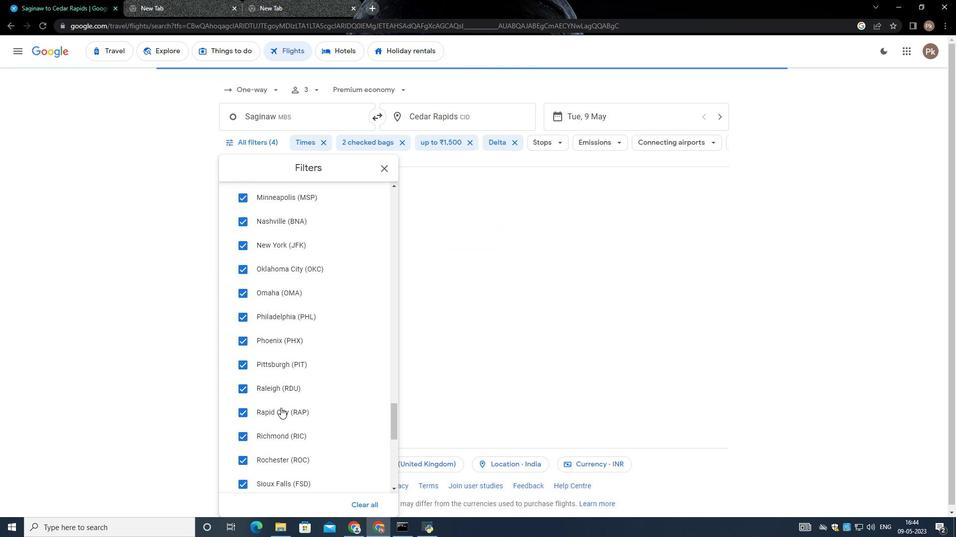 
Action: Mouse scrolled (283, 391) with delta (0, 0)
Screenshot: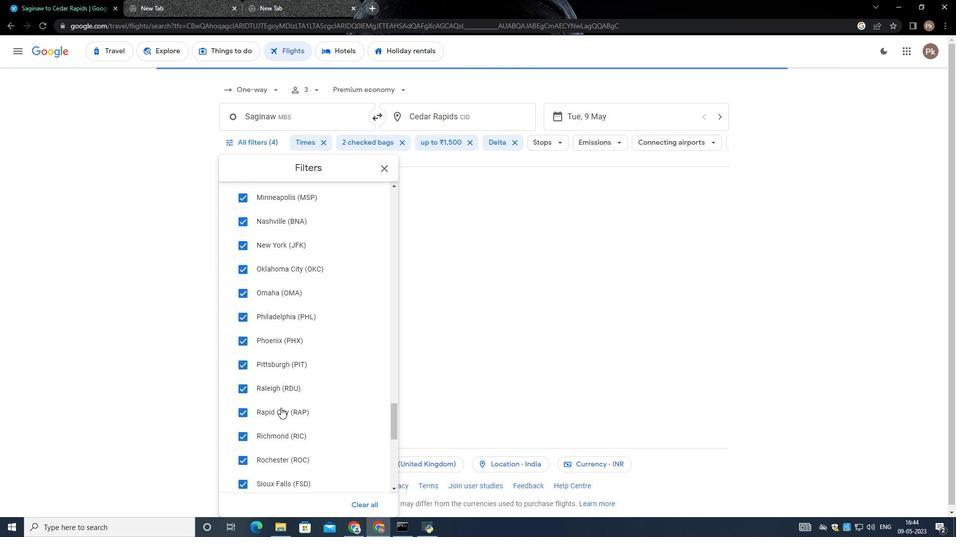 
Action: Mouse scrolled (283, 390) with delta (0, 0)
Screenshot: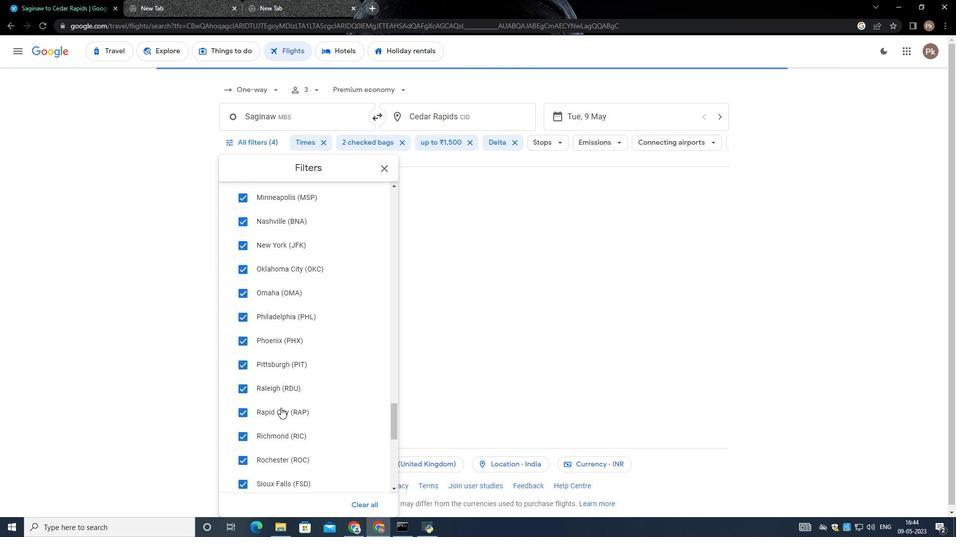 
Action: Mouse scrolled (283, 390) with delta (0, 0)
Screenshot: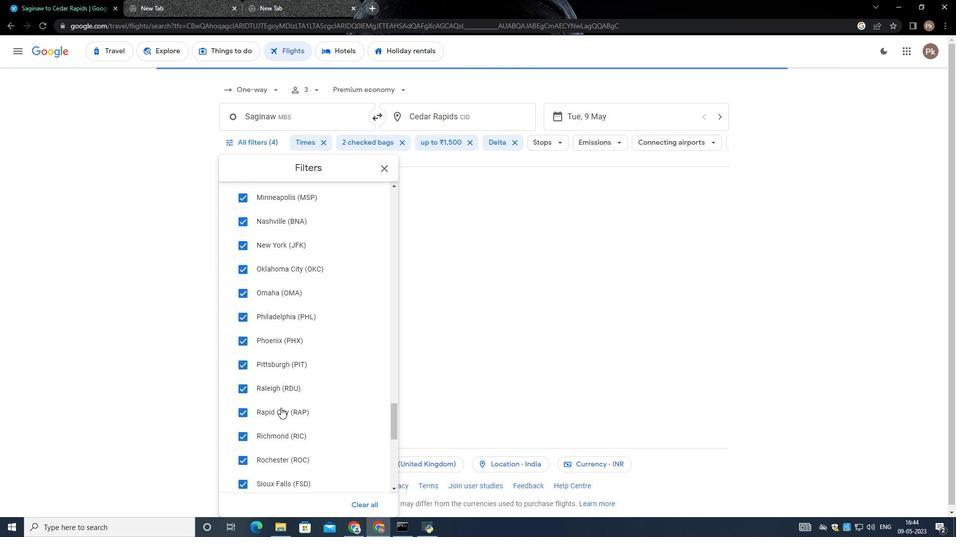 
Action: Mouse scrolled (283, 390) with delta (0, 0)
Screenshot: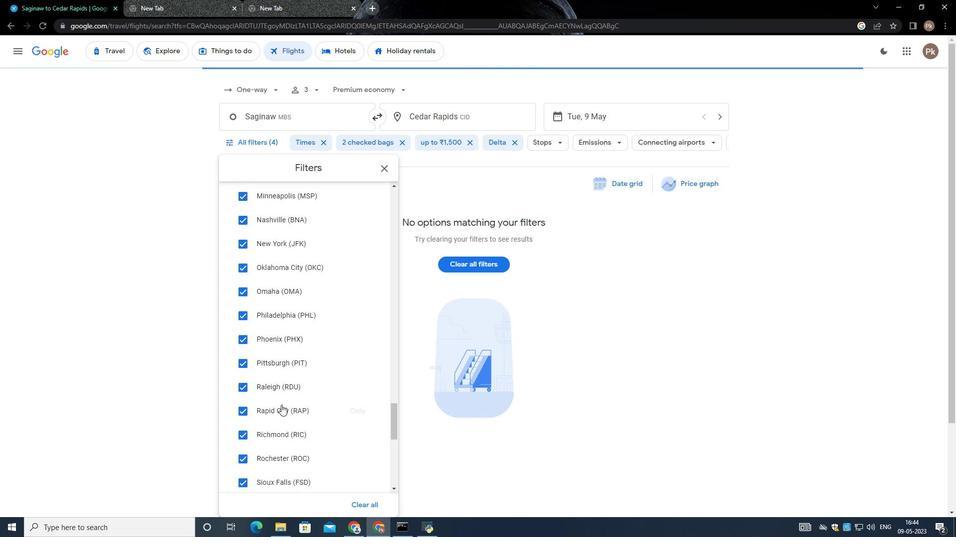 
Action: Mouse scrolled (283, 390) with delta (0, 0)
Screenshot: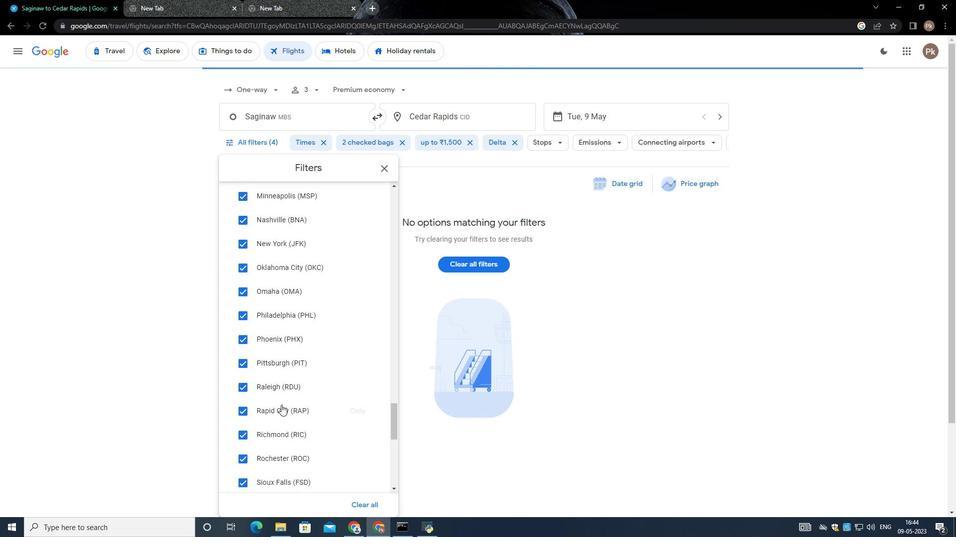 
Action: Mouse moved to (285, 393)
Screenshot: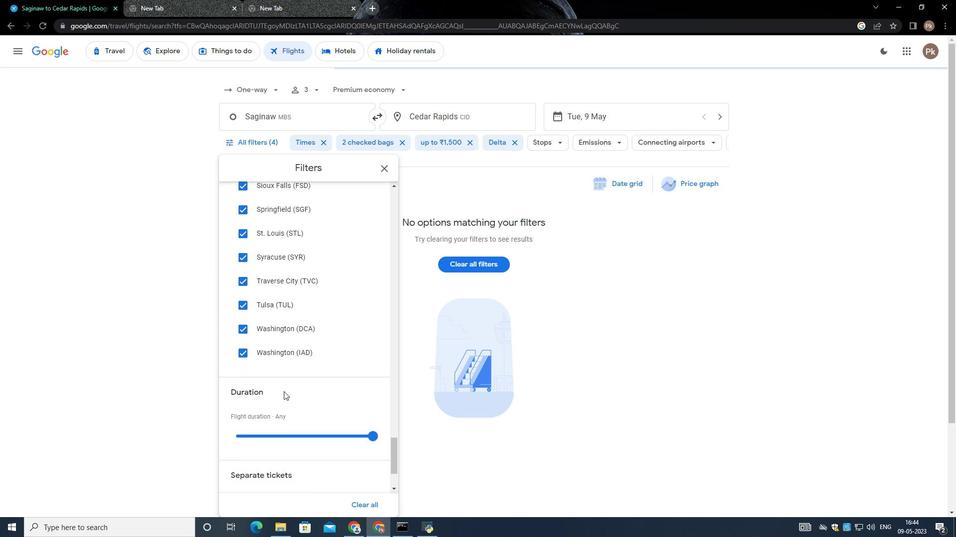 
Action: Mouse scrolled (285, 393) with delta (0, 0)
Screenshot: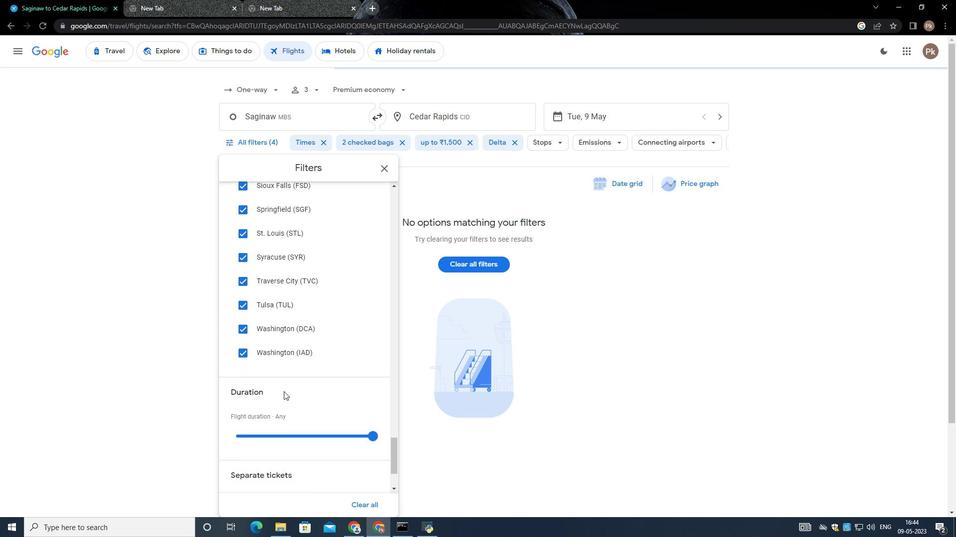 
Action: Mouse scrolled (285, 392) with delta (0, 0)
Screenshot: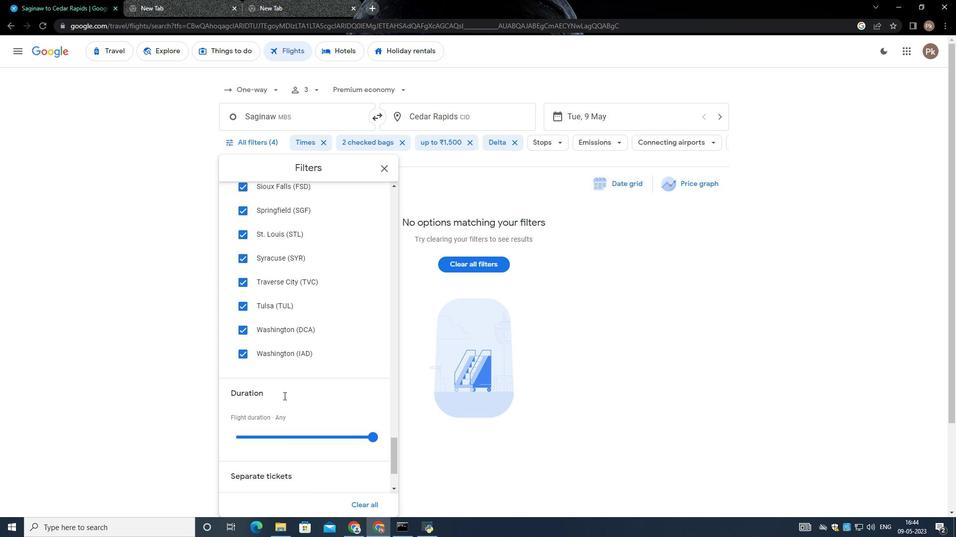 
Action: Mouse scrolled (285, 392) with delta (0, 0)
Screenshot: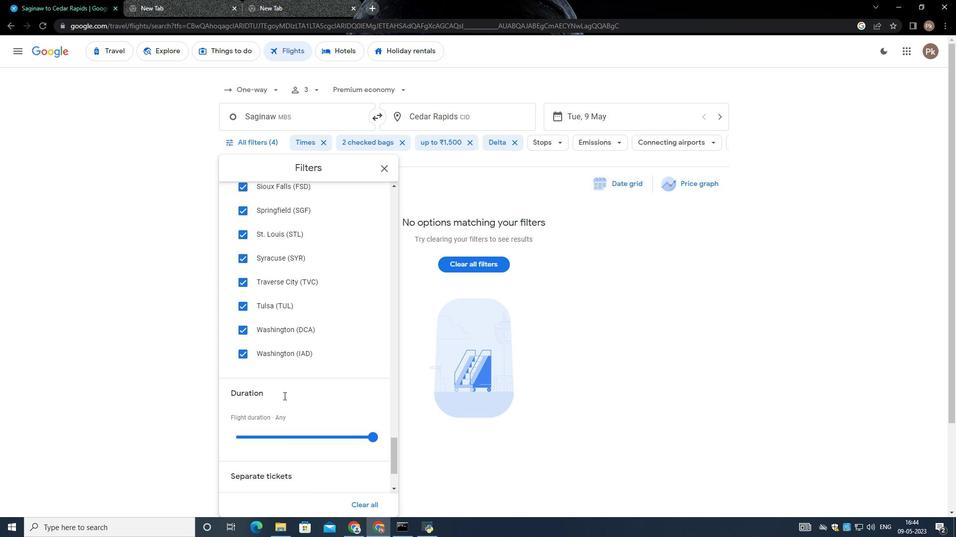 
Action: Mouse scrolled (285, 392) with delta (0, 0)
Screenshot: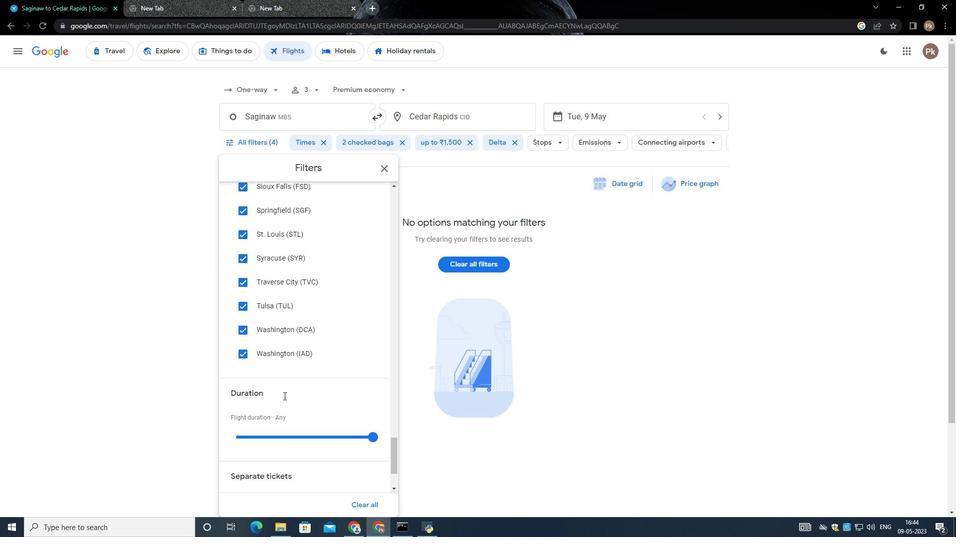
Action: Mouse scrolled (285, 392) with delta (0, 0)
Screenshot: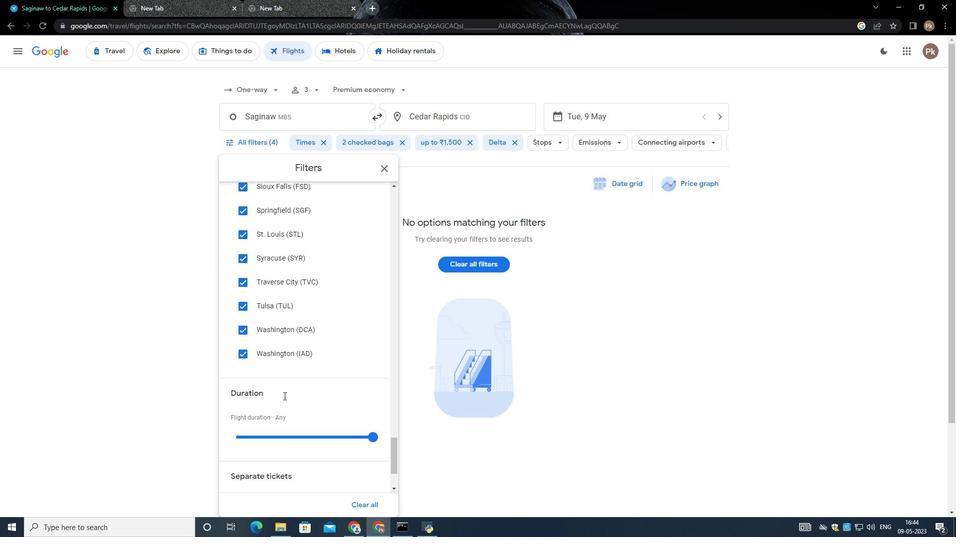
Action: Mouse moved to (285, 396)
Screenshot: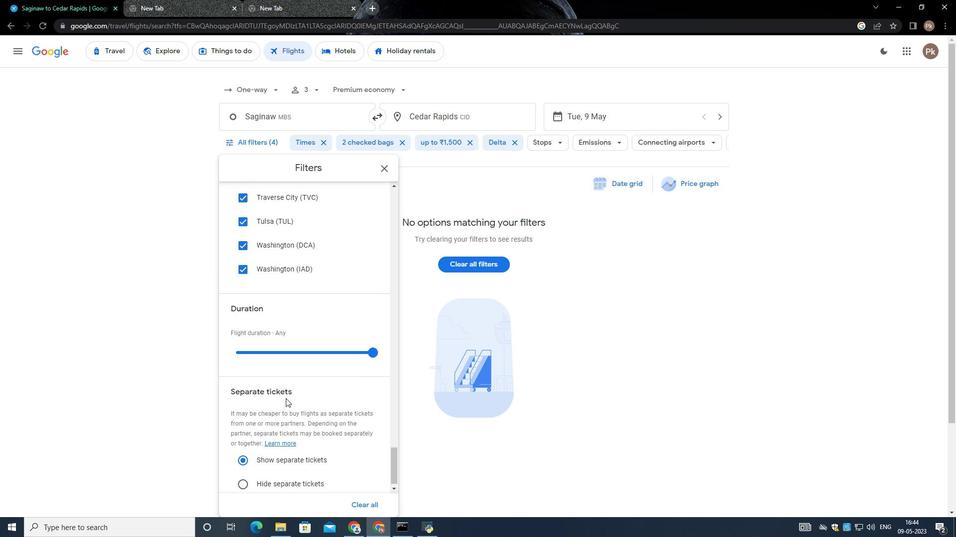 
Action: Mouse scrolled (285, 395) with delta (0, 0)
Screenshot: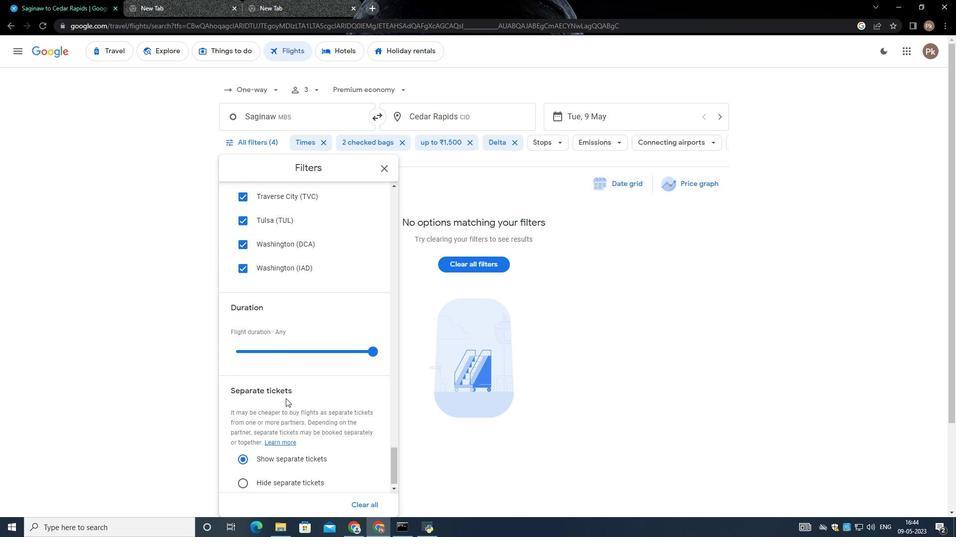 
Action: Mouse moved to (285, 396)
Screenshot: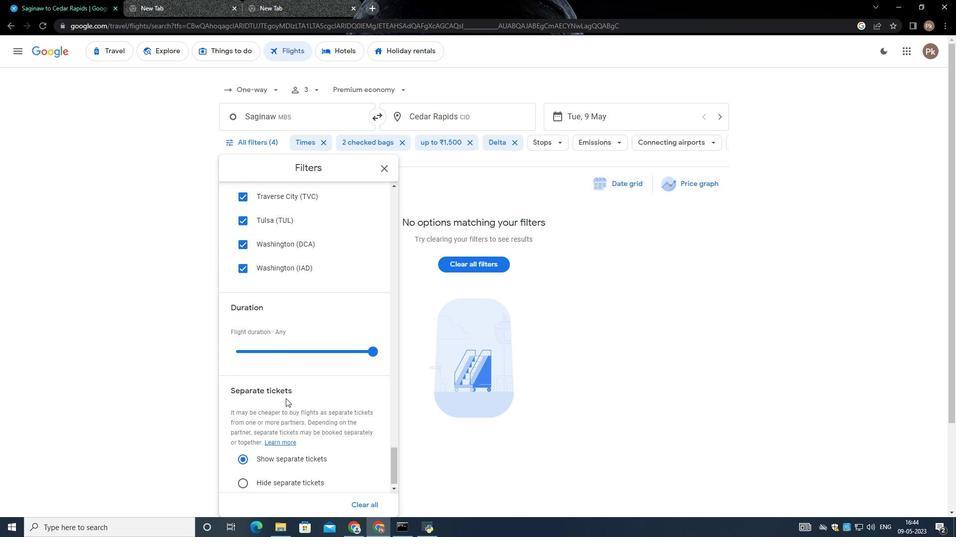 
Action: Mouse scrolled (285, 395) with delta (0, 0)
Screenshot: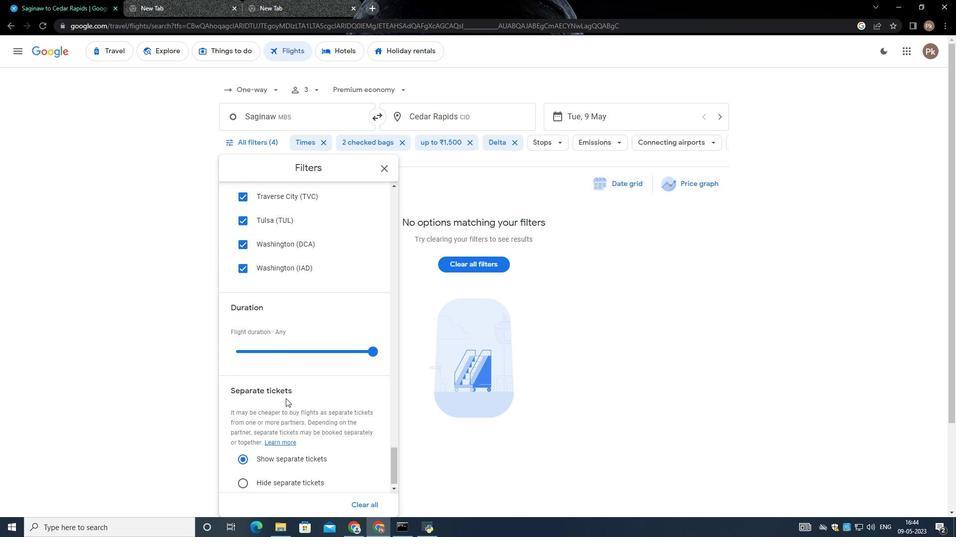 
Action: Mouse moved to (280, 409)
Screenshot: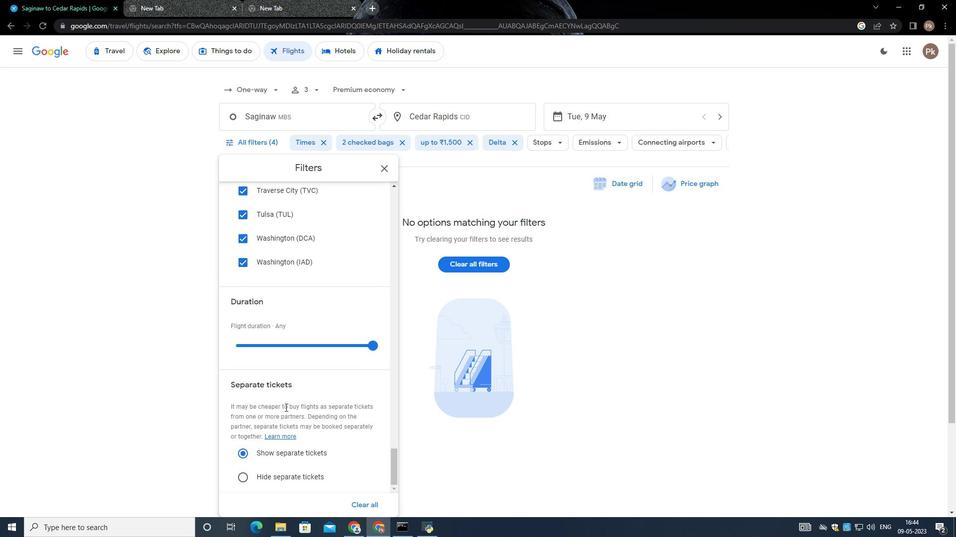
